 Task: Search one way flight ticket for 5 adults, 2 children, 1 infant in seat and 1 infant on lap in economy from Kenai: Kenai Municipal Airport to Laramie: Laramie Regional Airport on 5-3-2023. Choice of flights is Westjet. Number of bags: 2 checked bags. Price is upto 93000. Outbound departure time preference is 12:45.
Action: Mouse moved to (318, 421)
Screenshot: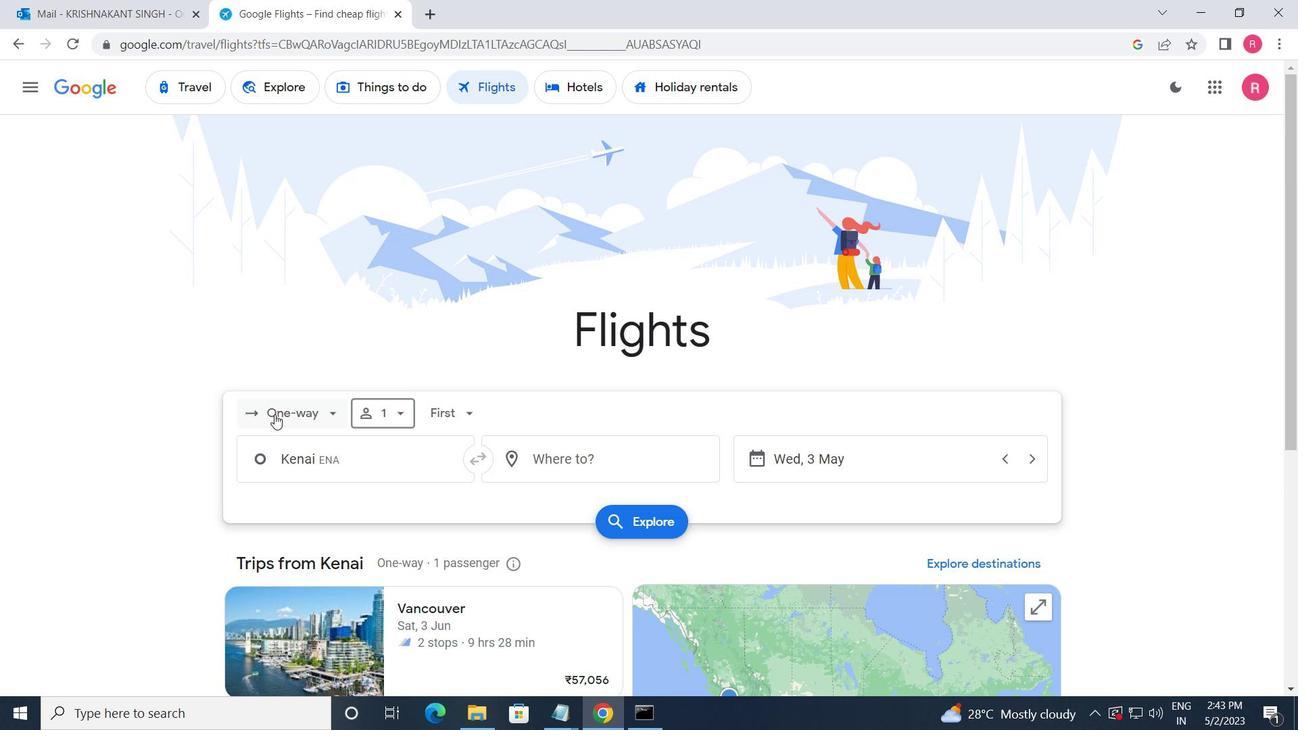 
Action: Mouse pressed left at (318, 421)
Screenshot: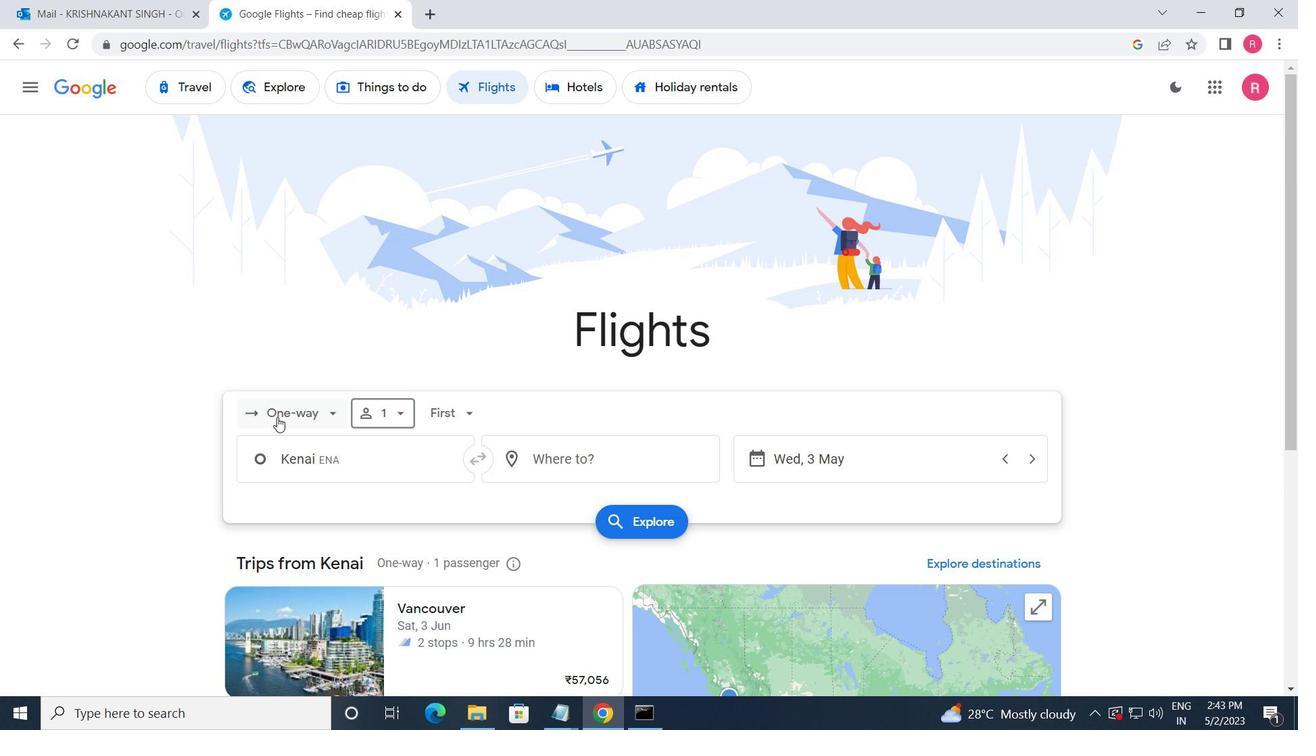 
Action: Mouse moved to (336, 510)
Screenshot: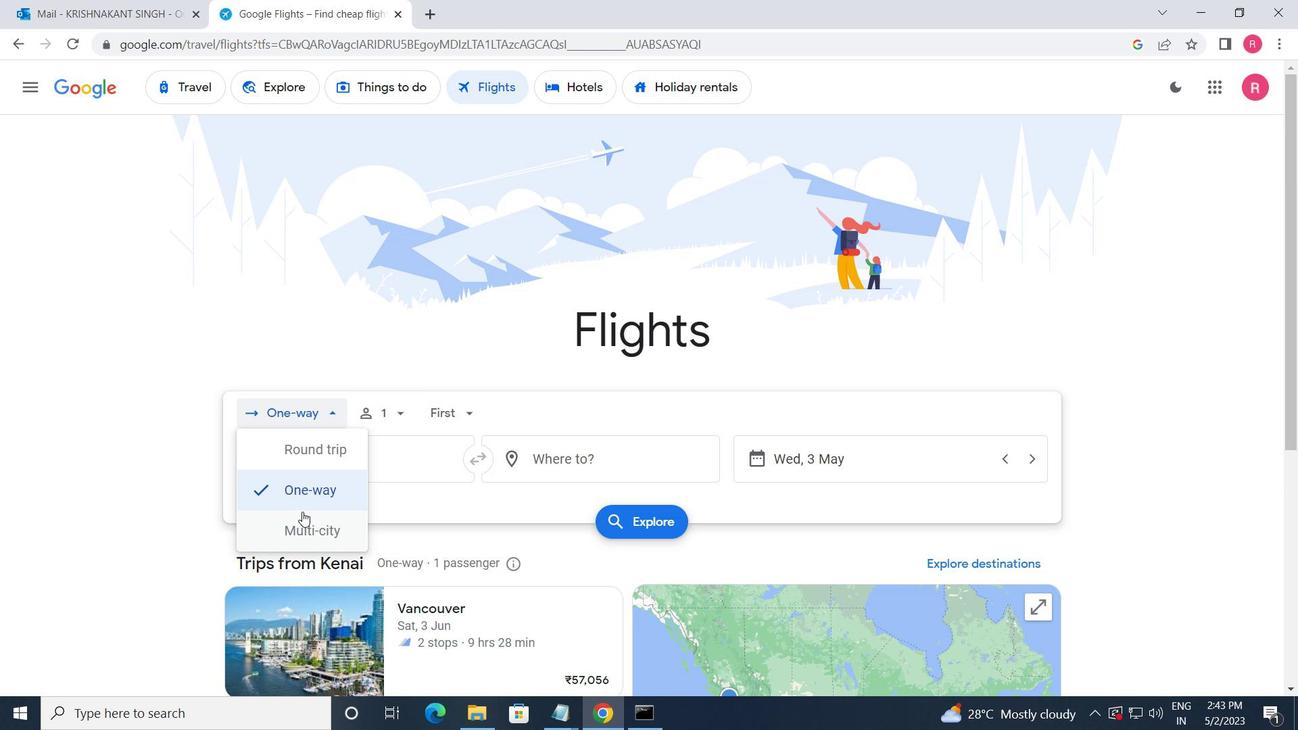 
Action: Mouse pressed left at (336, 510)
Screenshot: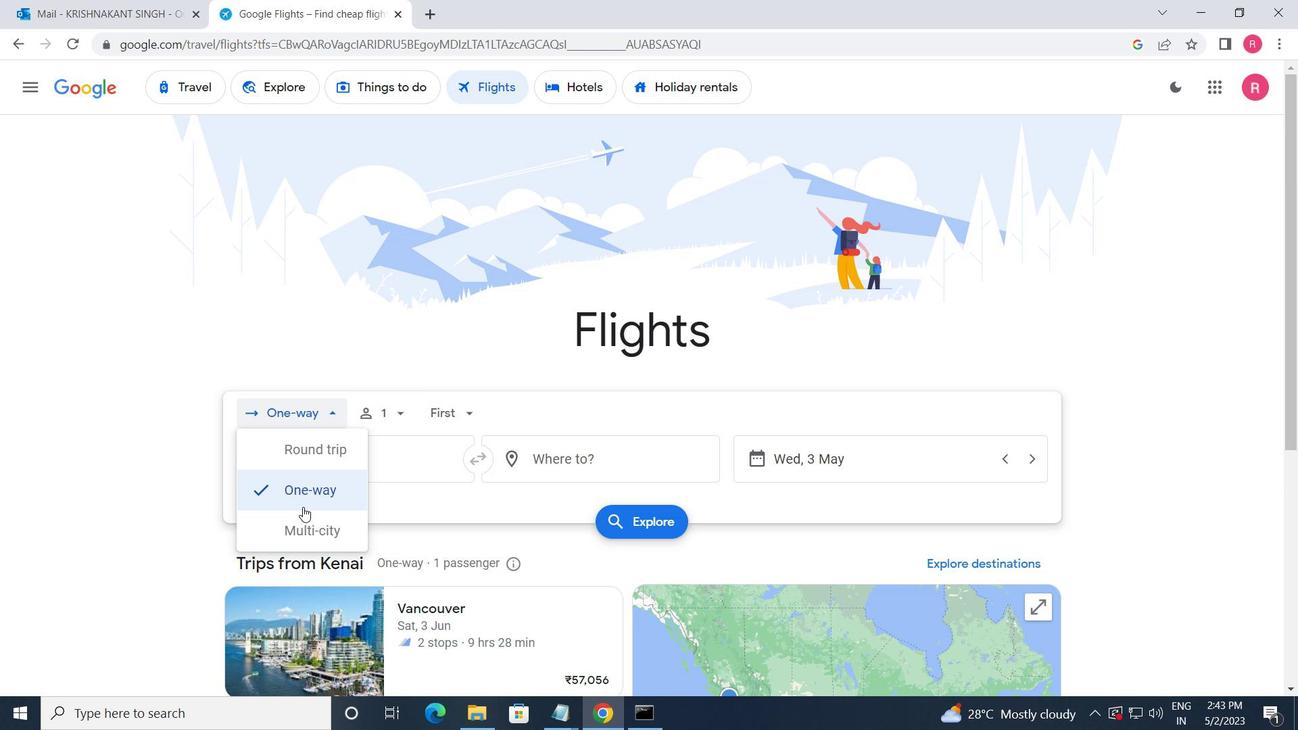 
Action: Mouse moved to (391, 426)
Screenshot: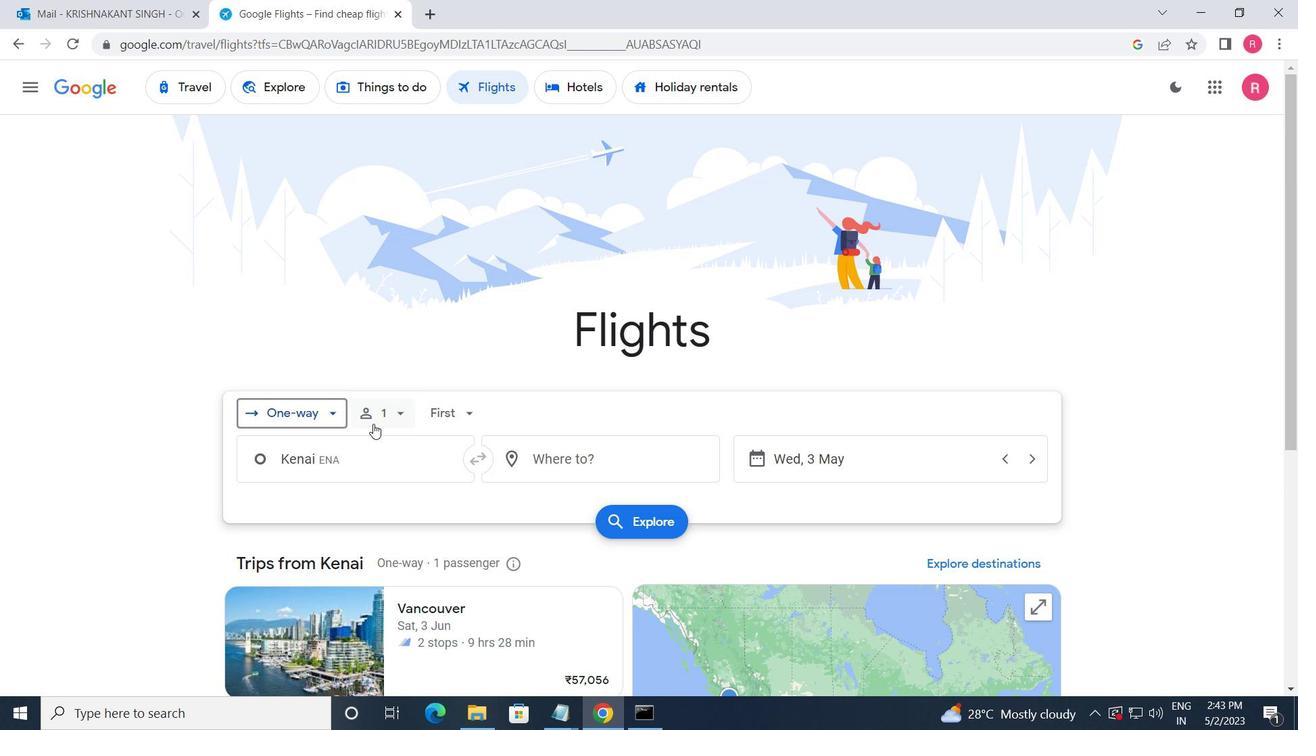 
Action: Mouse pressed left at (391, 426)
Screenshot: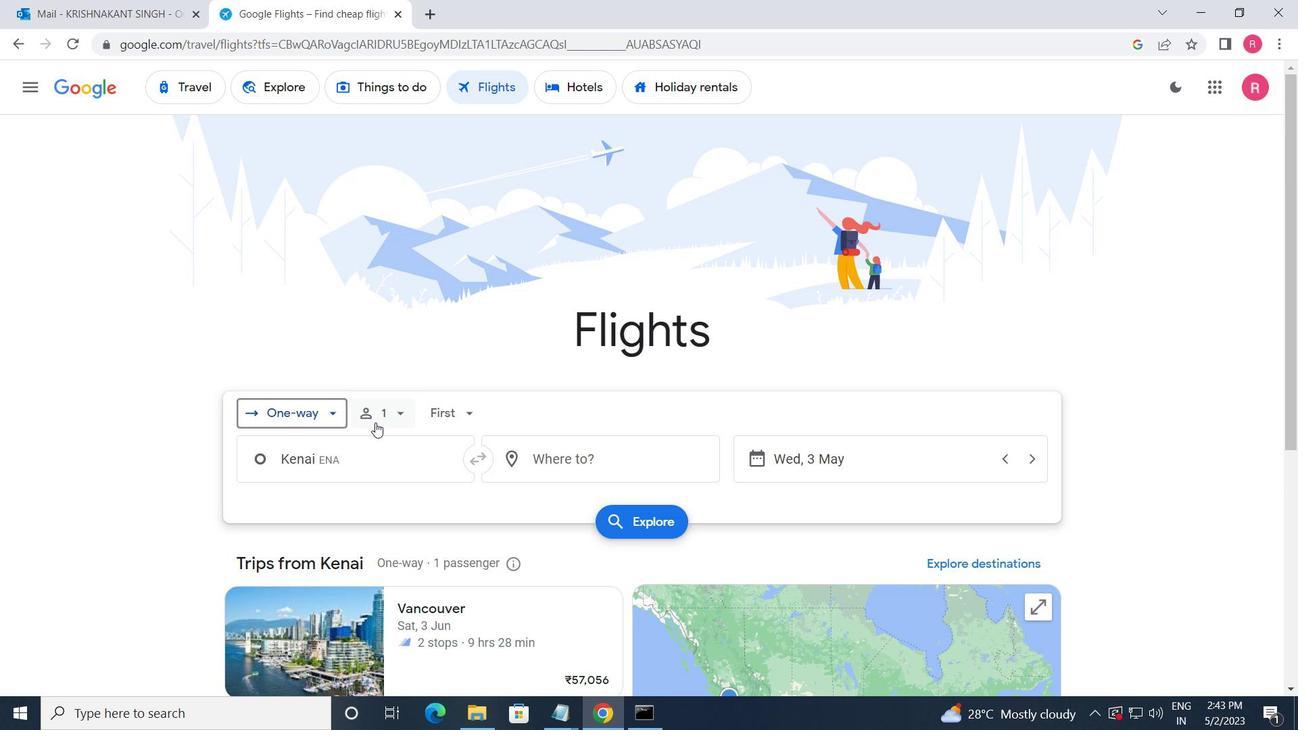 
Action: Mouse moved to (518, 460)
Screenshot: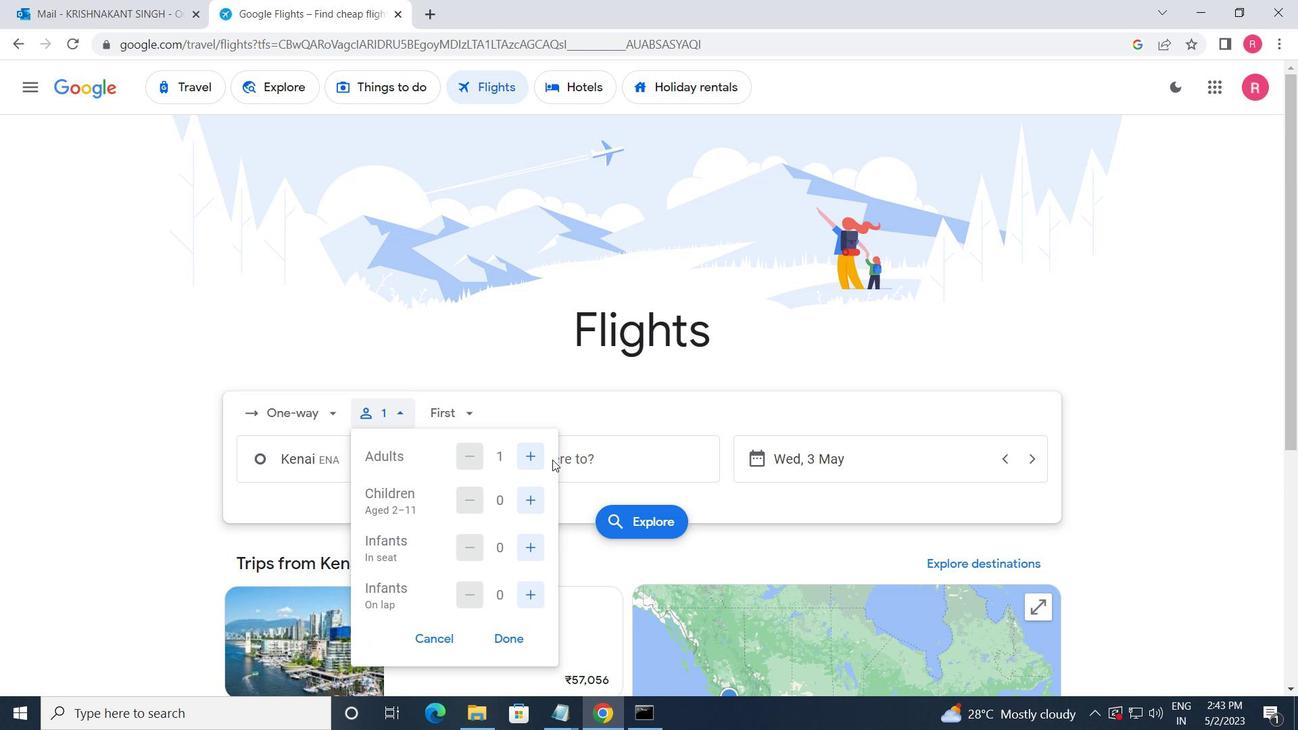 
Action: Mouse pressed left at (518, 460)
Screenshot: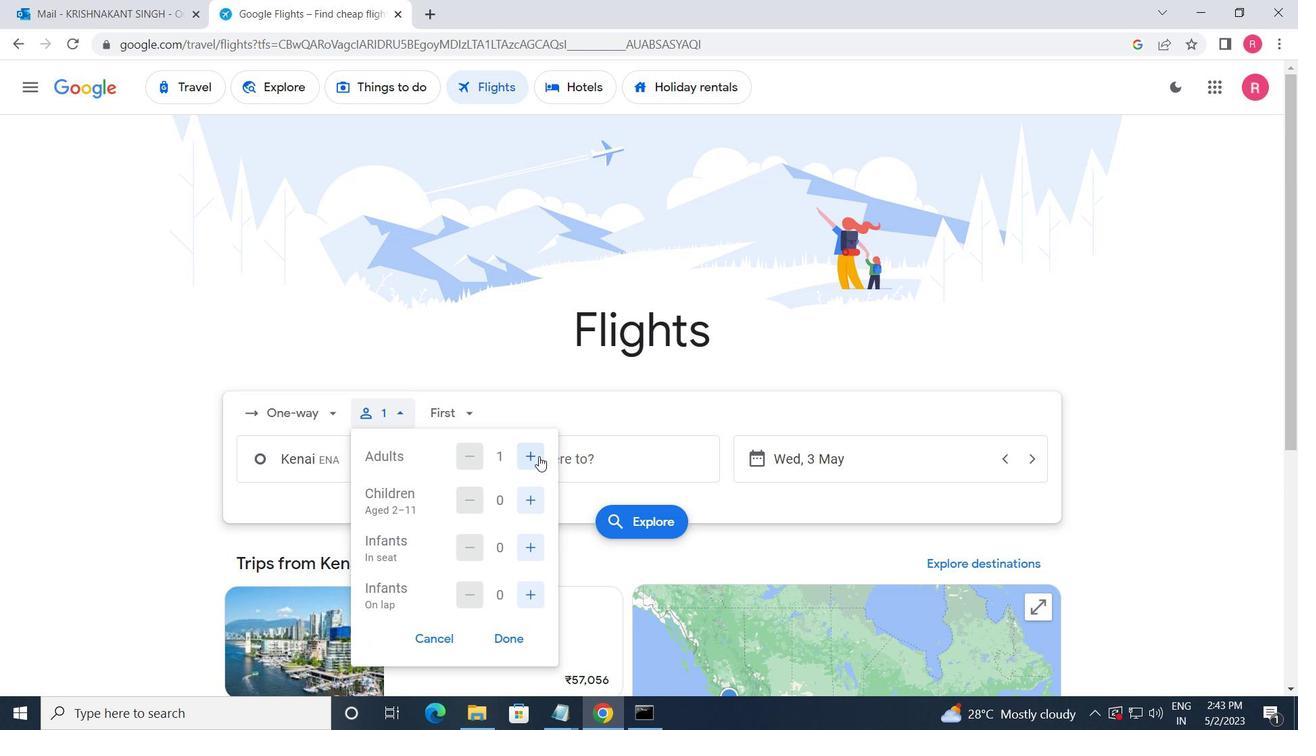 
Action: Mouse pressed left at (518, 460)
Screenshot: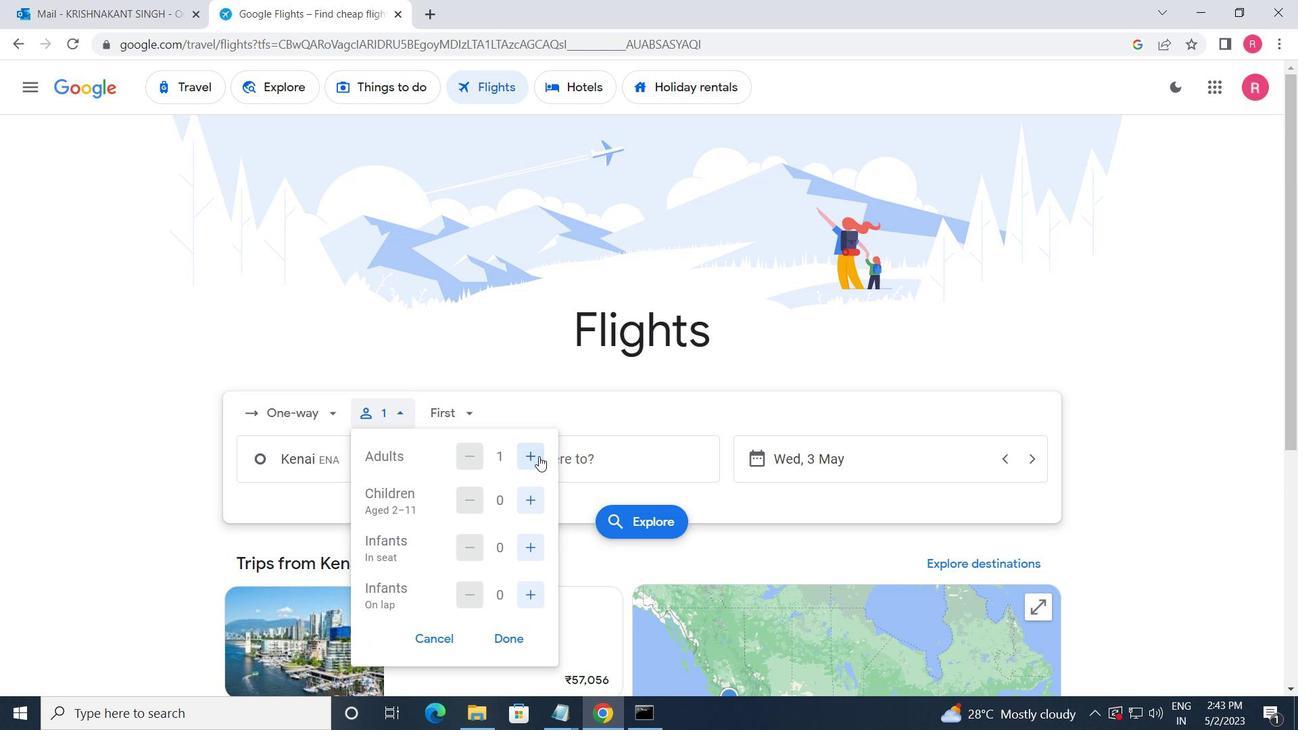 
Action: Mouse moved to (516, 460)
Screenshot: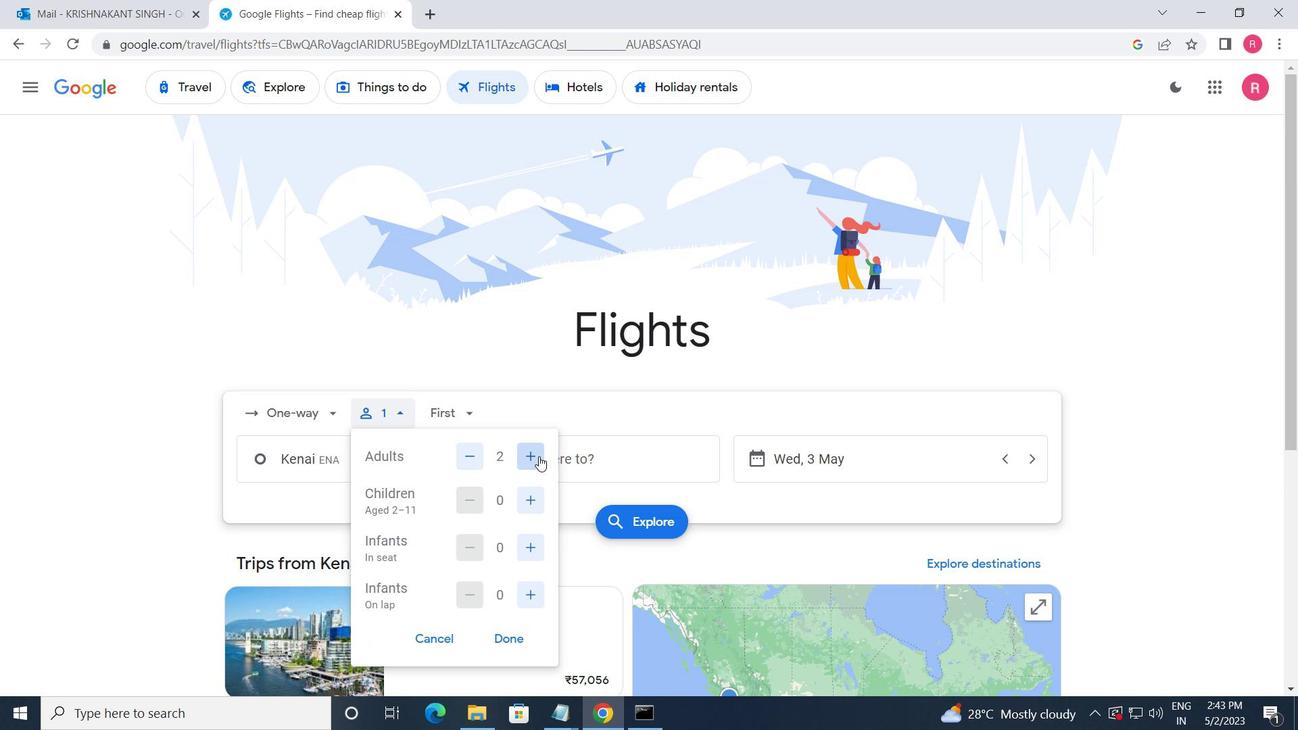 
Action: Mouse pressed left at (516, 460)
Screenshot: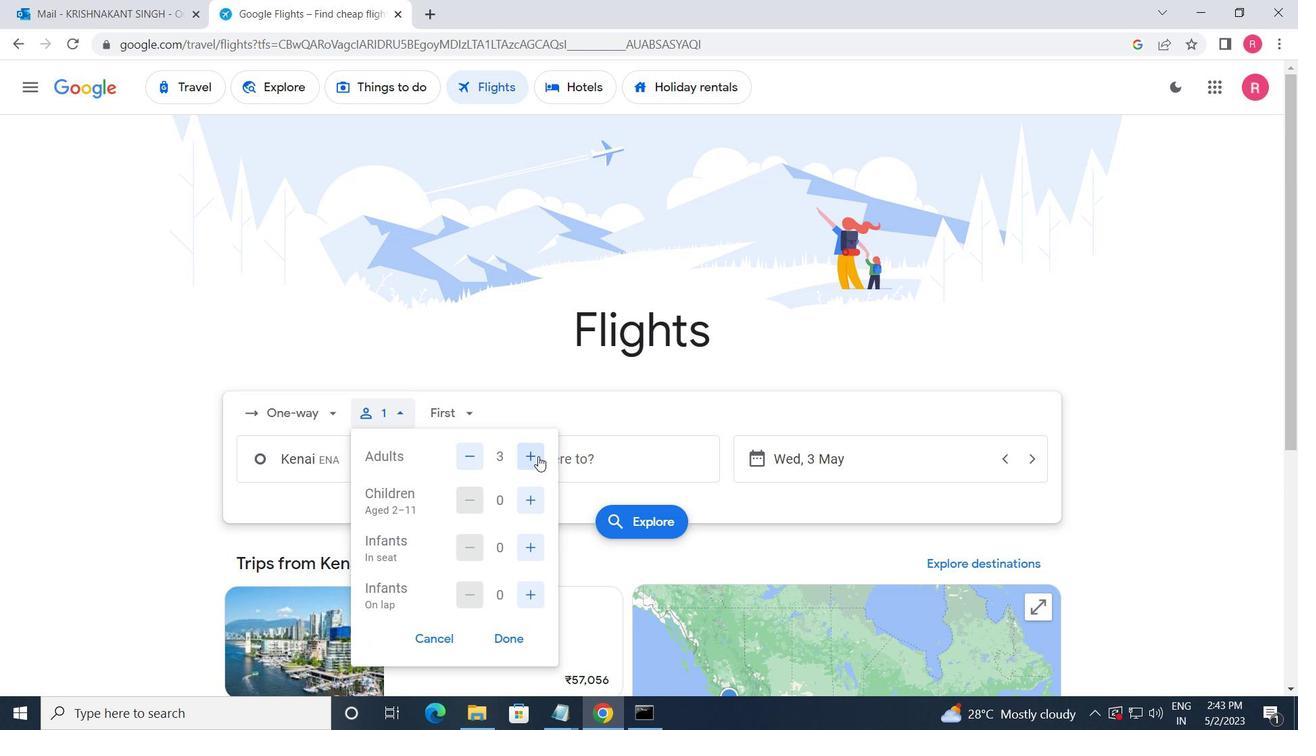 
Action: Mouse moved to (511, 470)
Screenshot: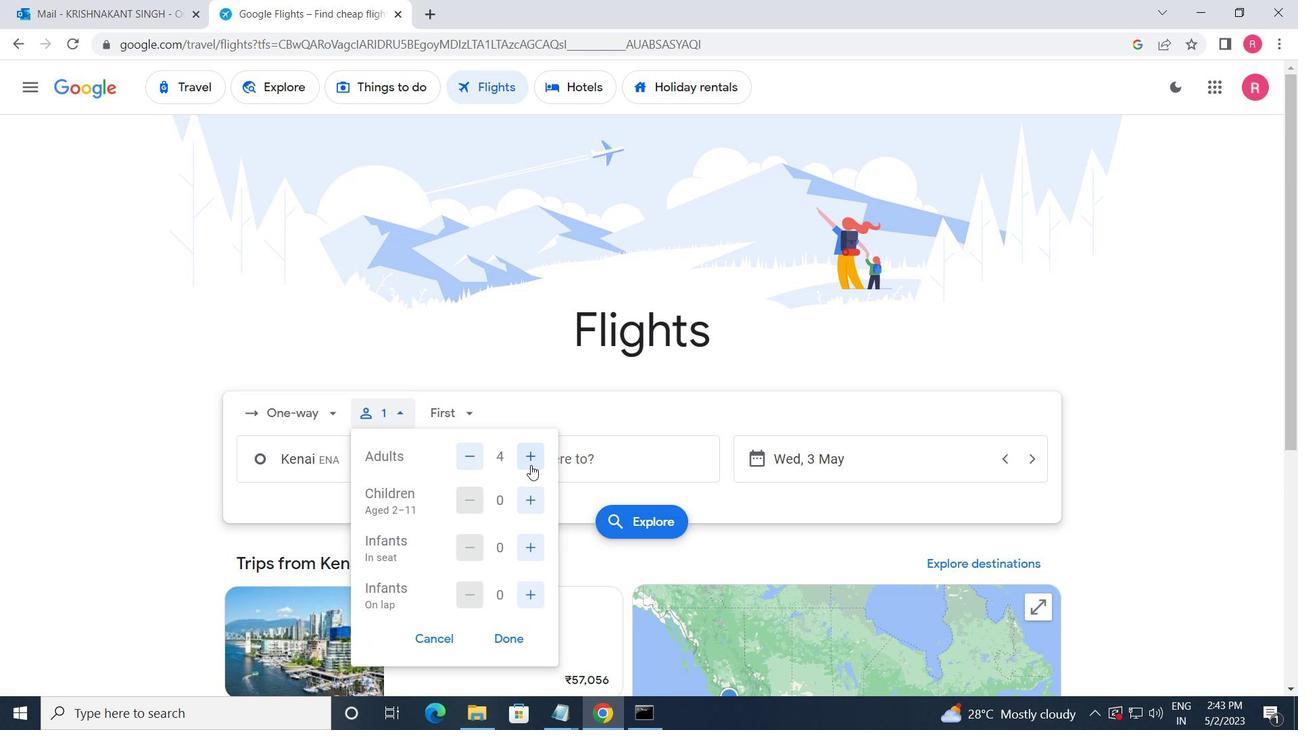 
Action: Mouse pressed left at (511, 470)
Screenshot: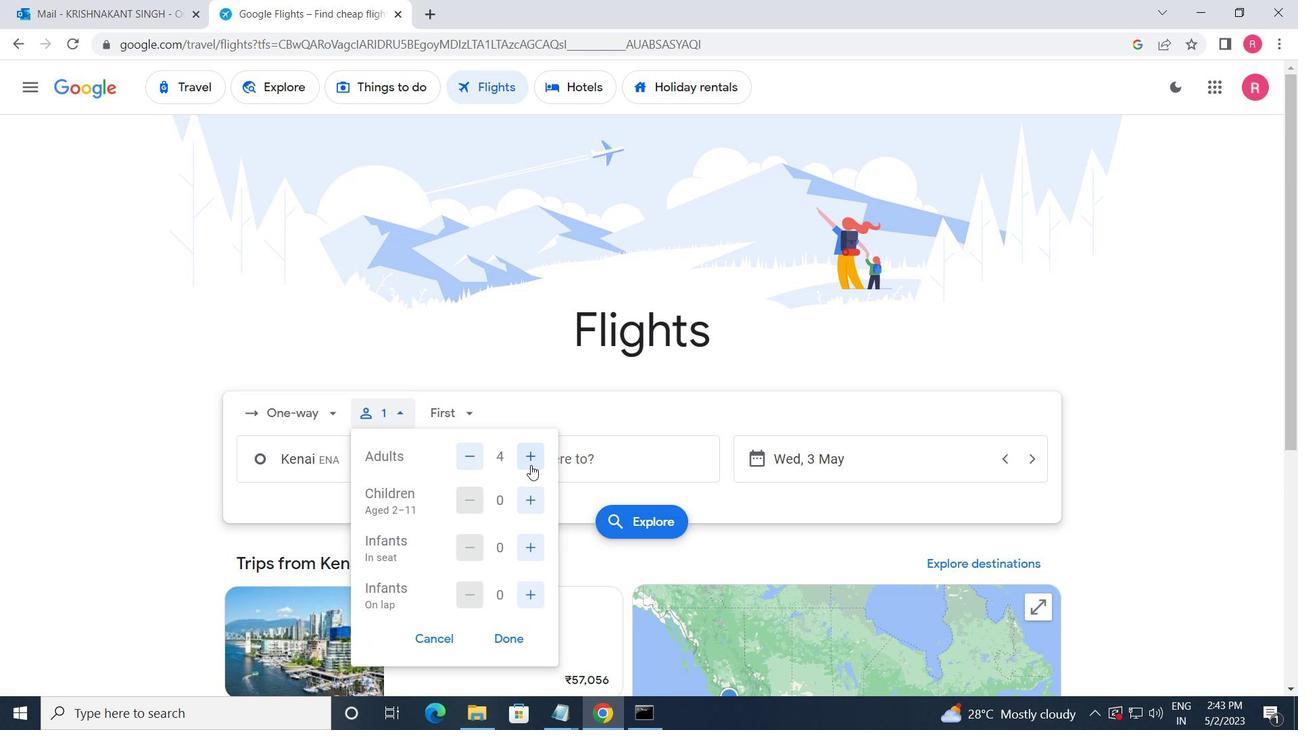 
Action: Mouse moved to (516, 512)
Screenshot: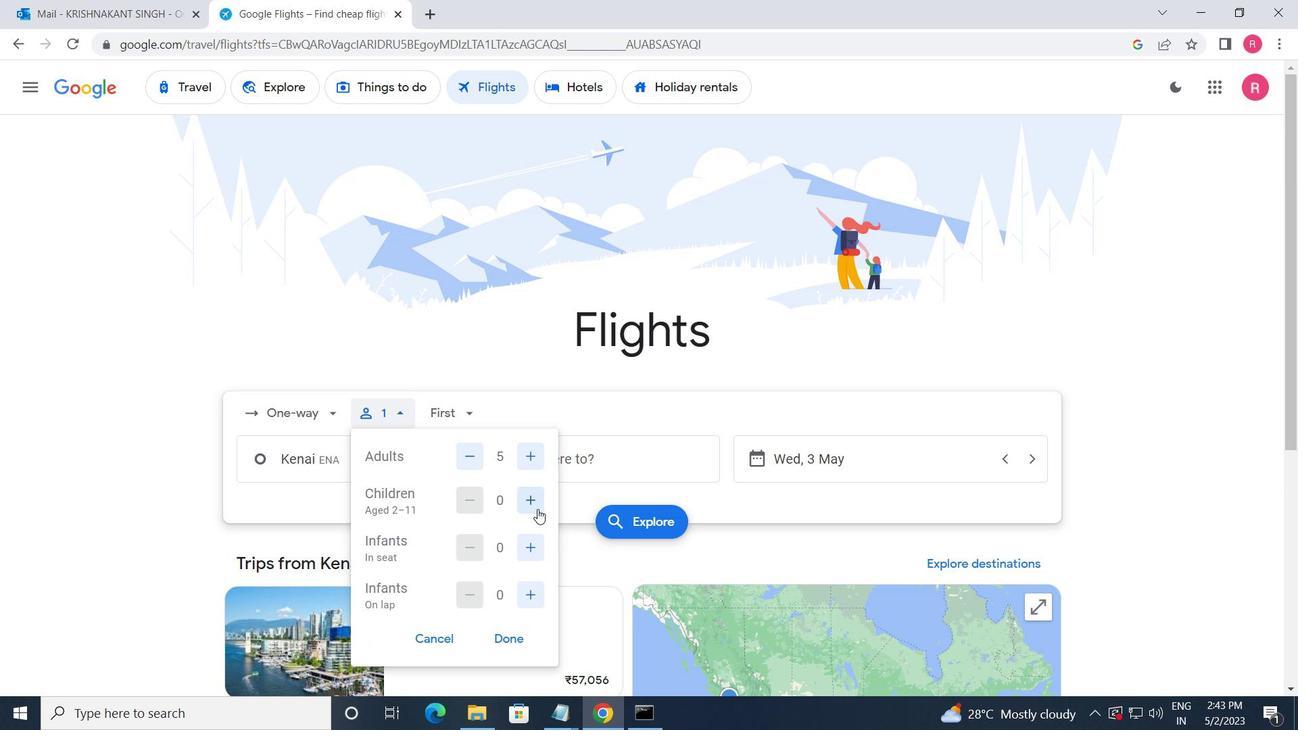 
Action: Mouse pressed left at (516, 512)
Screenshot: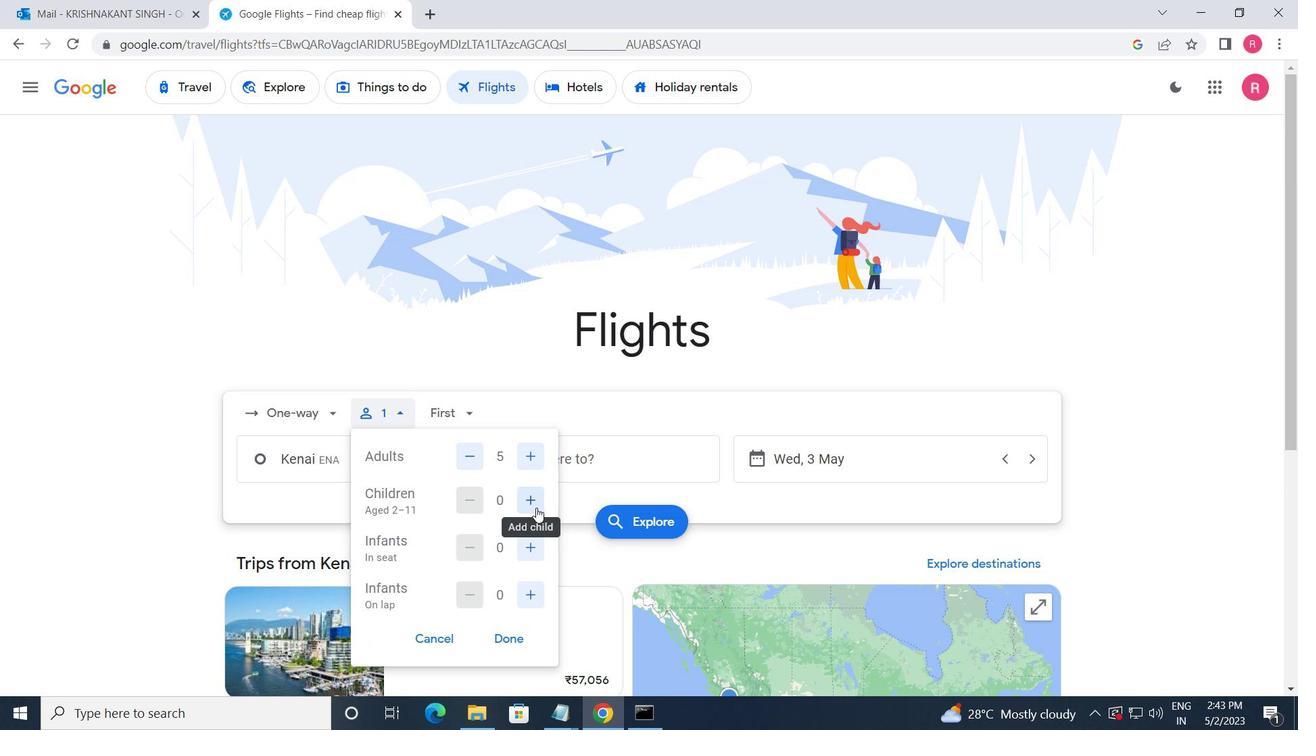 
Action: Mouse pressed left at (516, 512)
Screenshot: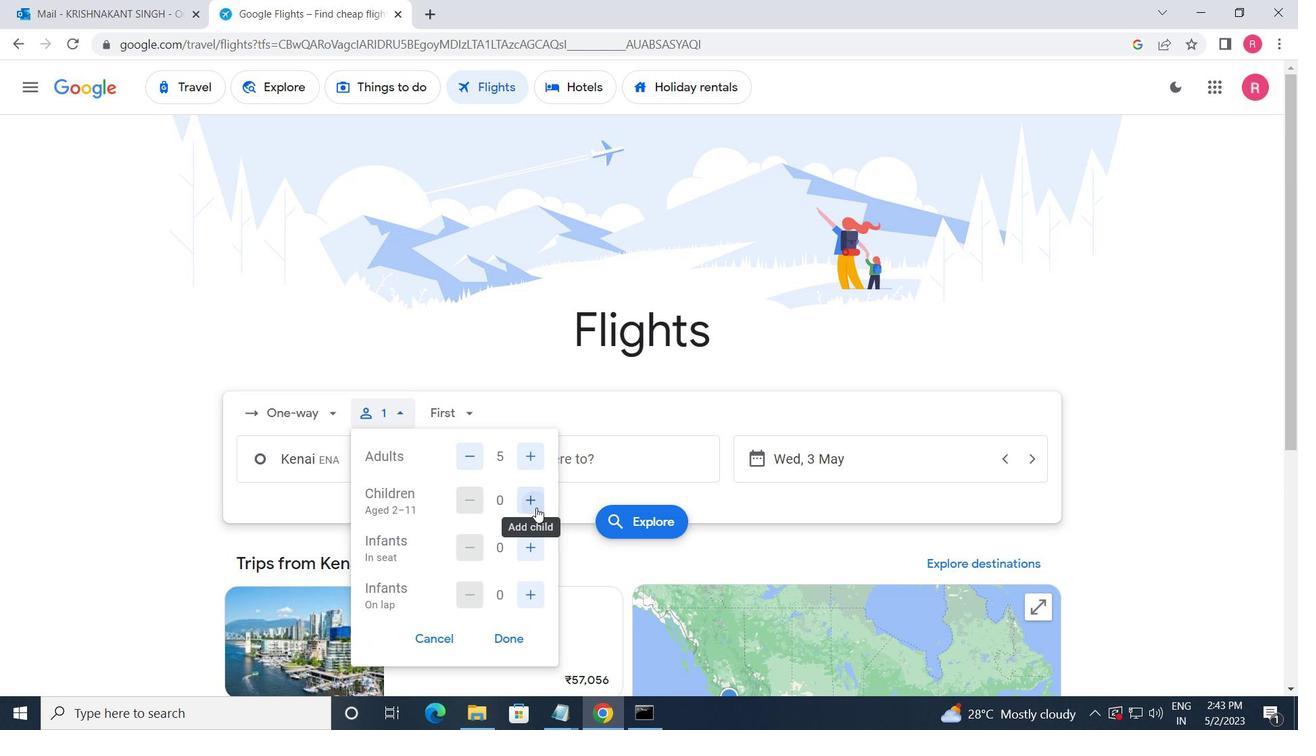 
Action: Mouse moved to (509, 558)
Screenshot: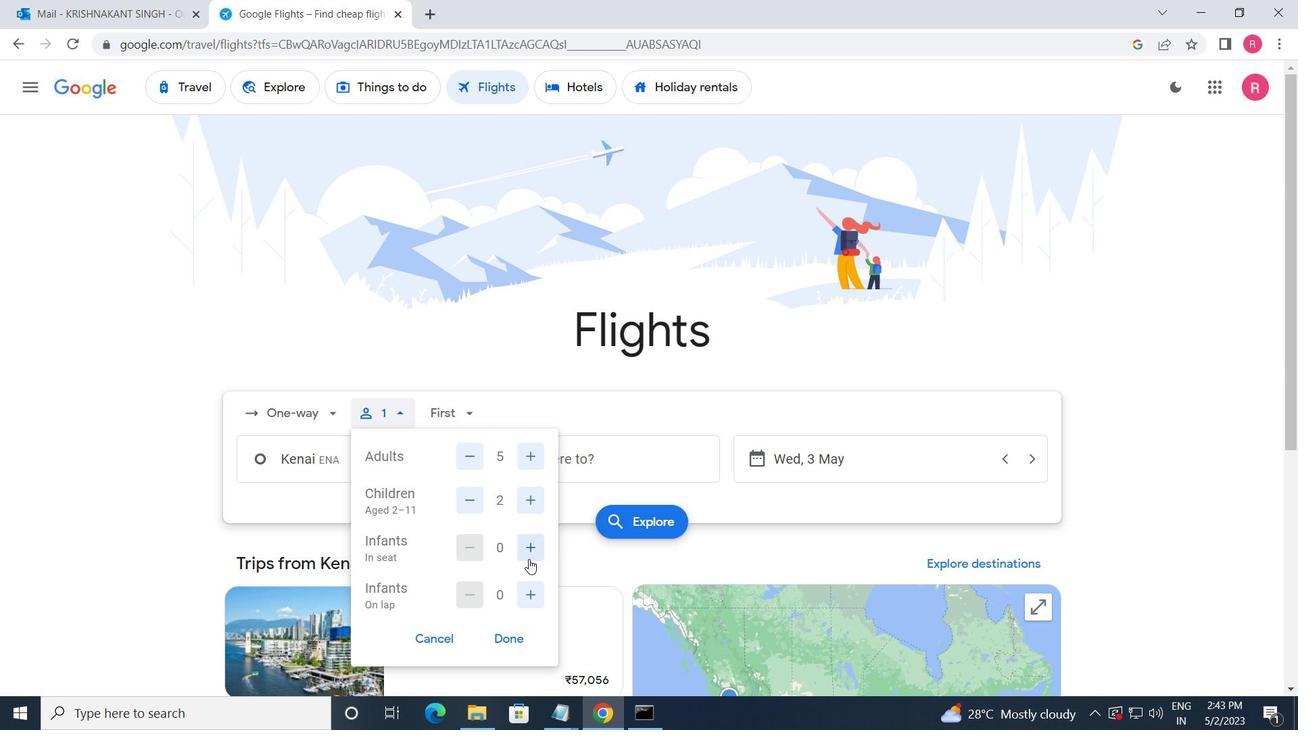 
Action: Mouse pressed left at (509, 558)
Screenshot: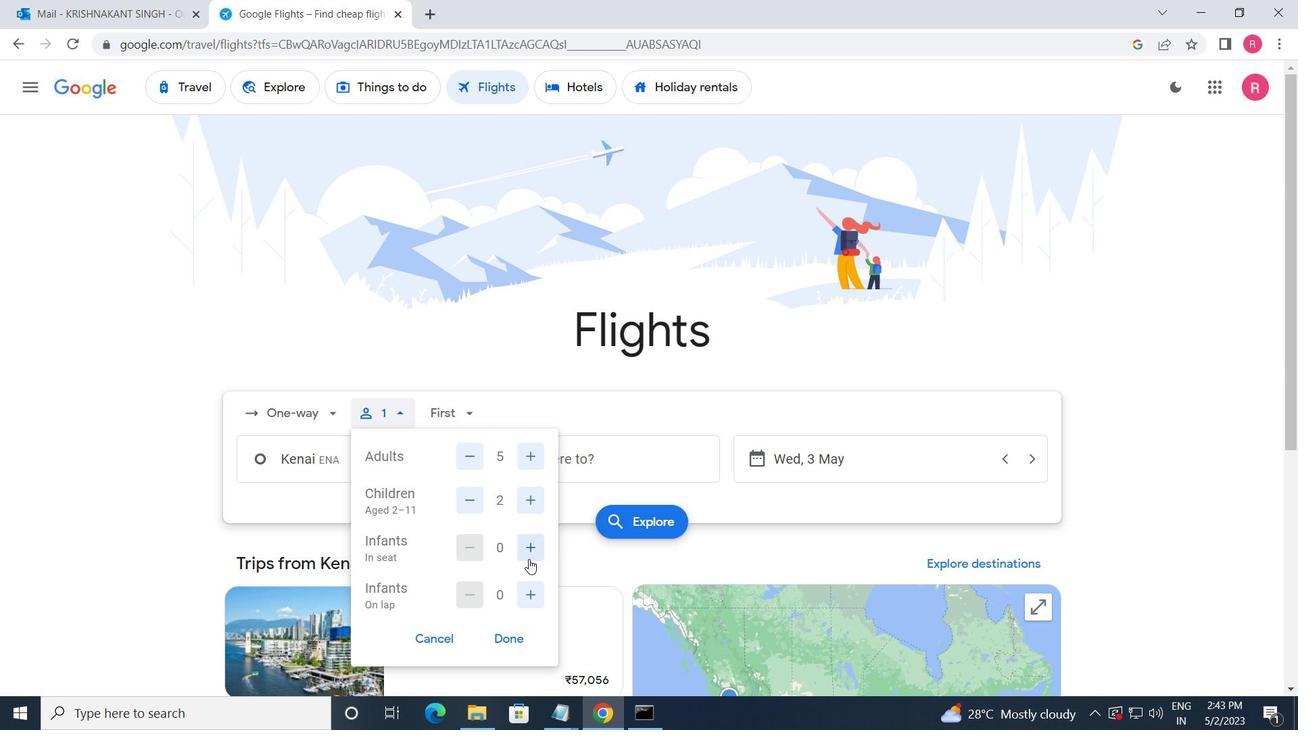 
Action: Mouse moved to (513, 605)
Screenshot: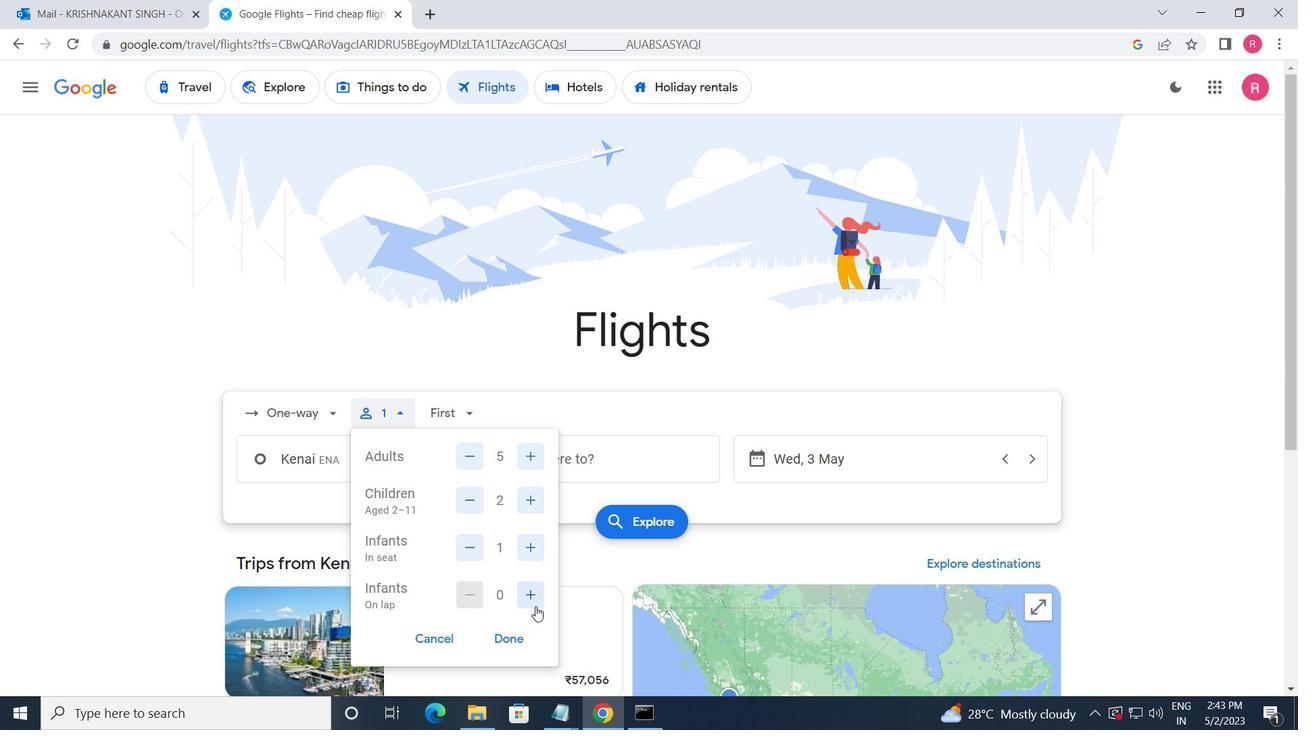
Action: Mouse pressed left at (513, 605)
Screenshot: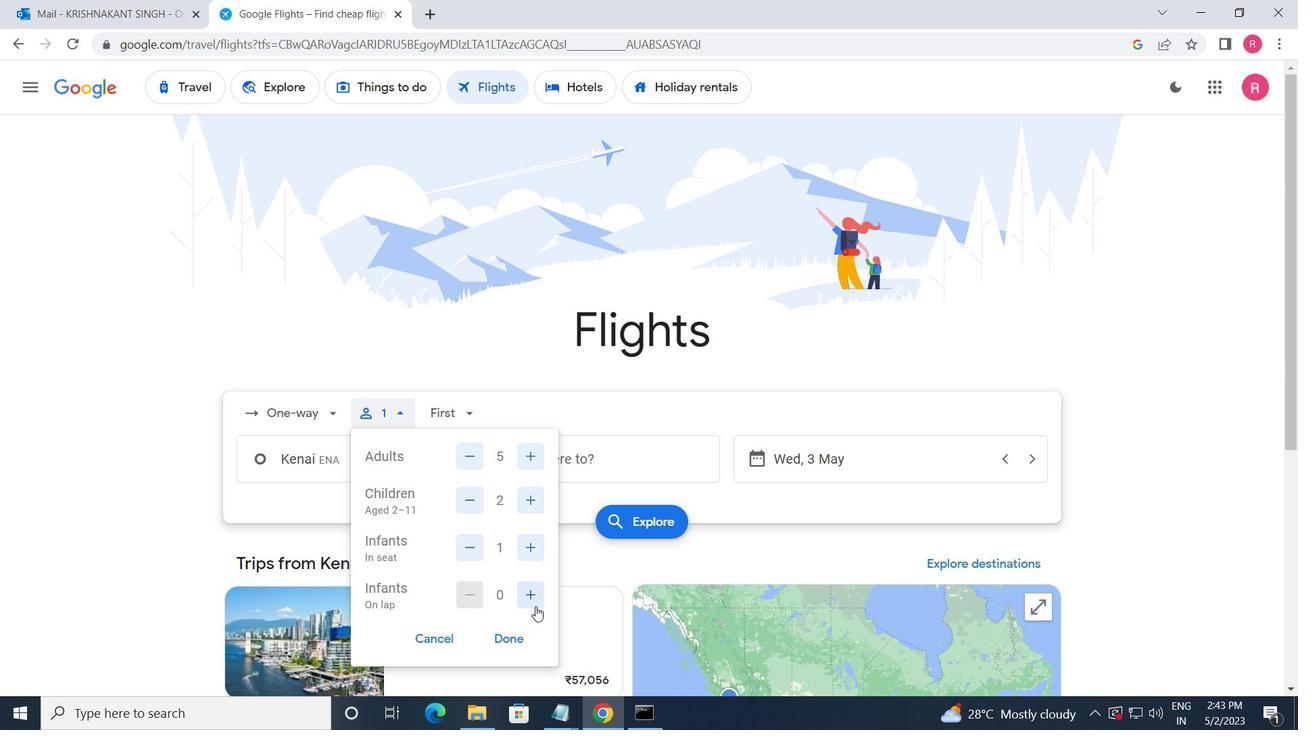 
Action: Mouse moved to (501, 648)
Screenshot: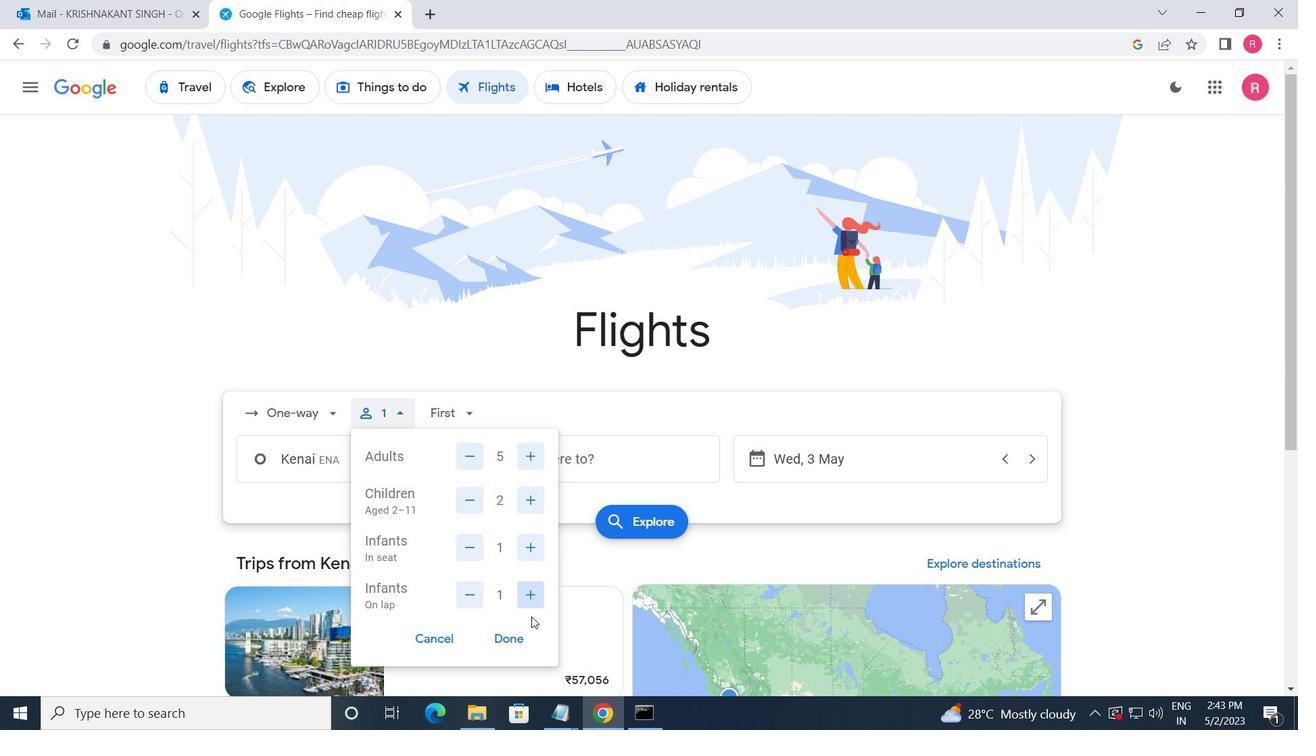
Action: Mouse pressed left at (501, 648)
Screenshot: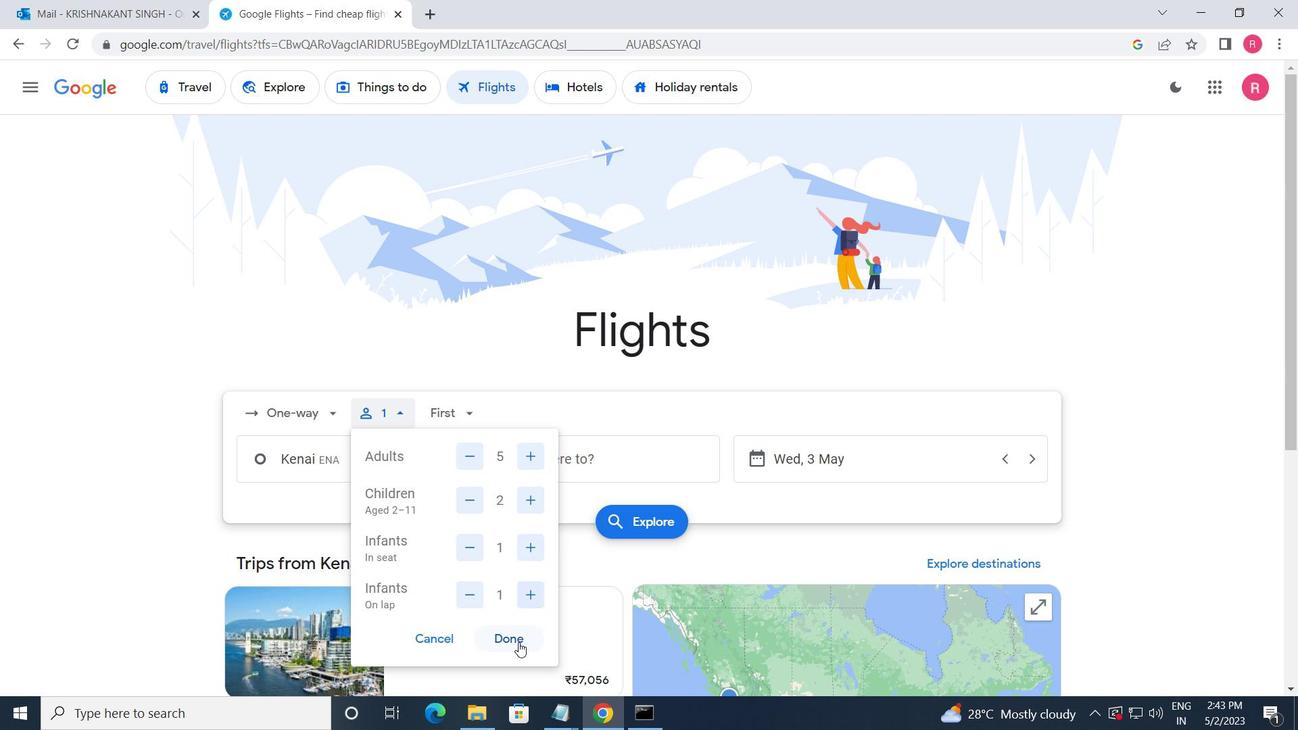 
Action: Mouse moved to (451, 430)
Screenshot: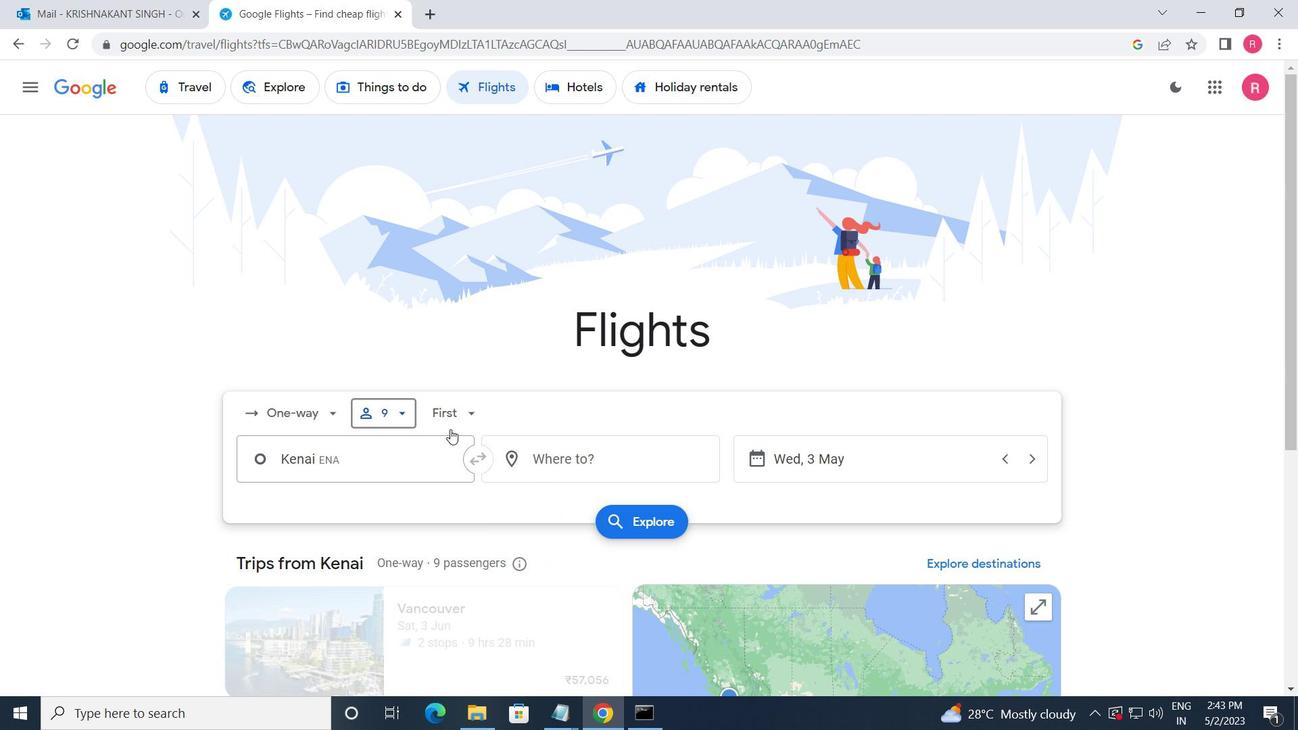 
Action: Mouse pressed left at (451, 430)
Screenshot: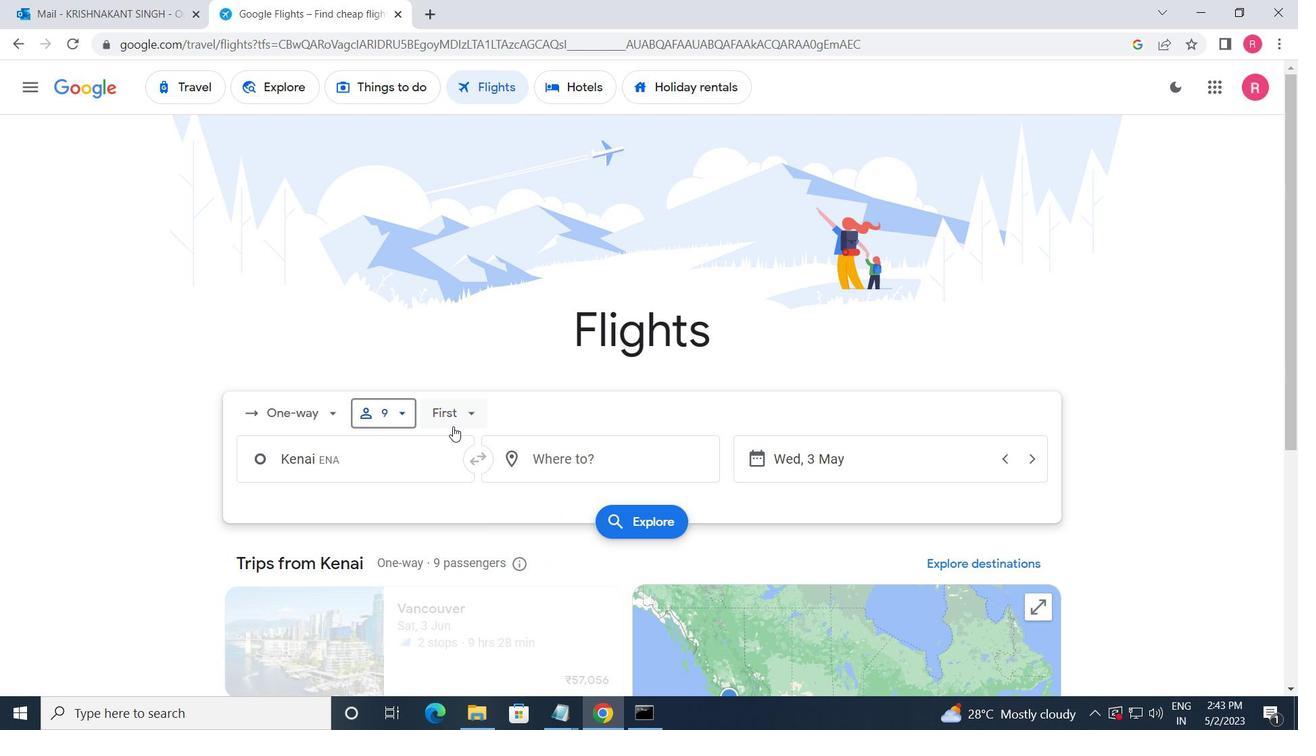 
Action: Mouse moved to (473, 467)
Screenshot: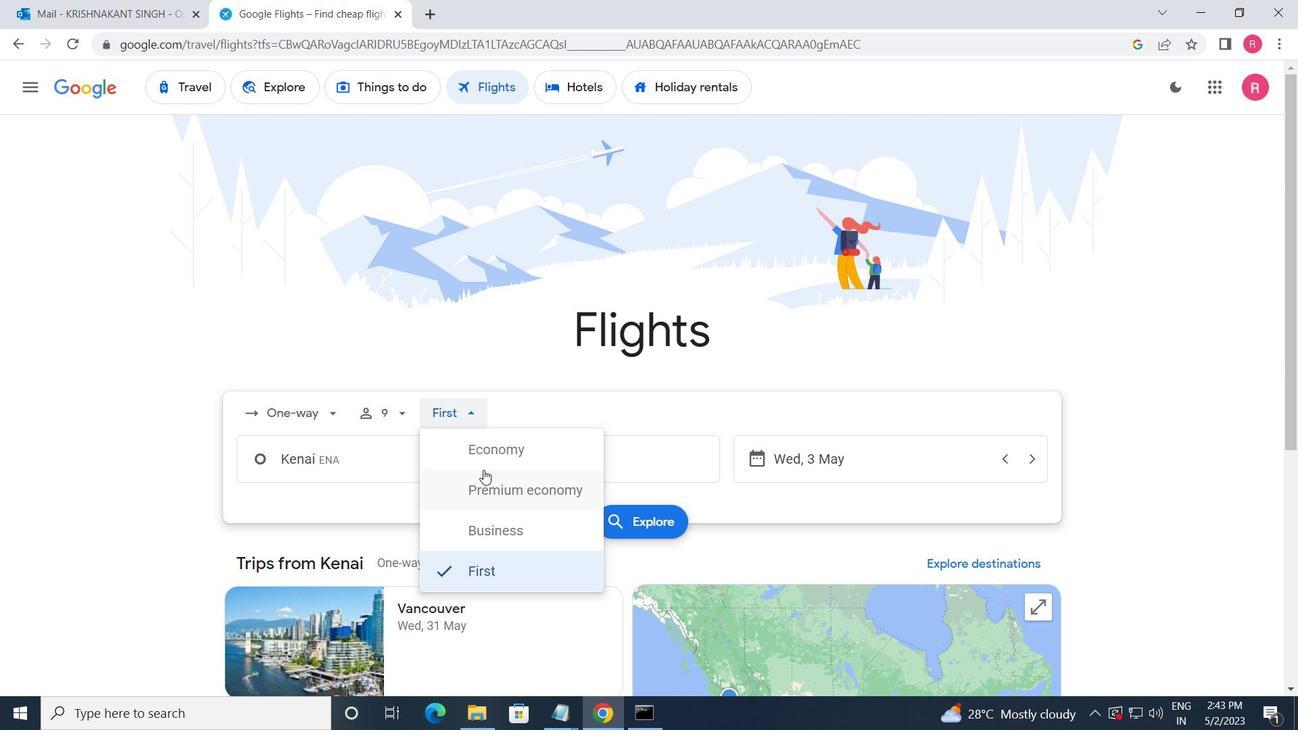 
Action: Mouse pressed left at (473, 467)
Screenshot: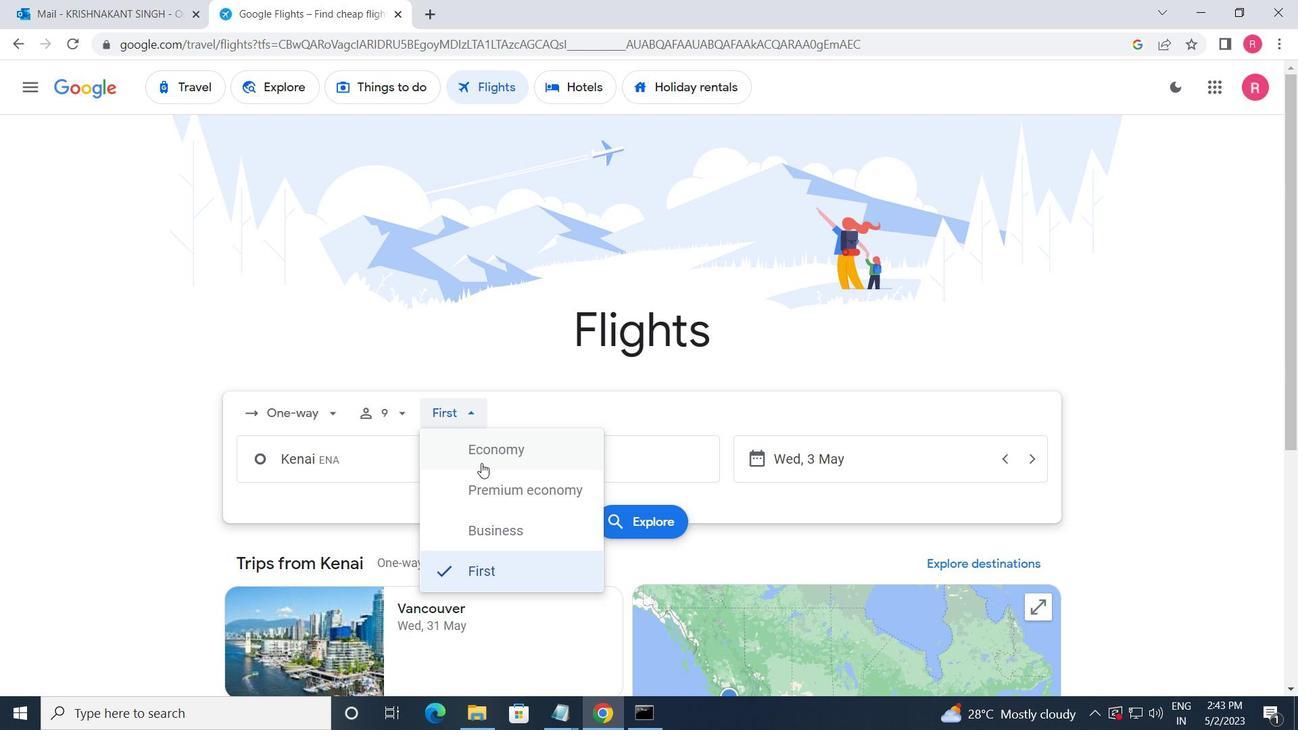 
Action: Mouse moved to (411, 457)
Screenshot: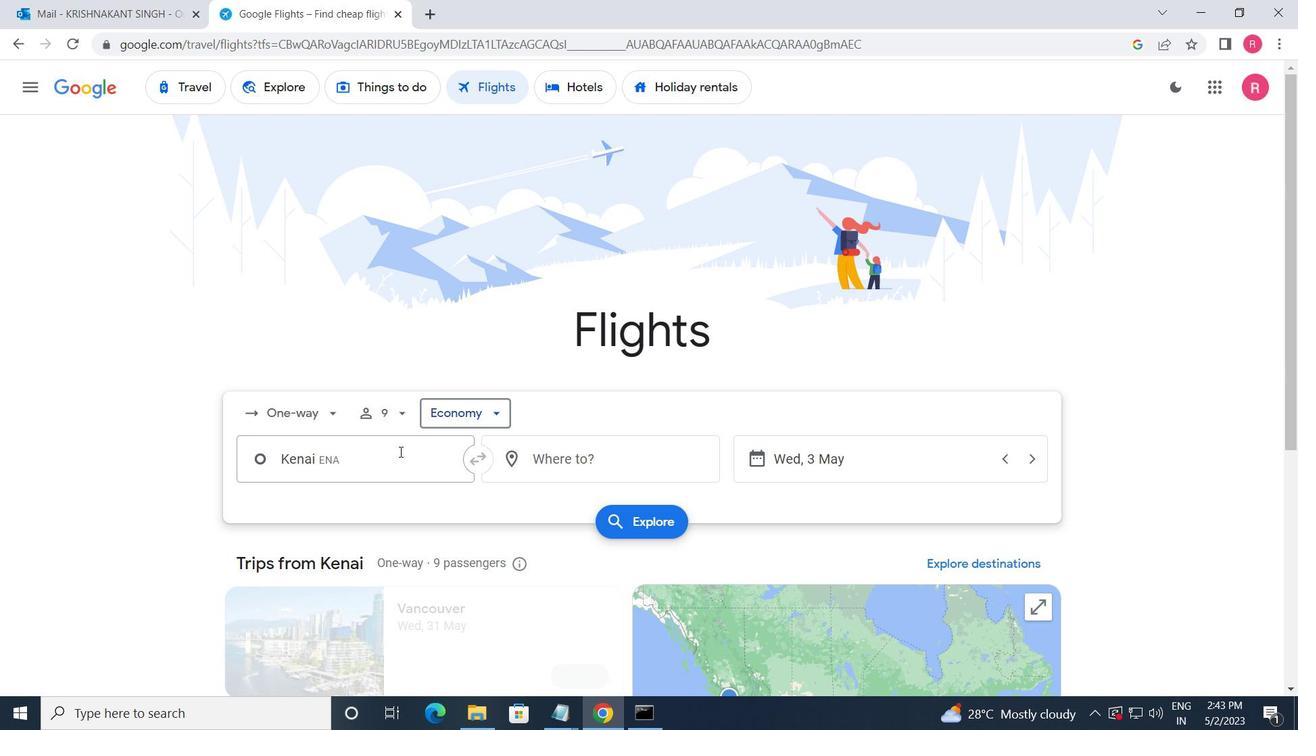 
Action: Mouse pressed left at (411, 457)
Screenshot: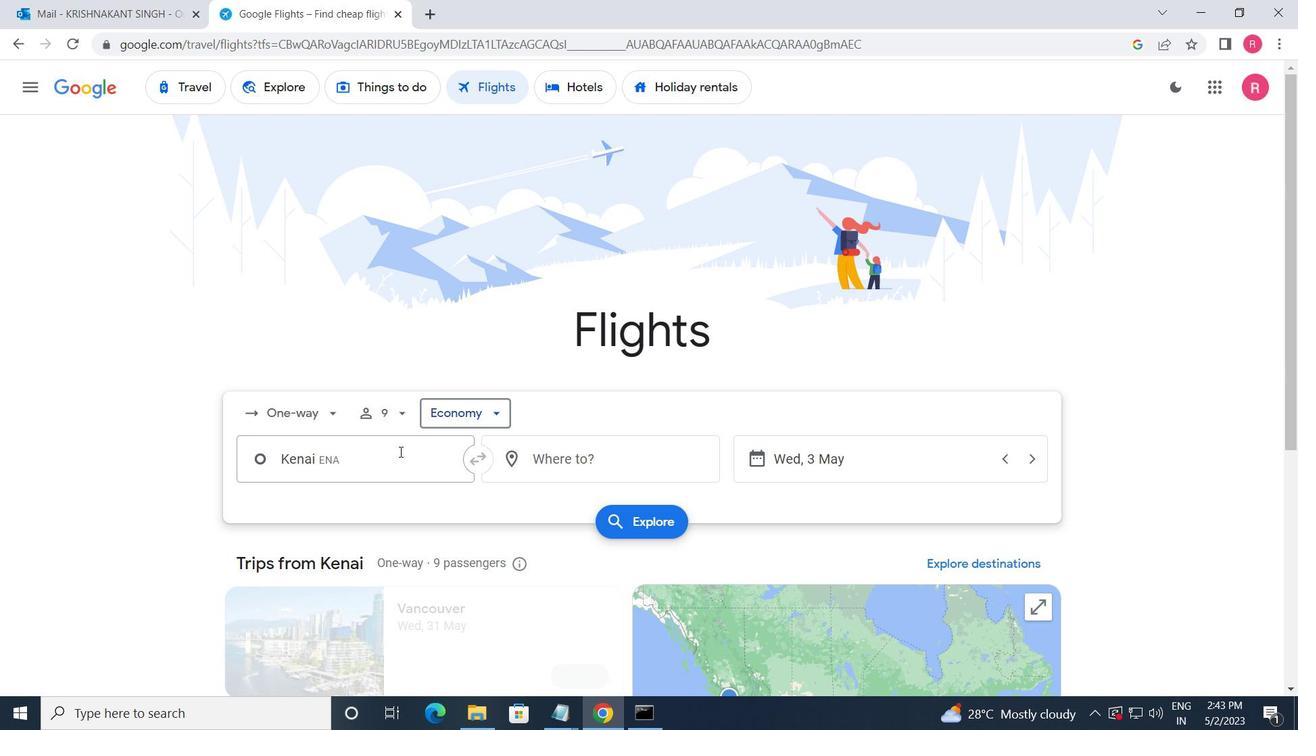 
Action: Mouse moved to (368, 469)
Screenshot: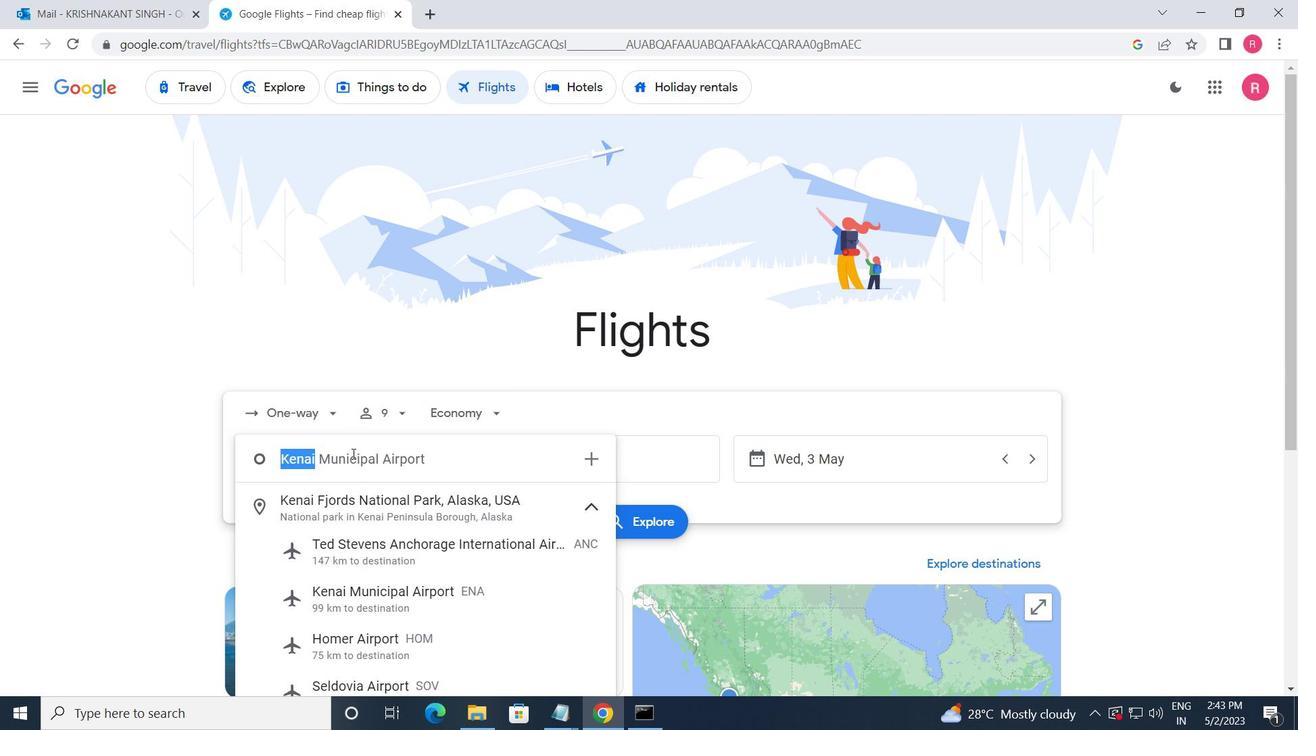 
Action: Mouse pressed left at (368, 469)
Screenshot: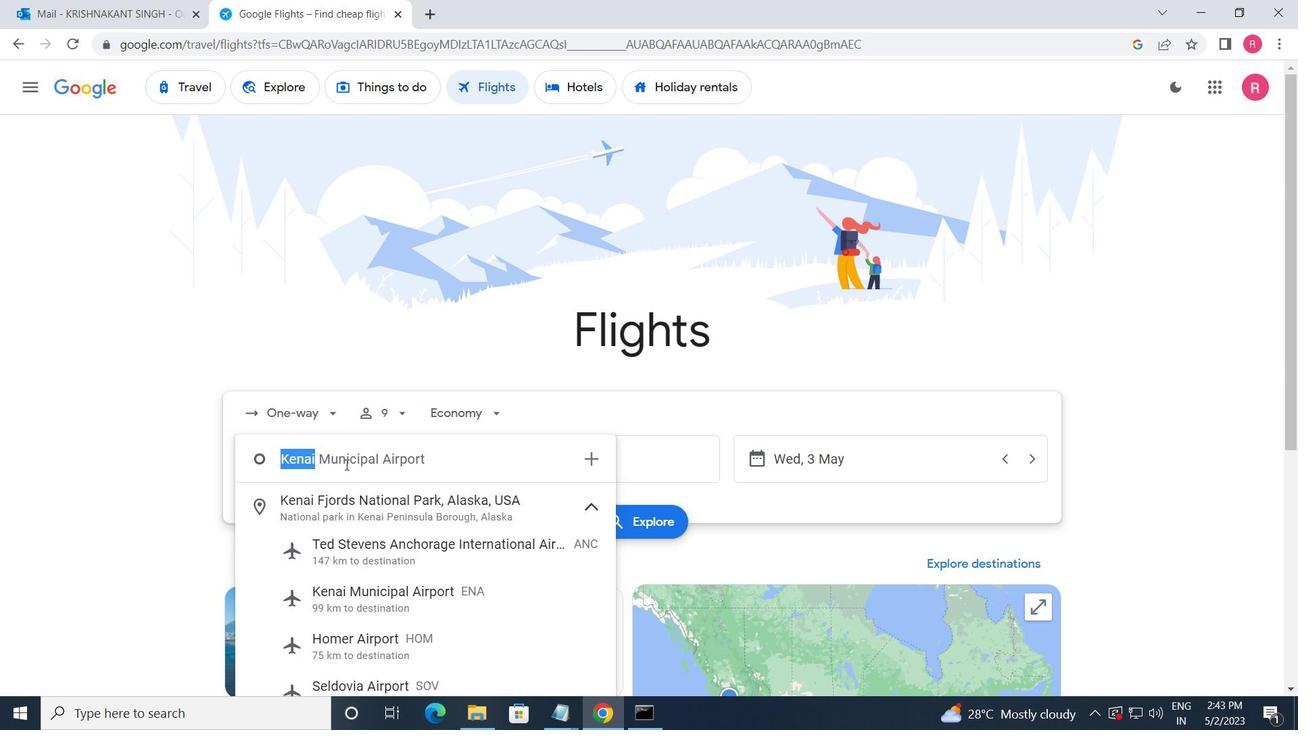 
Action: Mouse moved to (330, 416)
Screenshot: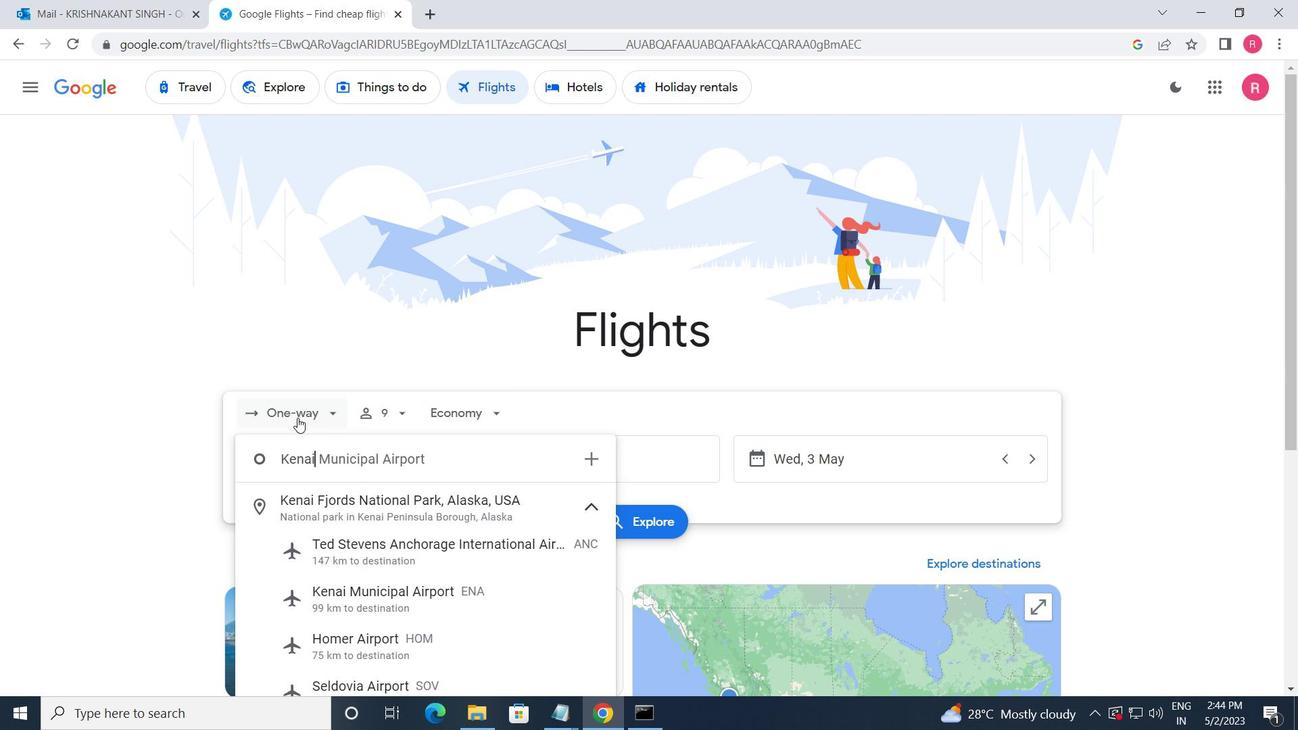 
Action: Key pressed <Key.space><Key.shift_r>M
Screenshot: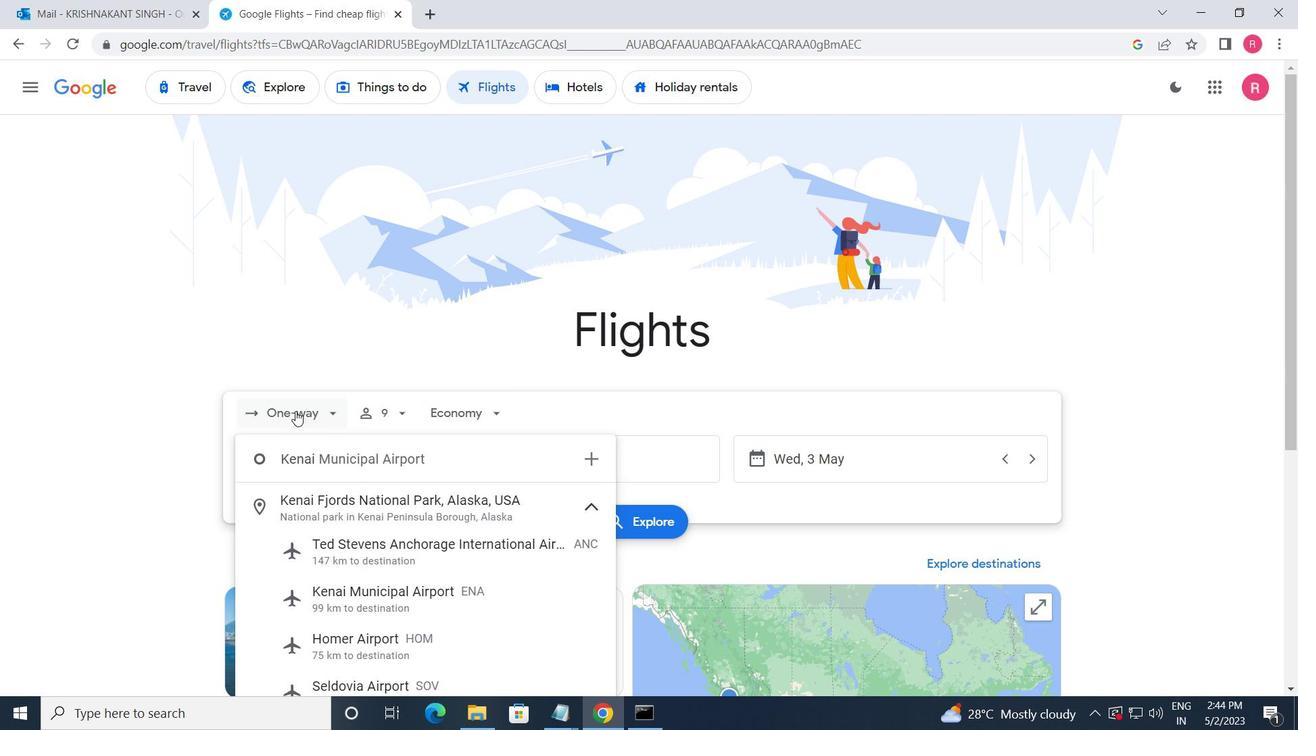 
Action: Mouse moved to (432, 503)
Screenshot: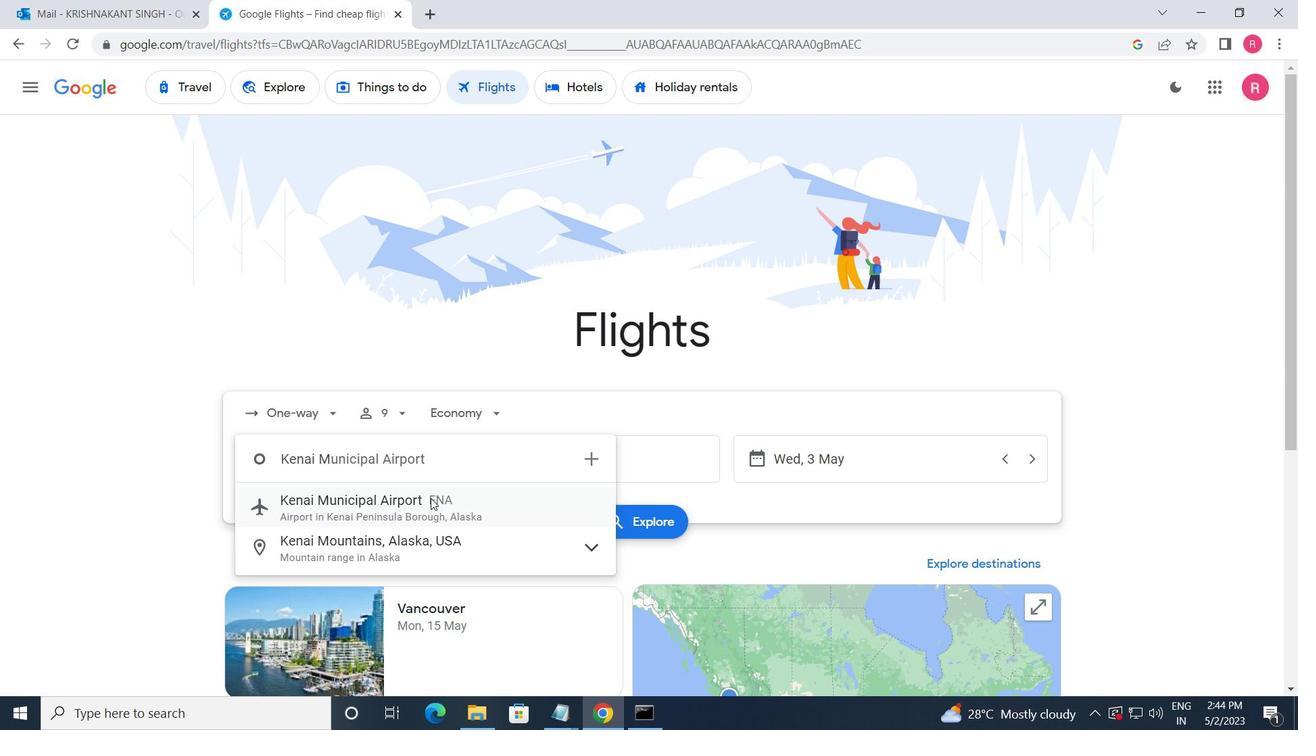 
Action: Mouse pressed left at (432, 503)
Screenshot: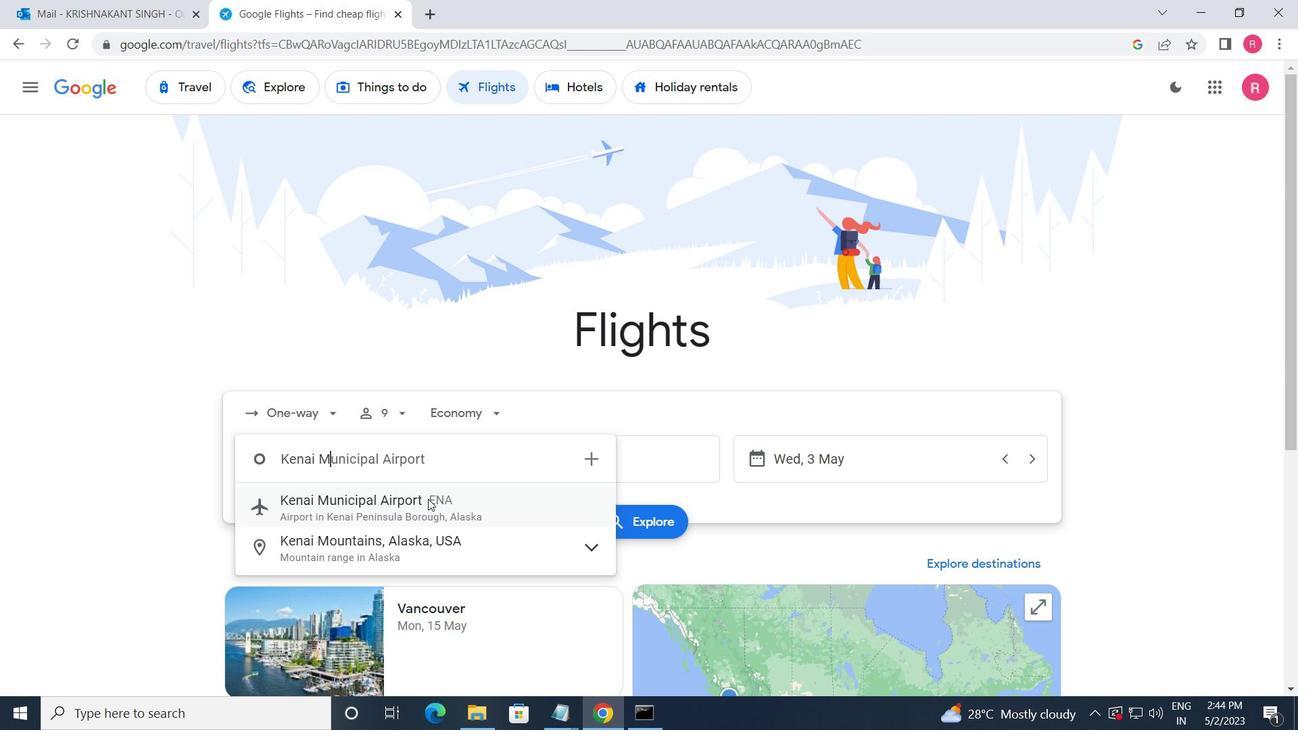 
Action: Mouse moved to (554, 481)
Screenshot: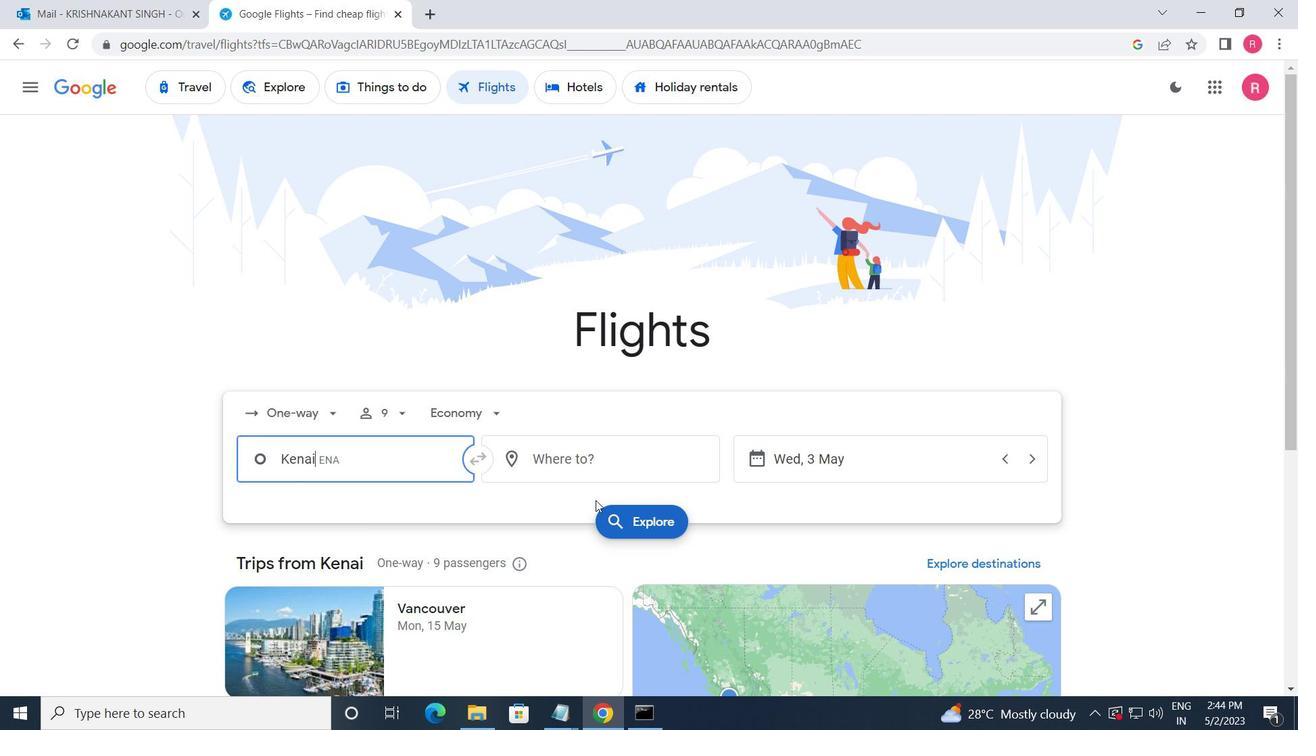 
Action: Mouse pressed left at (554, 481)
Screenshot: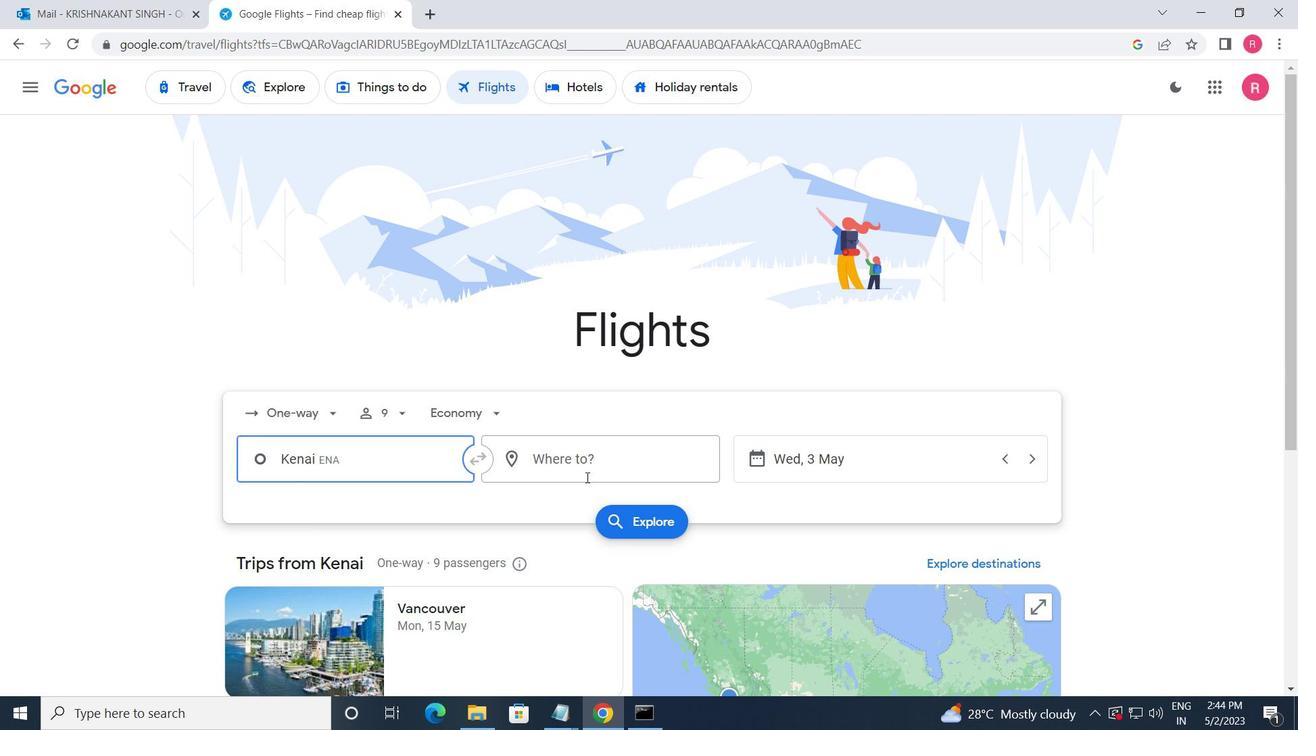 
Action: Mouse moved to (542, 637)
Screenshot: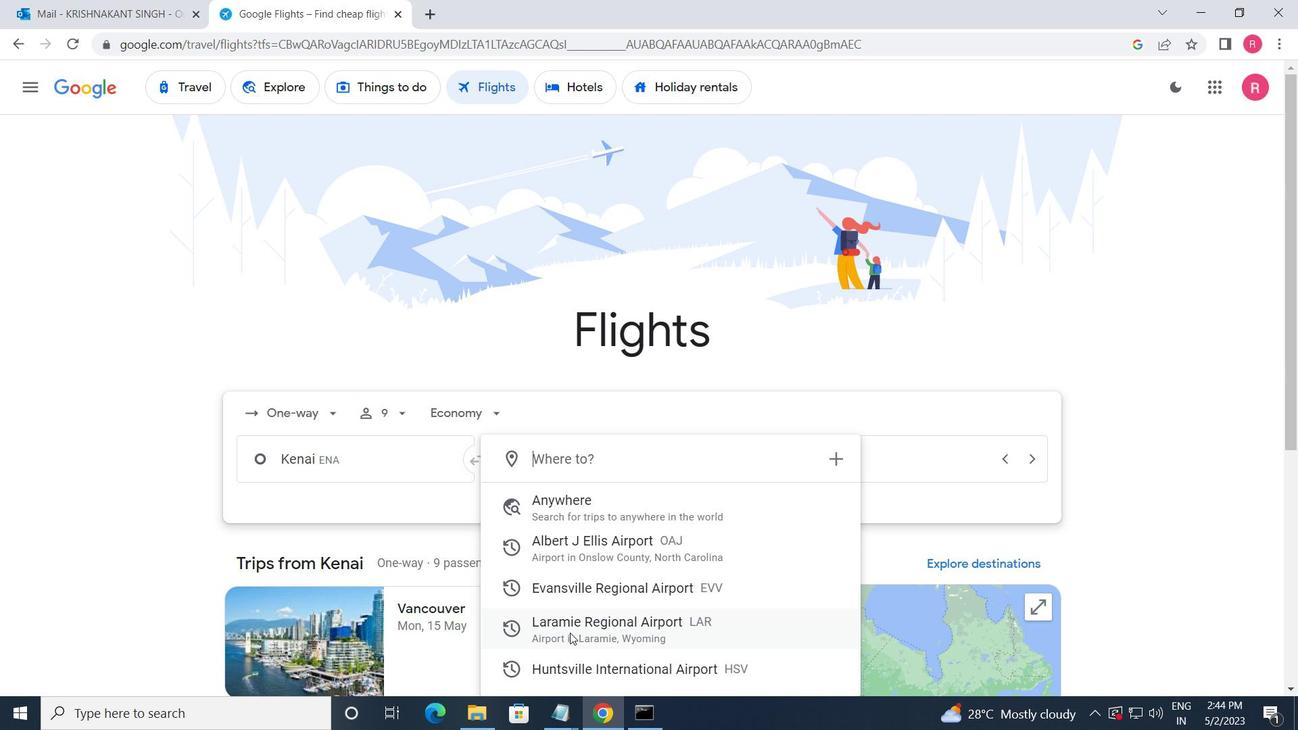 
Action: Mouse pressed left at (542, 637)
Screenshot: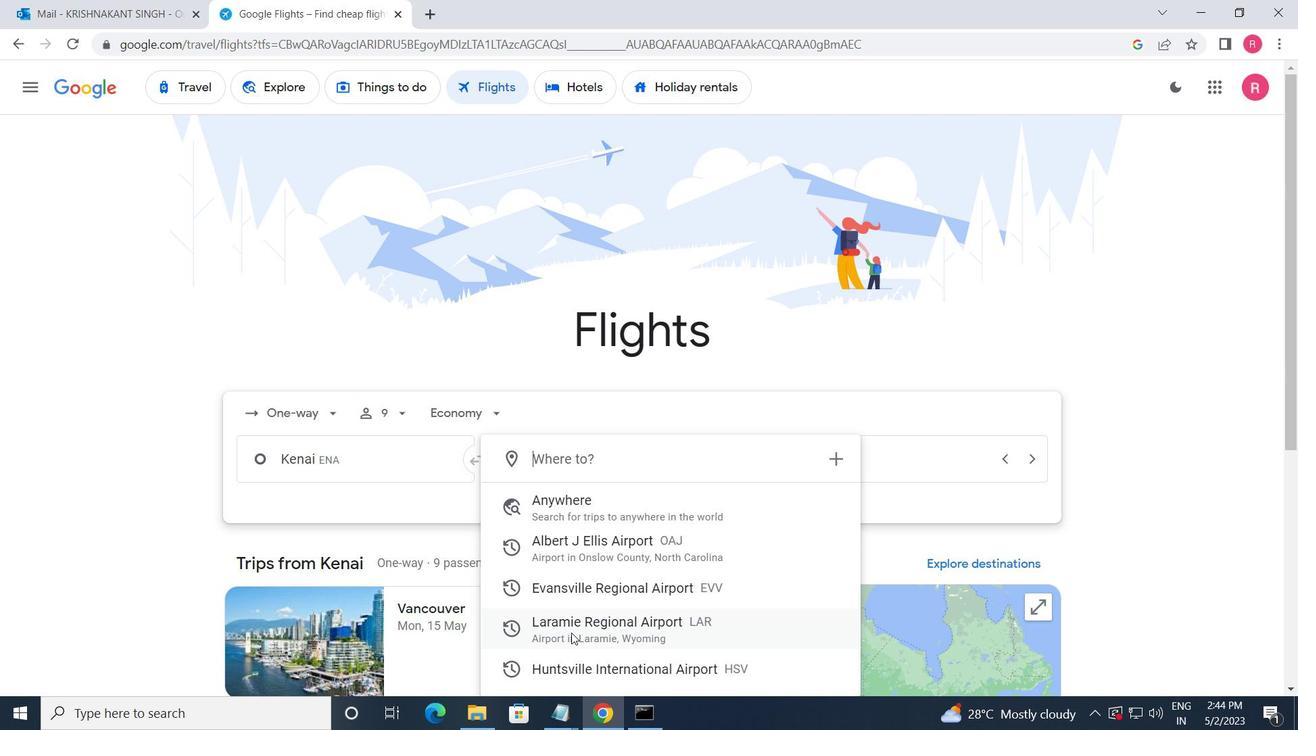 
Action: Mouse moved to (743, 472)
Screenshot: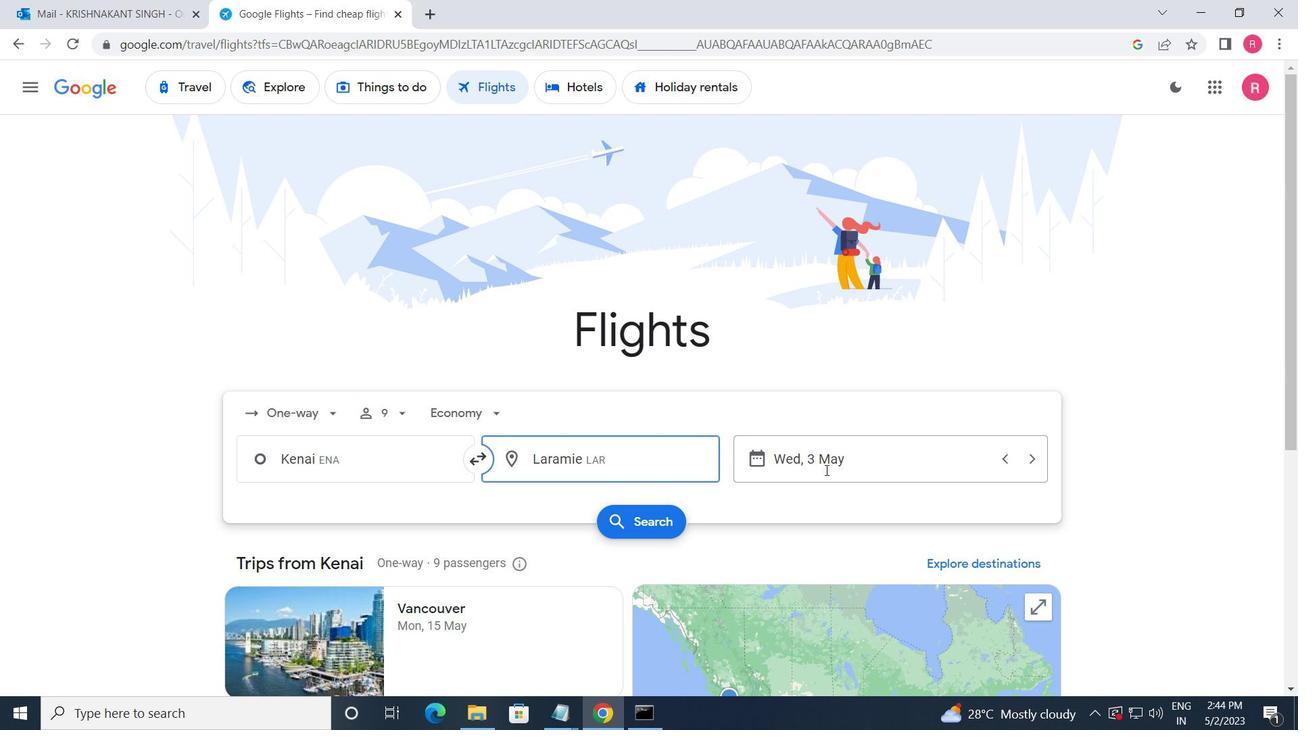 
Action: Mouse pressed left at (743, 472)
Screenshot: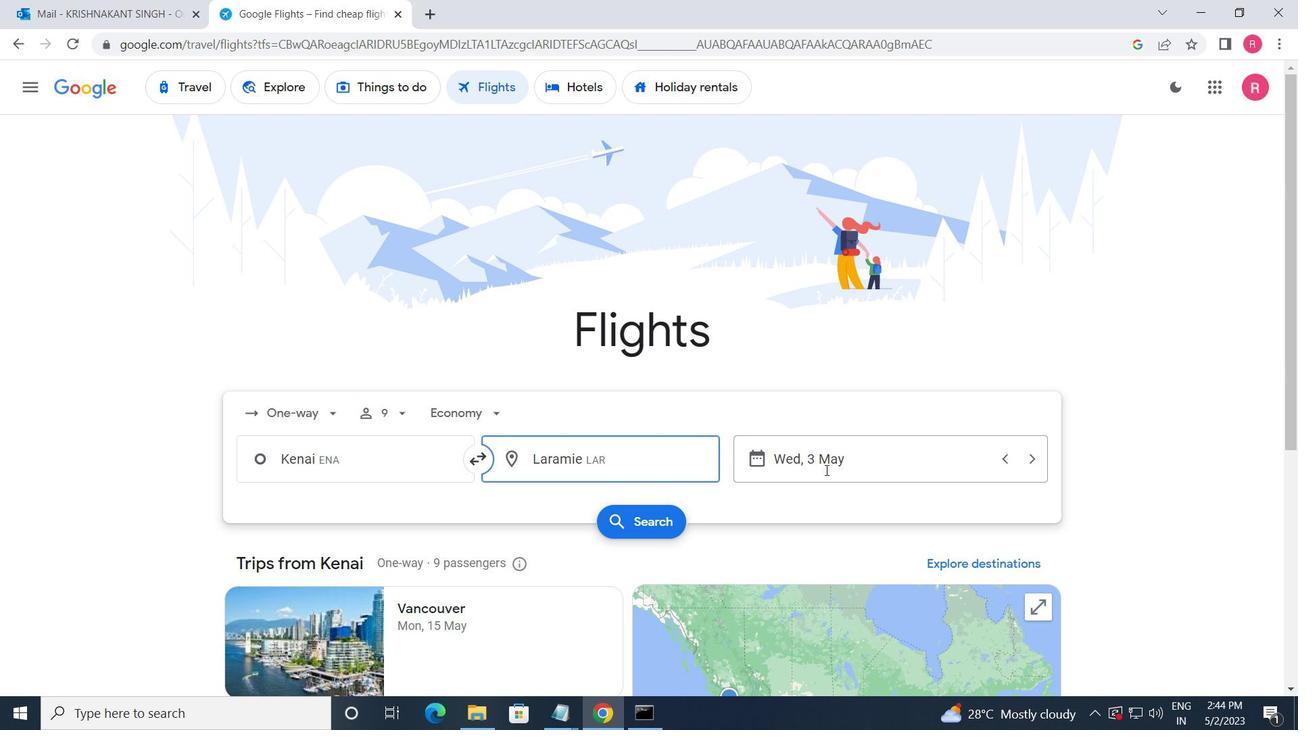 
Action: Mouse moved to (538, 392)
Screenshot: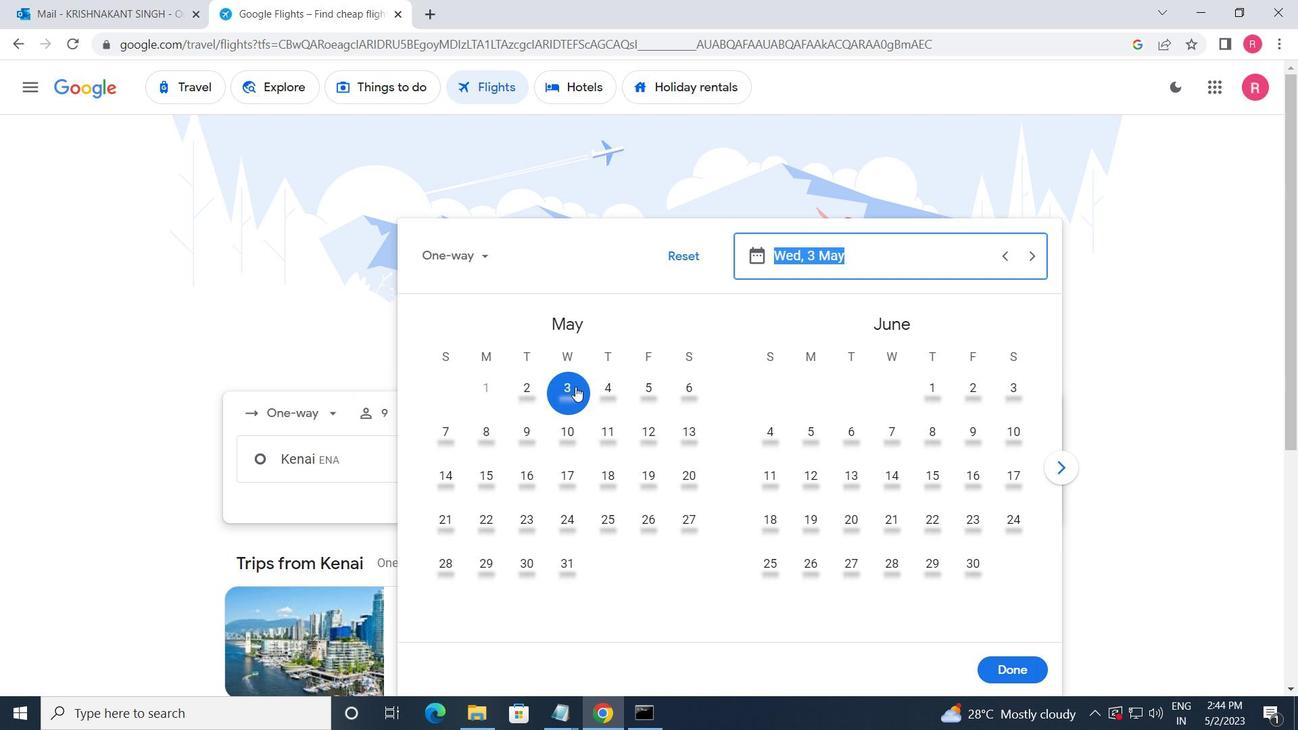 
Action: Mouse pressed left at (538, 392)
Screenshot: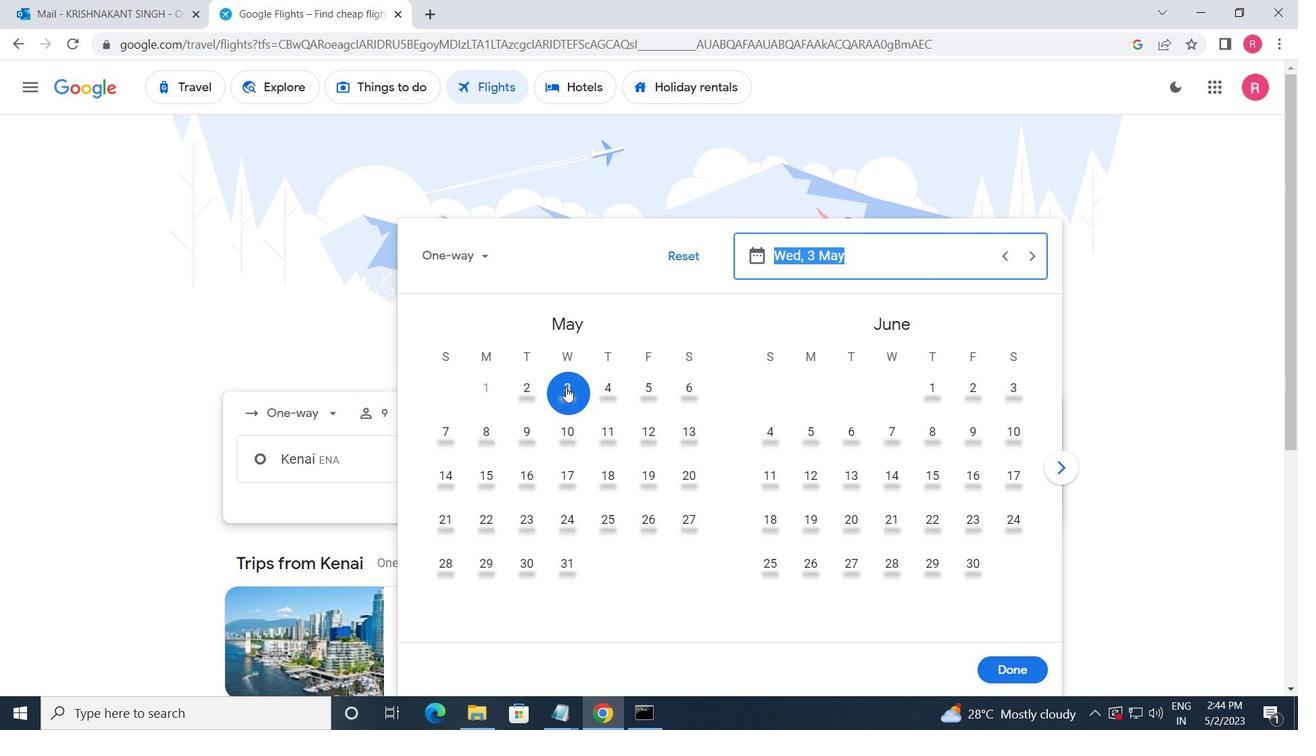 
Action: Mouse moved to (874, 673)
Screenshot: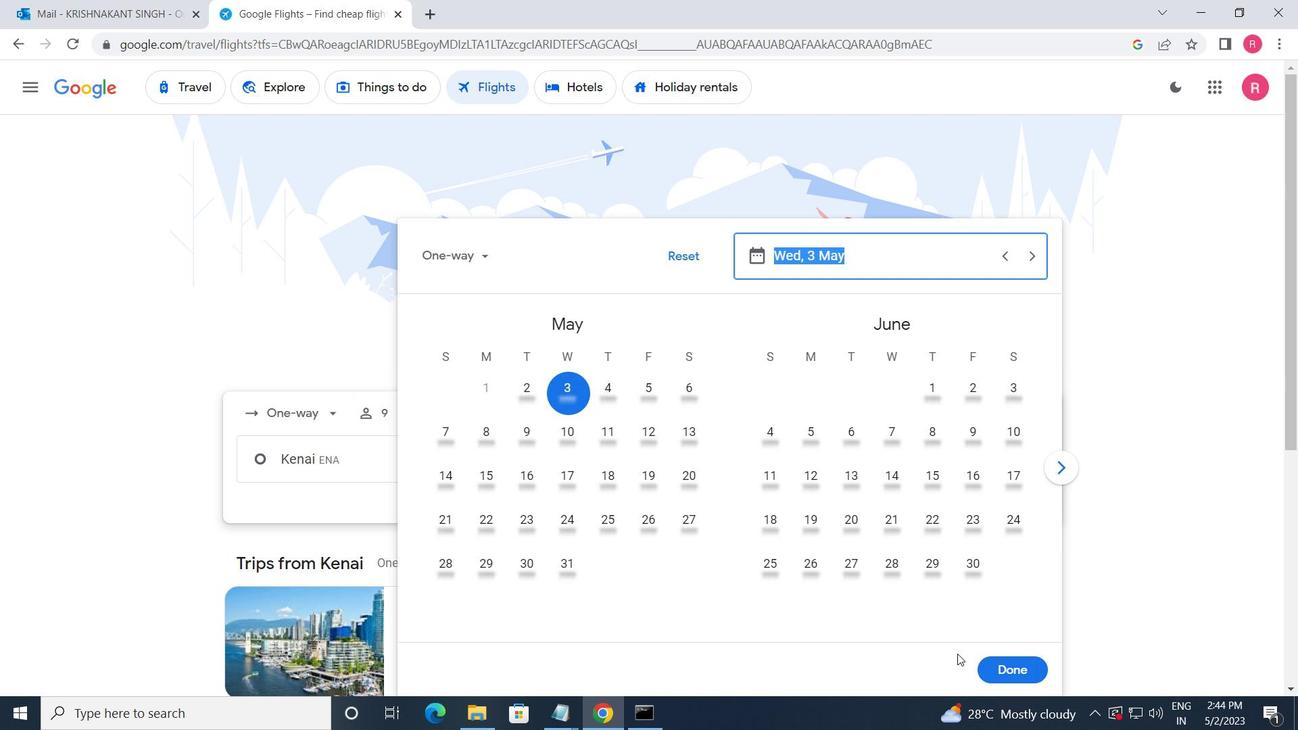 
Action: Mouse pressed left at (874, 673)
Screenshot: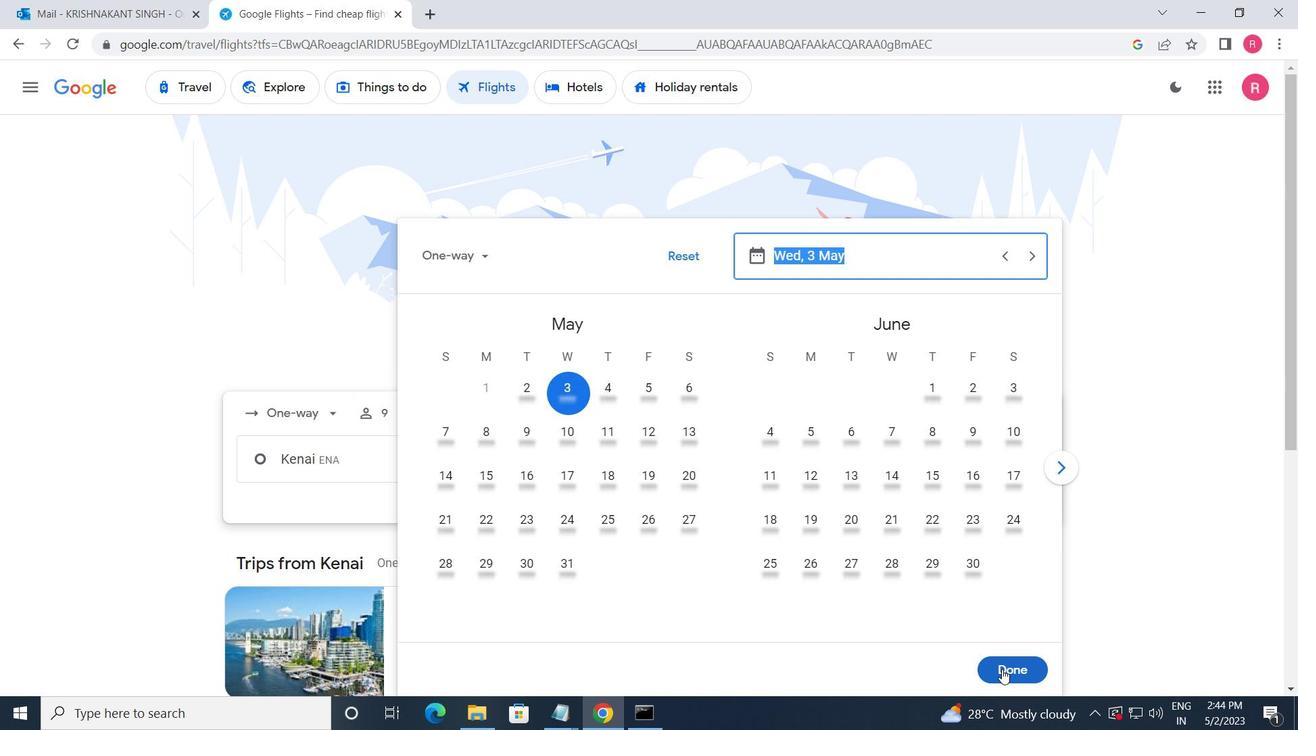
Action: Mouse moved to (615, 514)
Screenshot: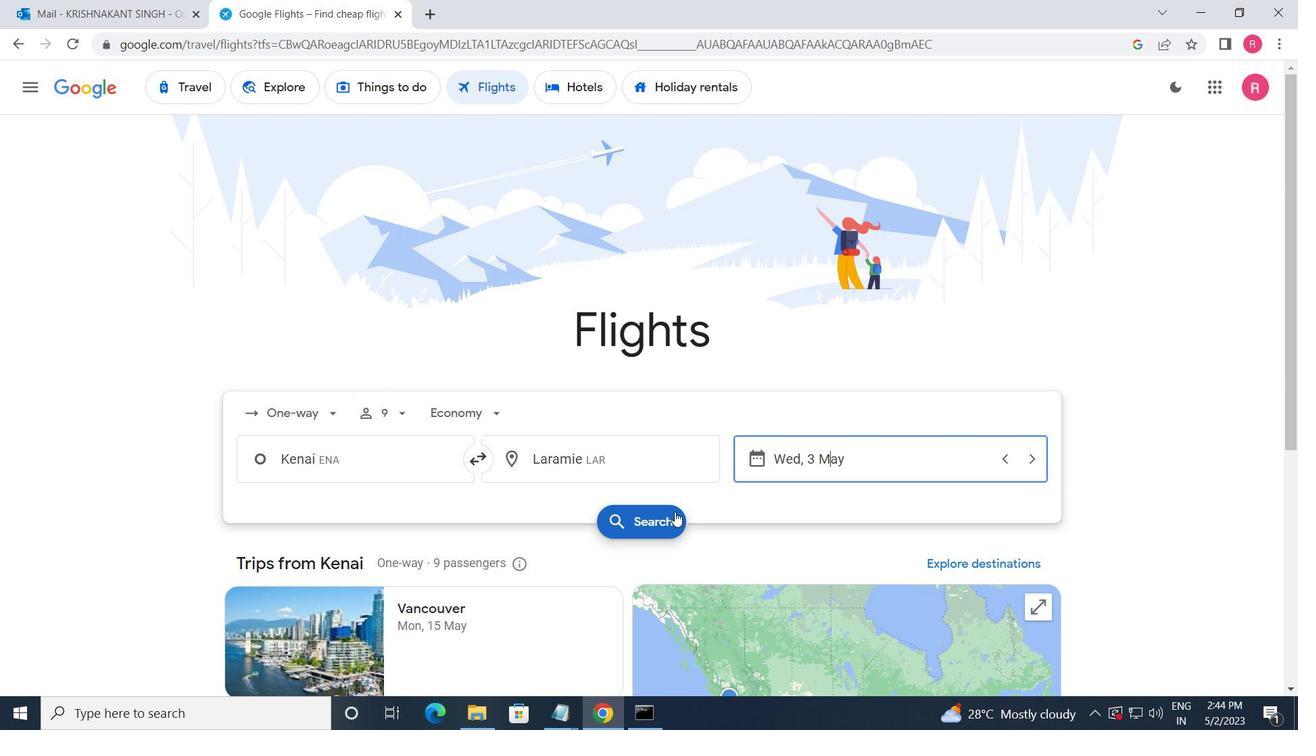
Action: Mouse pressed left at (615, 514)
Screenshot: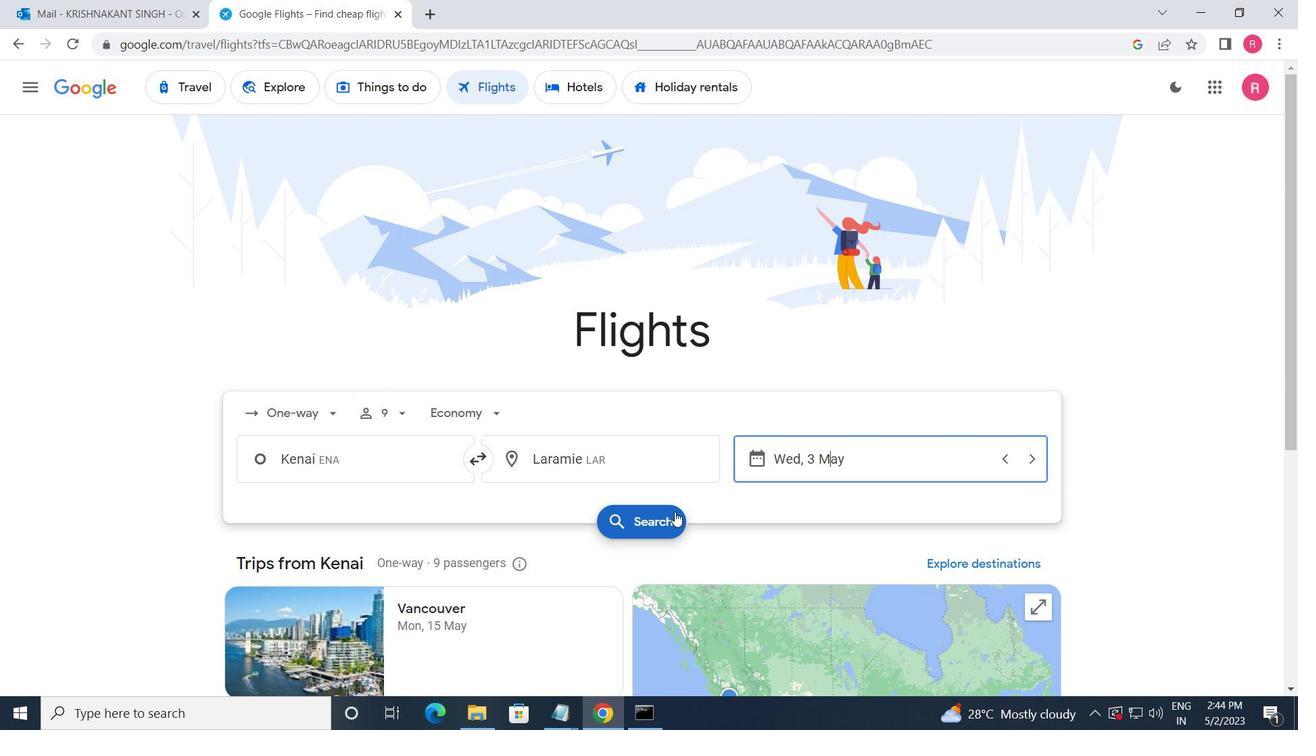 
Action: Mouse moved to (311, 242)
Screenshot: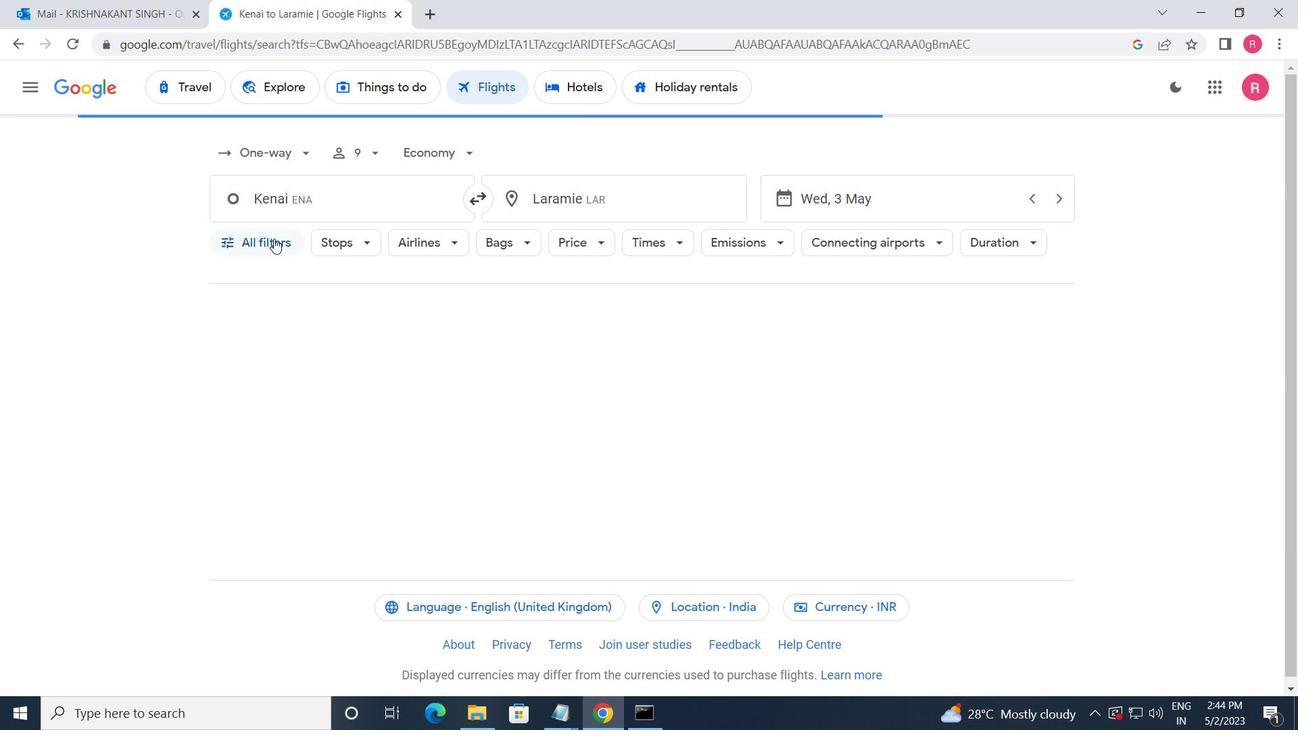 
Action: Mouse pressed left at (311, 242)
Screenshot: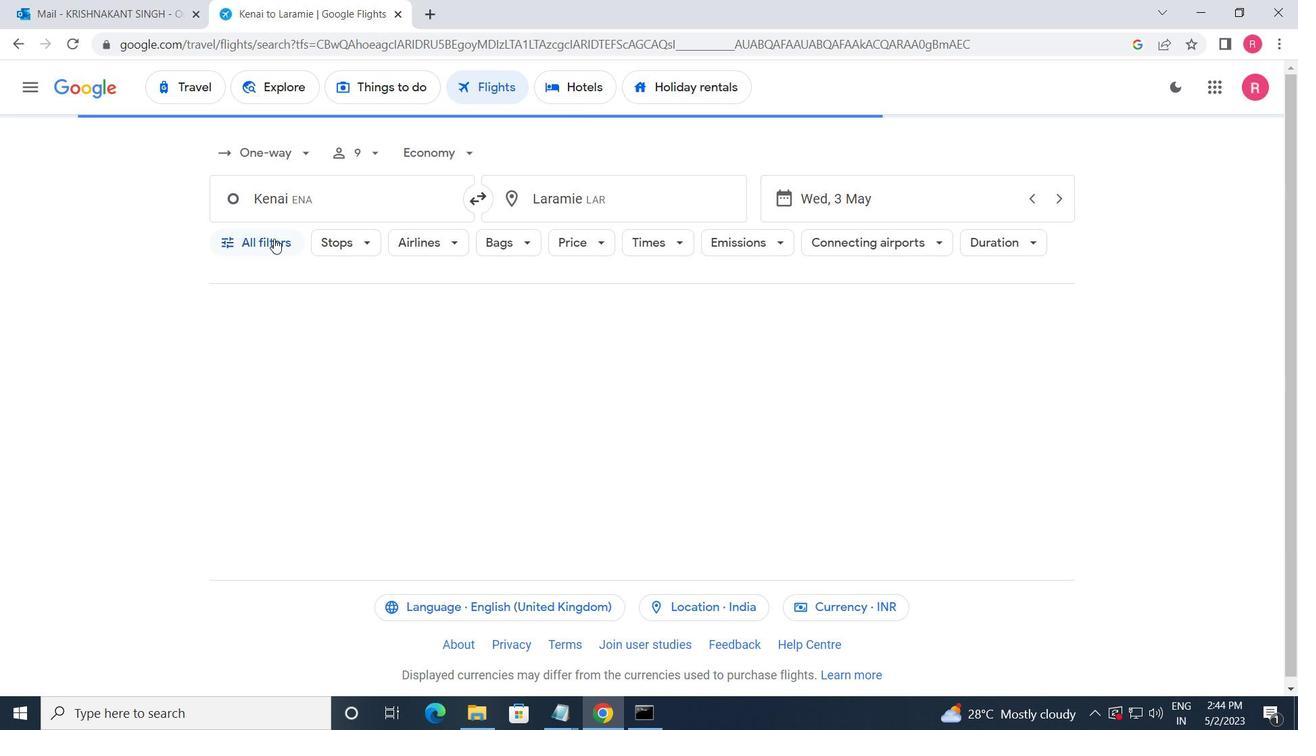 
Action: Mouse moved to (387, 443)
Screenshot: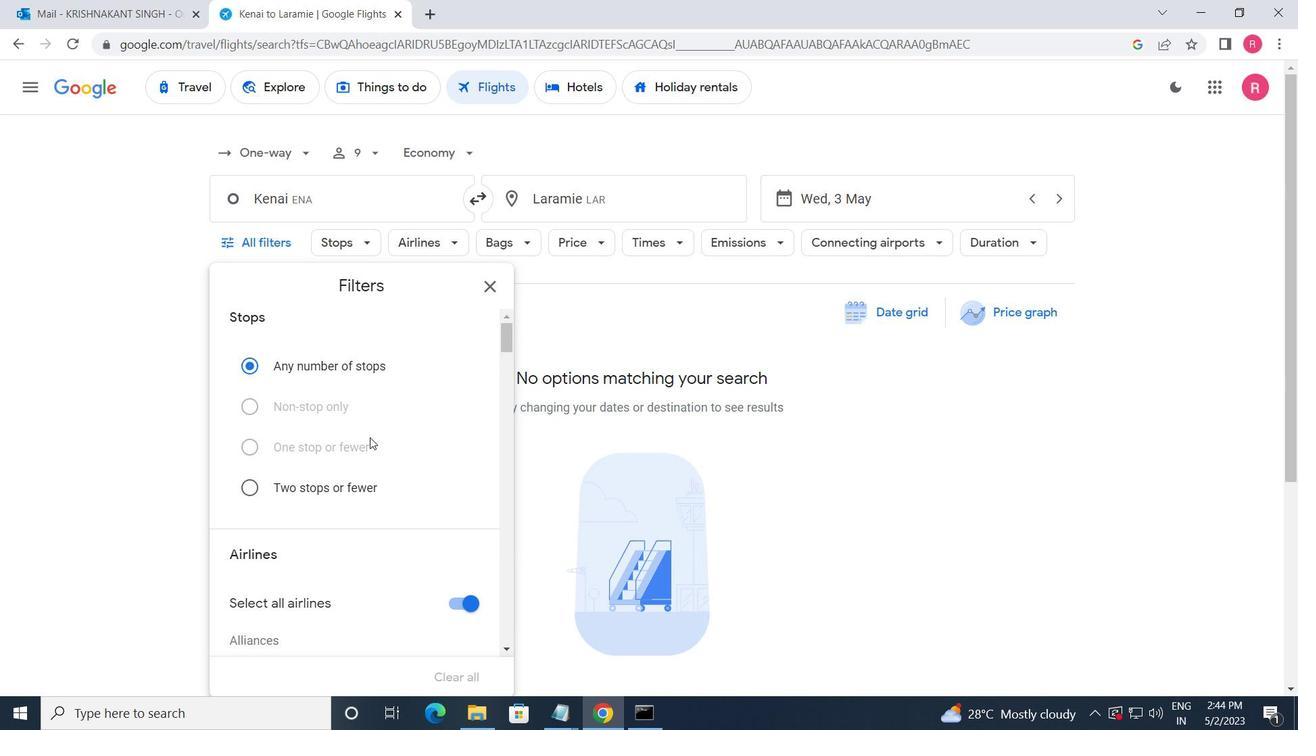
Action: Mouse scrolled (387, 443) with delta (0, 0)
Screenshot: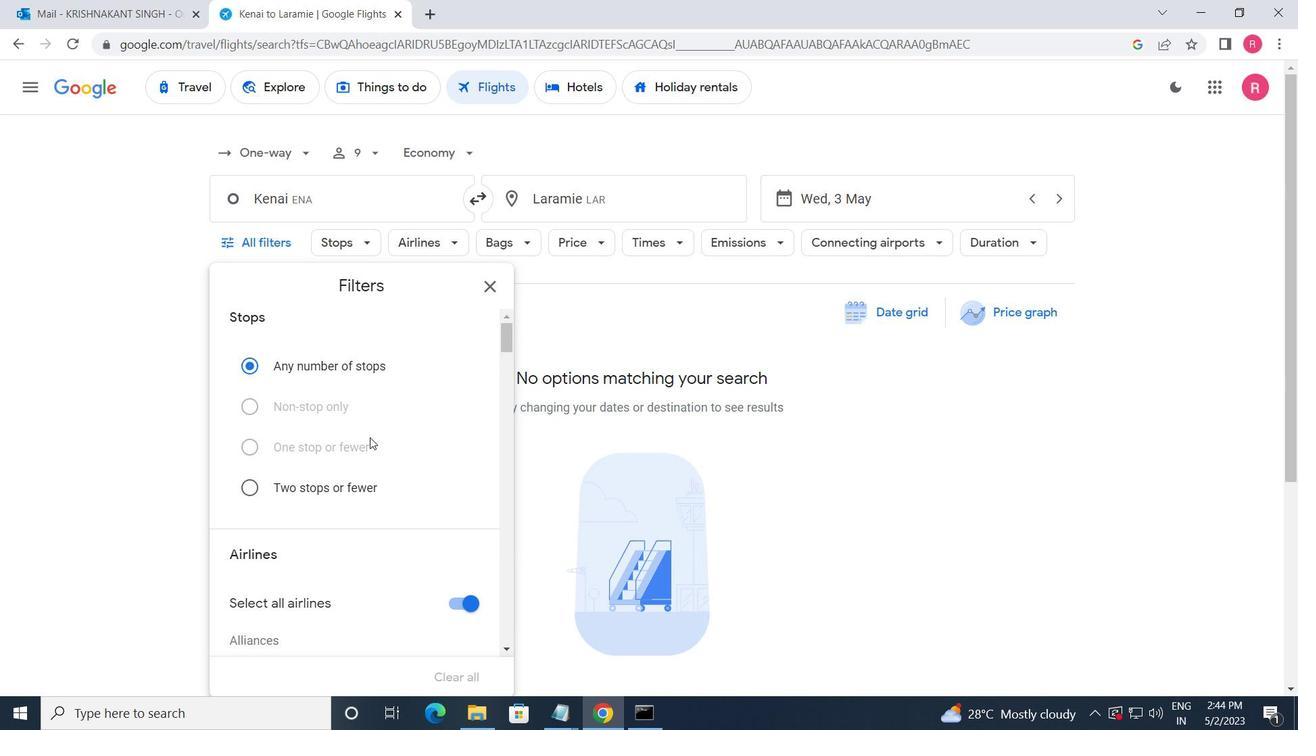 
Action: Mouse moved to (387, 445)
Screenshot: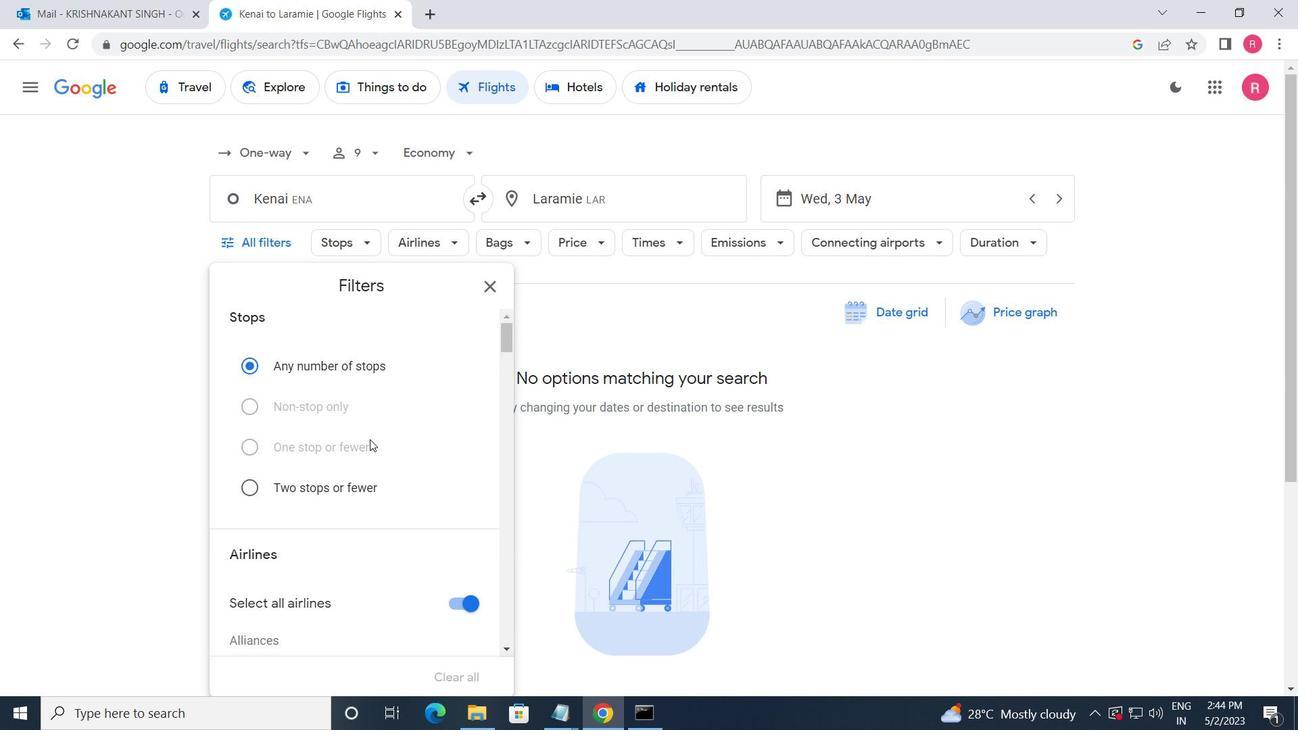 
Action: Mouse scrolled (387, 444) with delta (0, 0)
Screenshot: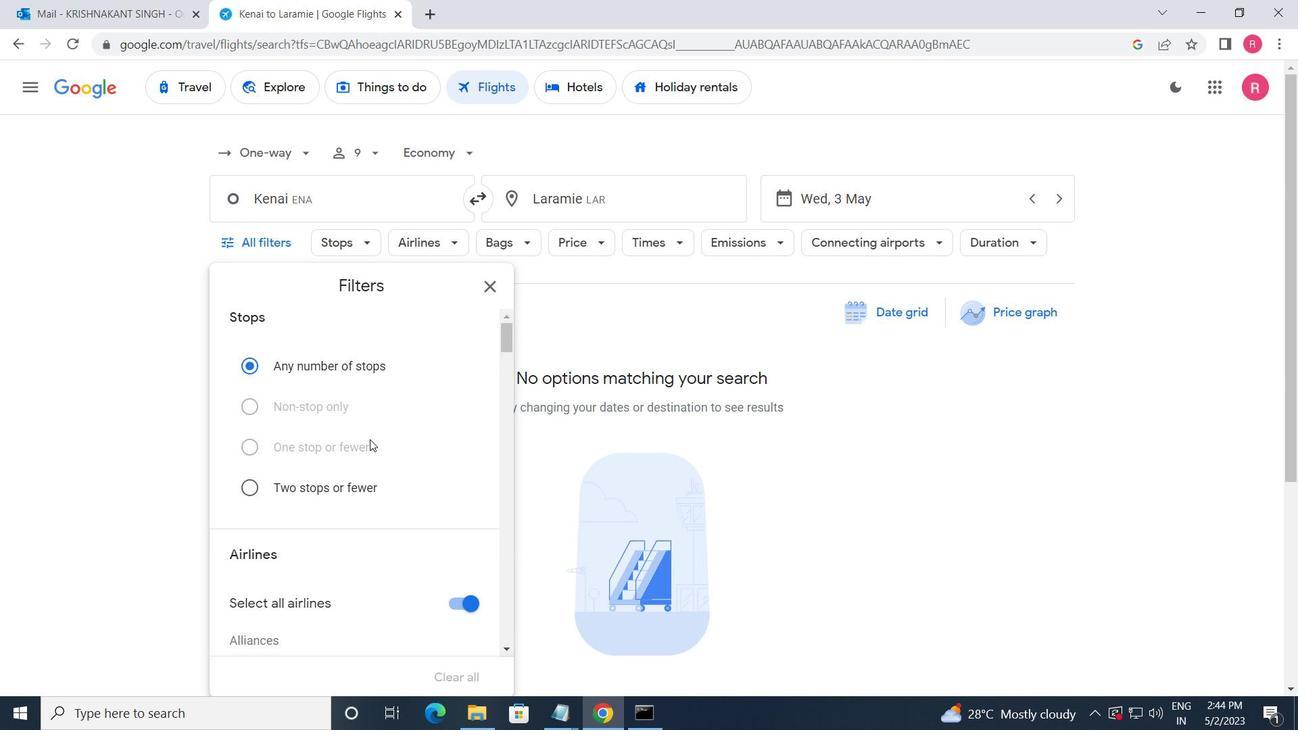 
Action: Mouse moved to (388, 445)
Screenshot: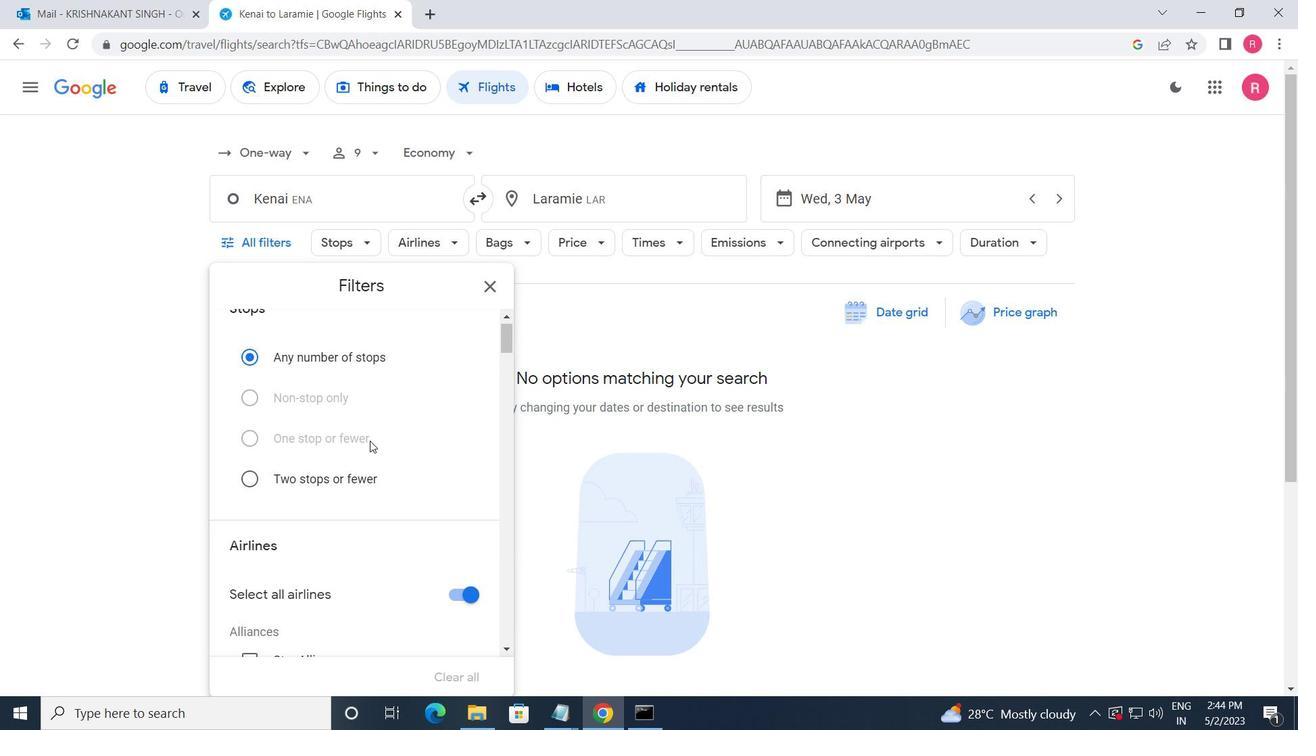 
Action: Mouse scrolled (388, 444) with delta (0, 0)
Screenshot: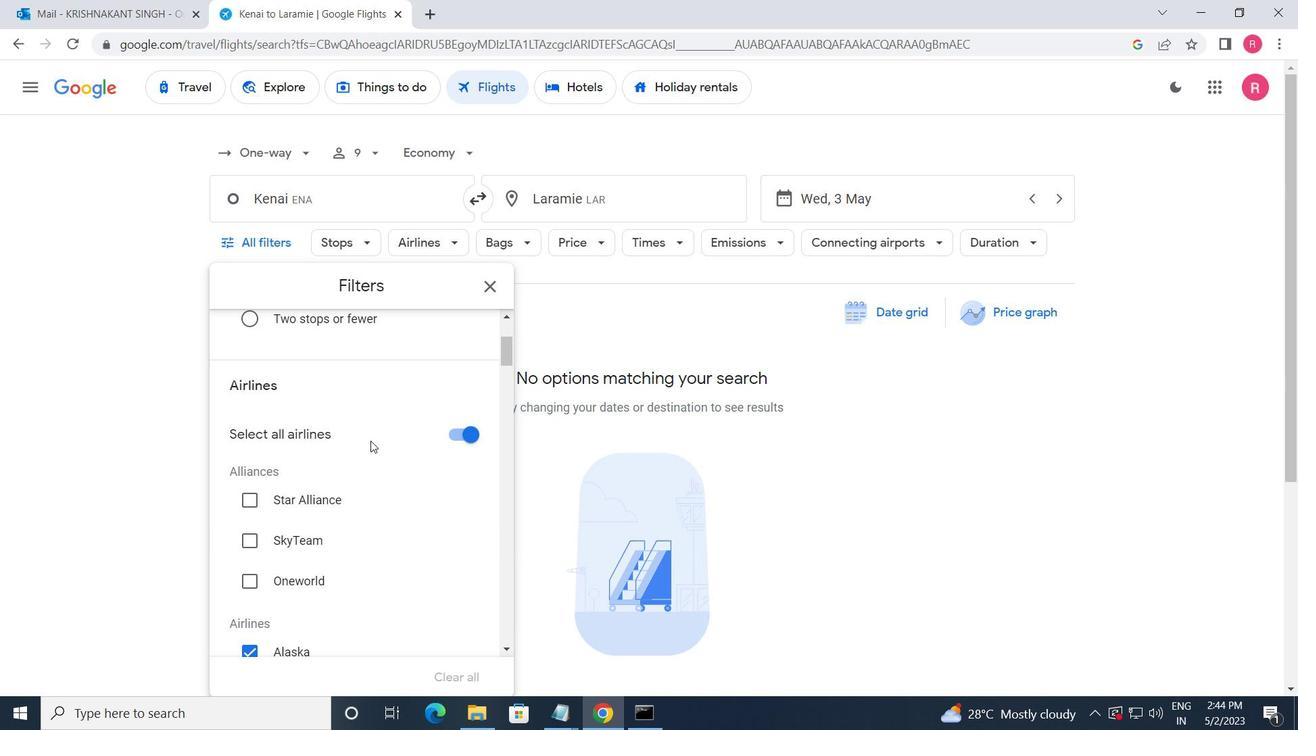 
Action: Mouse moved to (389, 447)
Screenshot: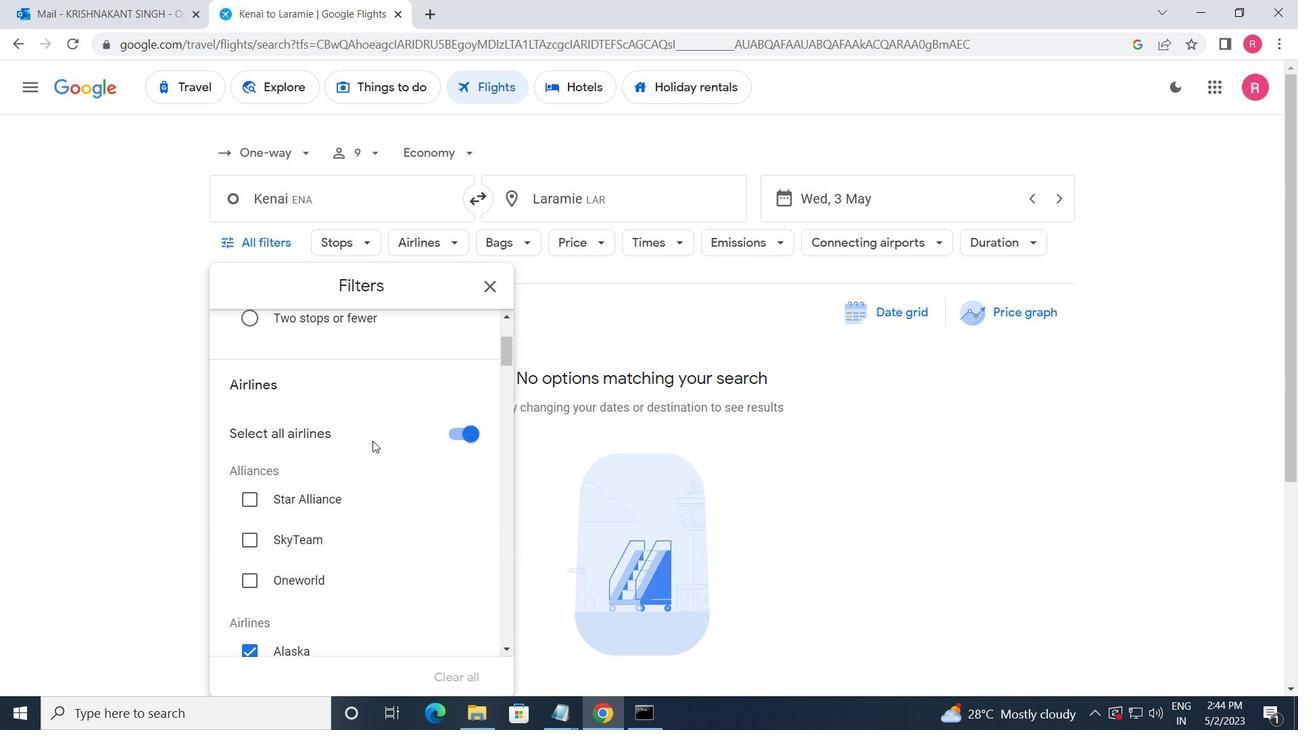 
Action: Mouse scrolled (389, 447) with delta (0, 0)
Screenshot: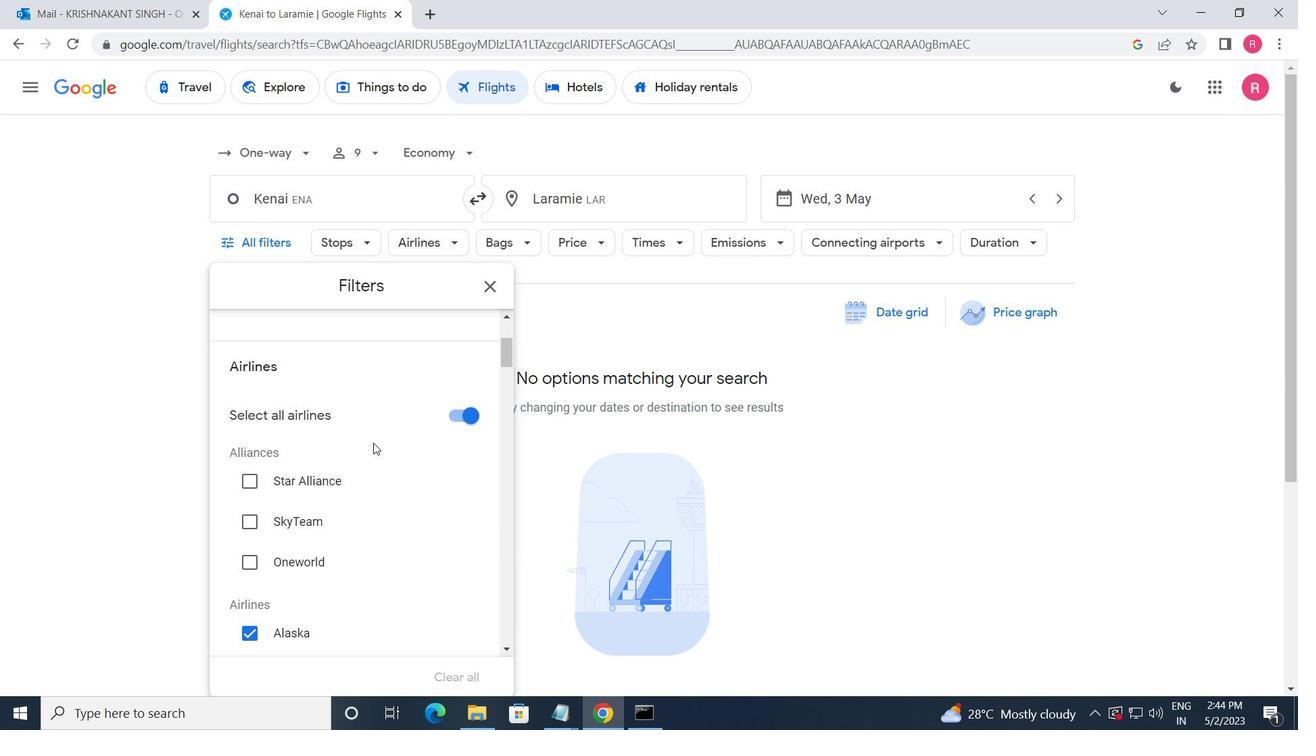 
Action: Mouse moved to (390, 447)
Screenshot: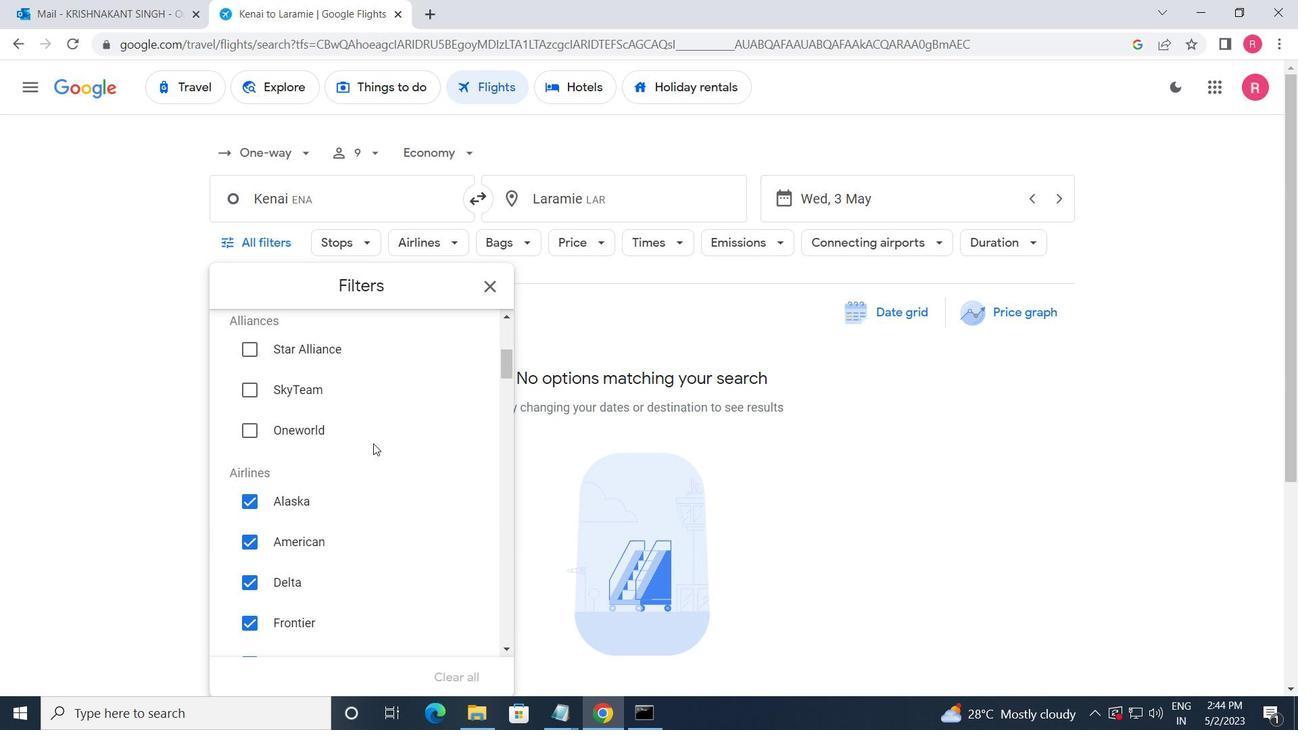 
Action: Mouse scrolled (390, 447) with delta (0, 0)
Screenshot: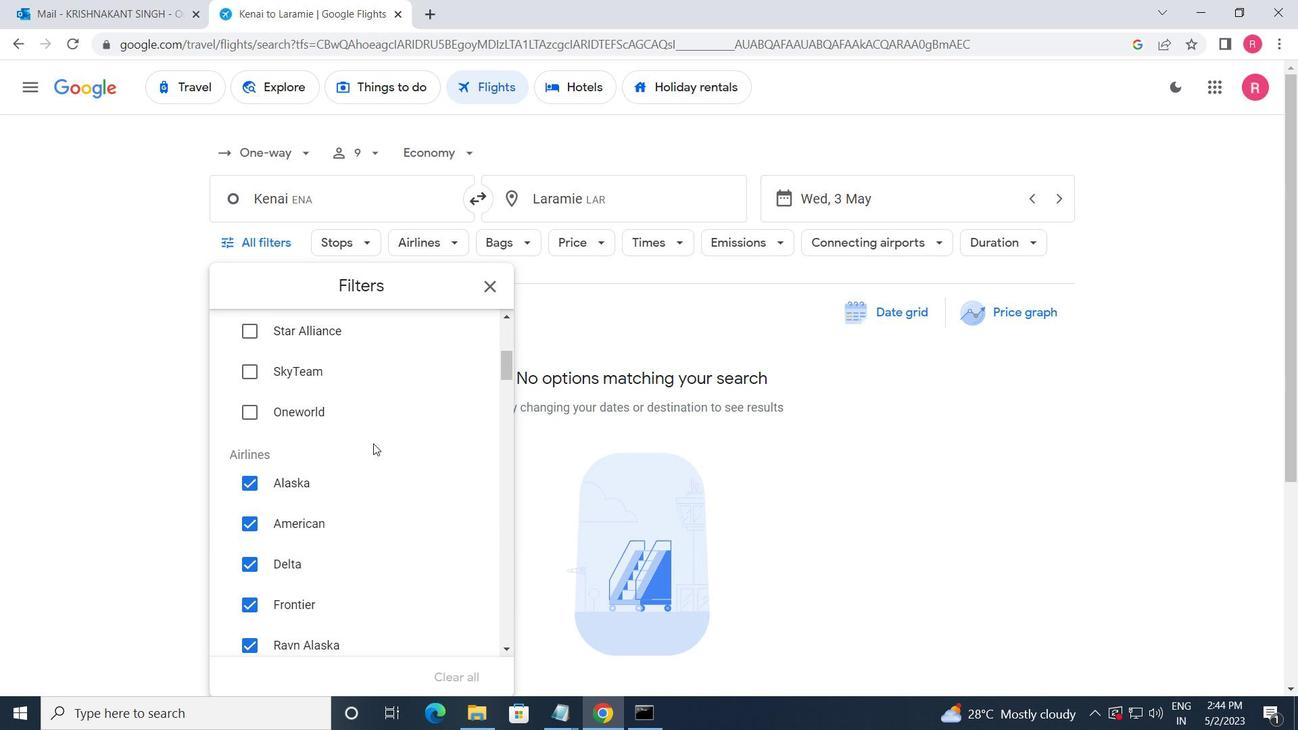 
Action: Mouse scrolled (390, 447) with delta (0, 0)
Screenshot: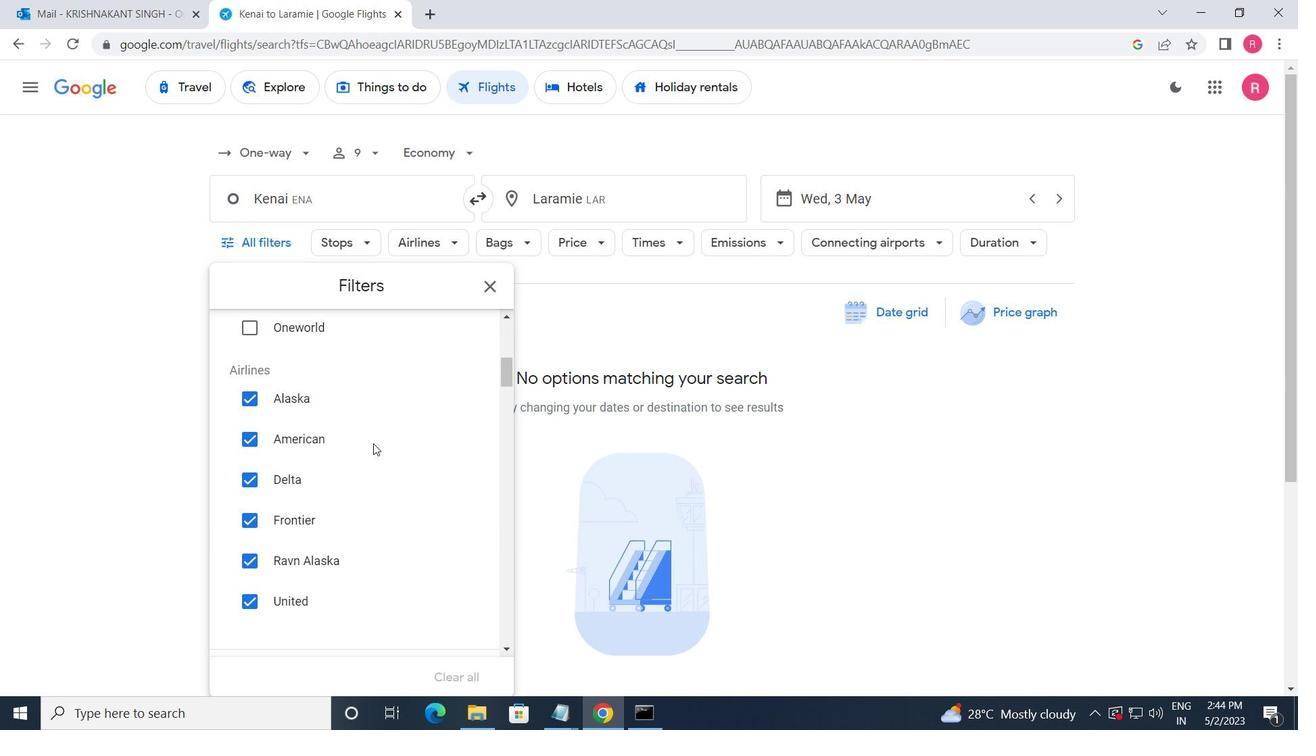 
Action: Mouse scrolled (390, 448) with delta (0, 0)
Screenshot: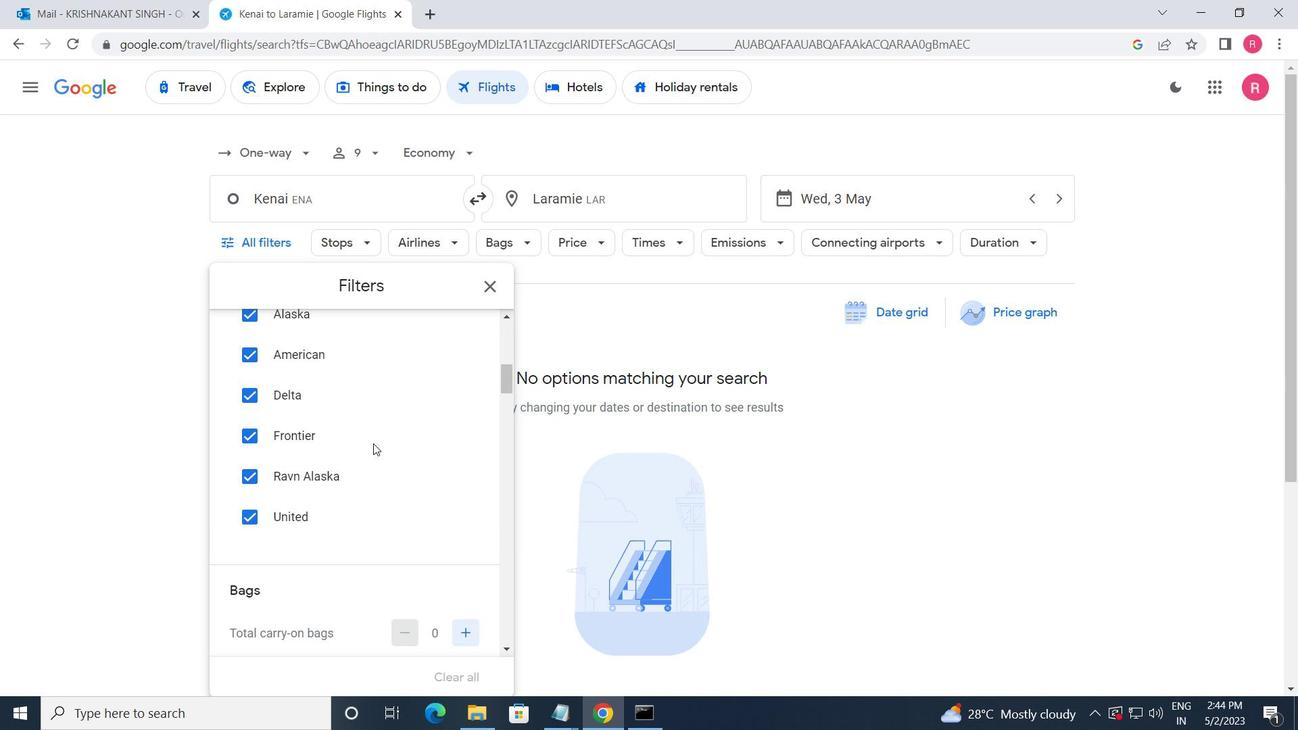 
Action: Mouse scrolled (390, 448) with delta (0, 0)
Screenshot: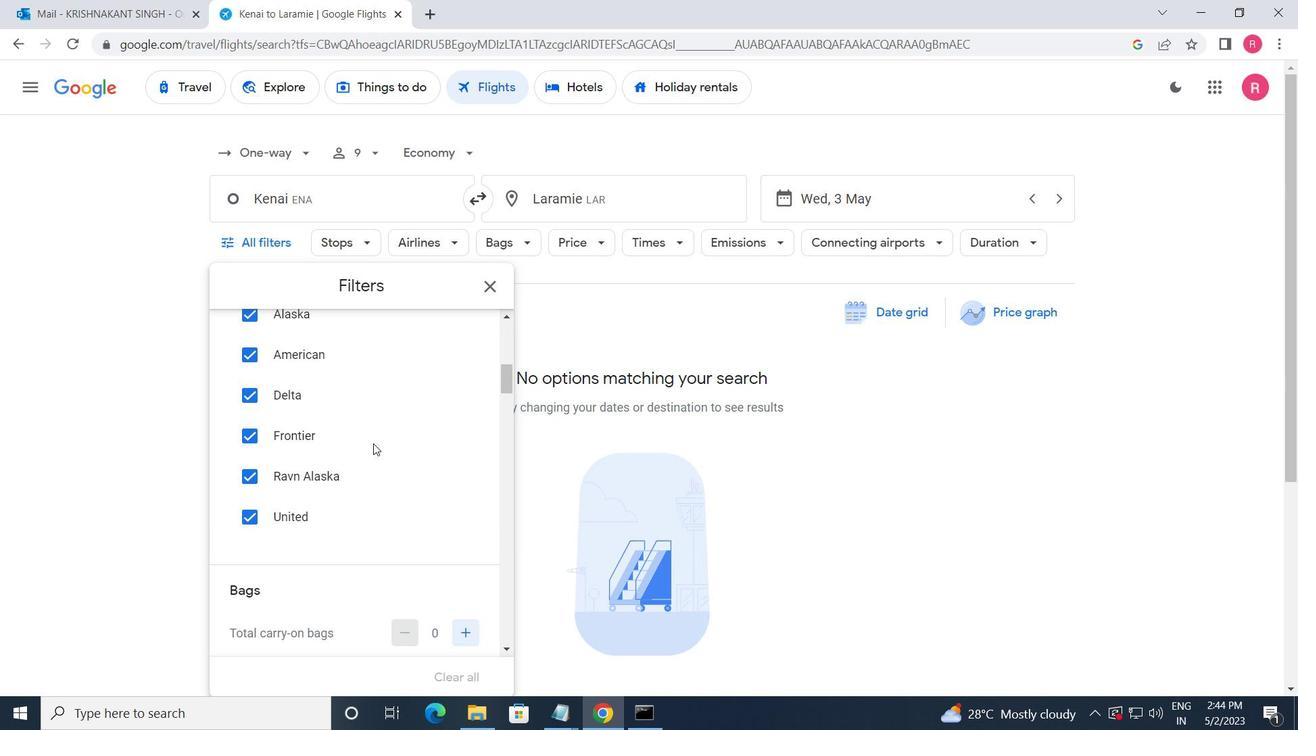 
Action: Mouse moved to (441, 410)
Screenshot: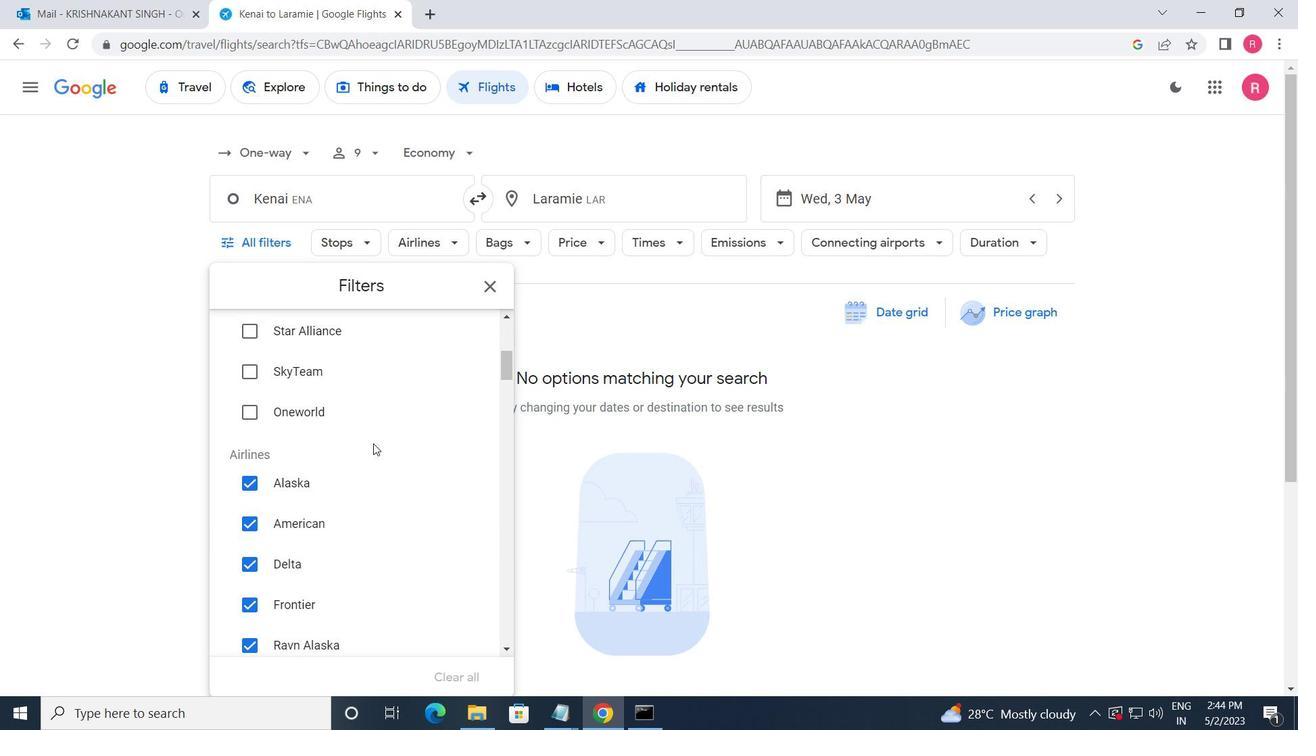 
Action: Mouse scrolled (441, 411) with delta (0, 0)
Screenshot: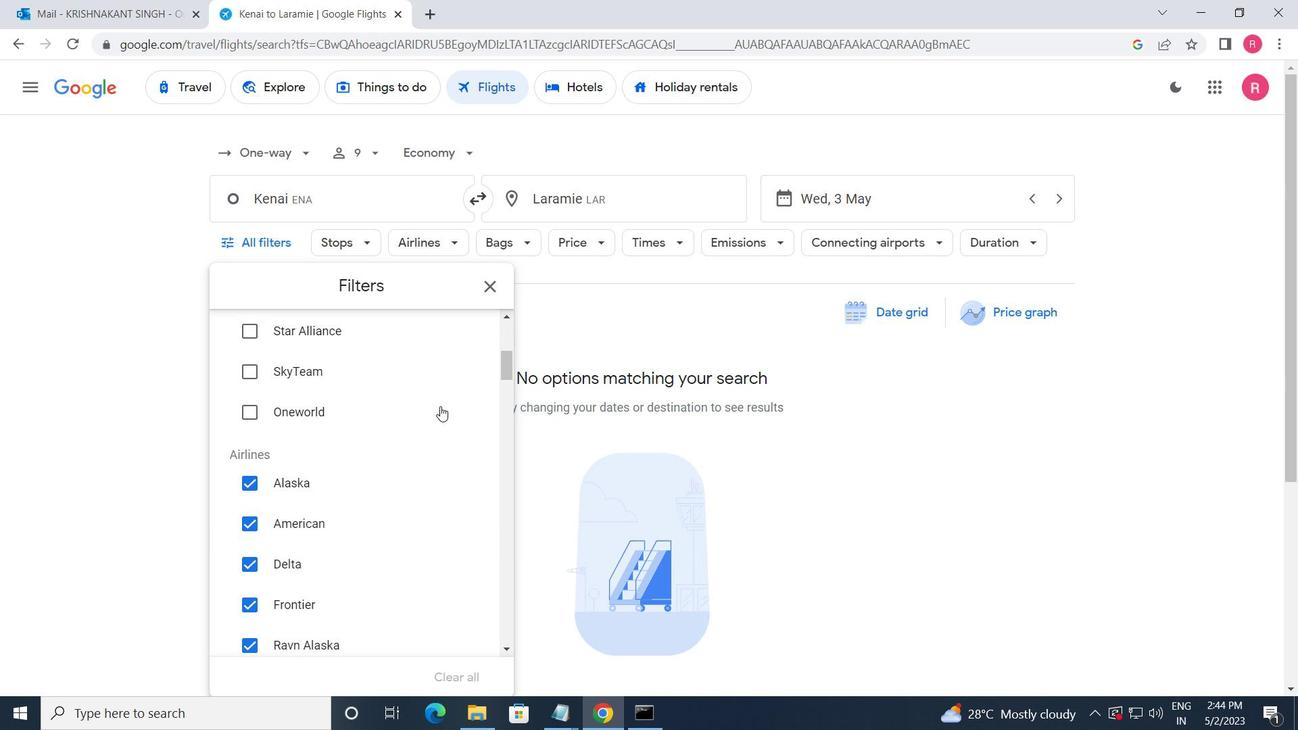 
Action: Mouse moved to (472, 357)
Screenshot: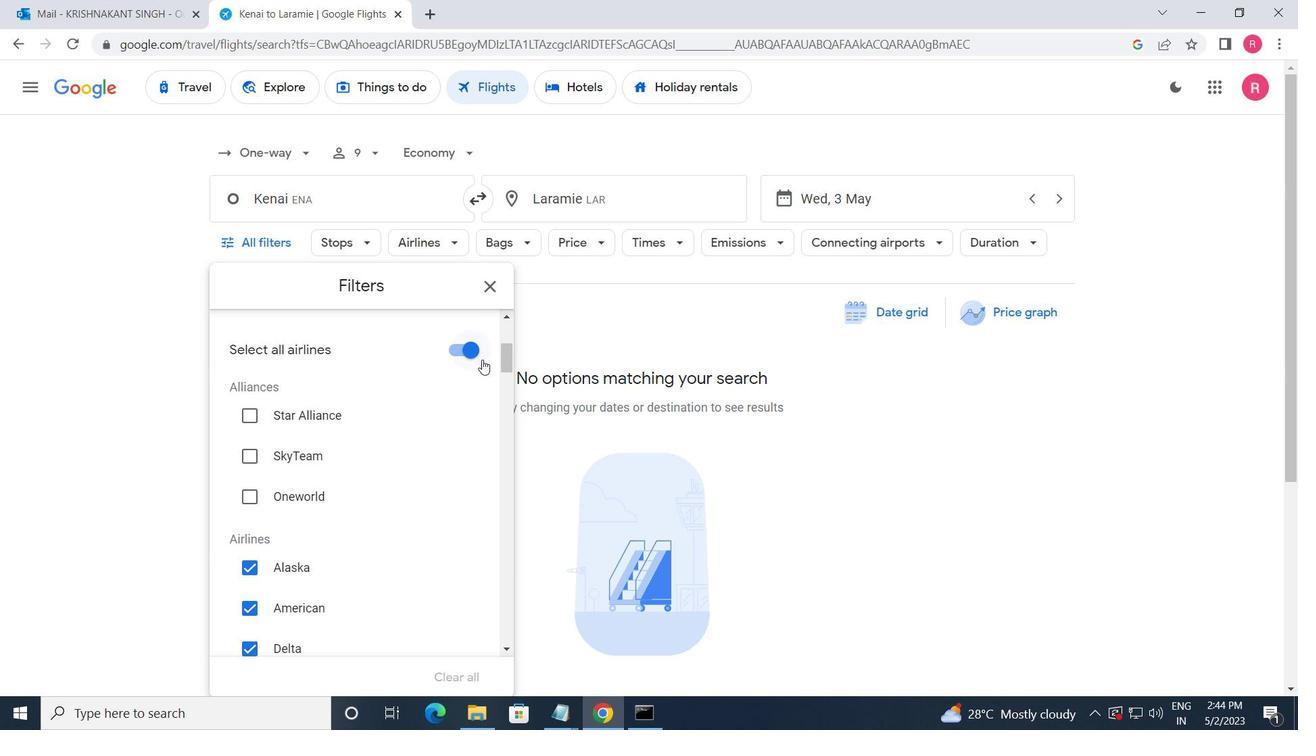 
Action: Mouse pressed left at (472, 357)
Screenshot: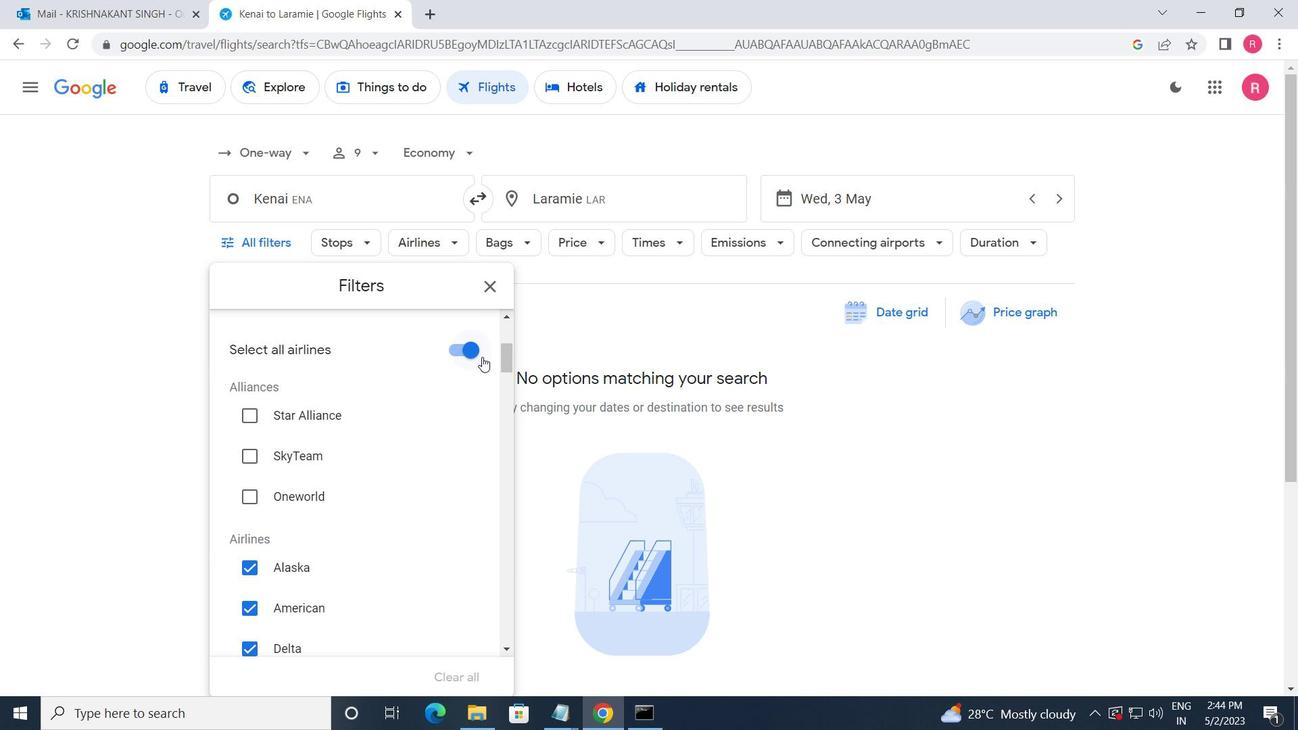 
Action: Mouse moved to (462, 438)
Screenshot: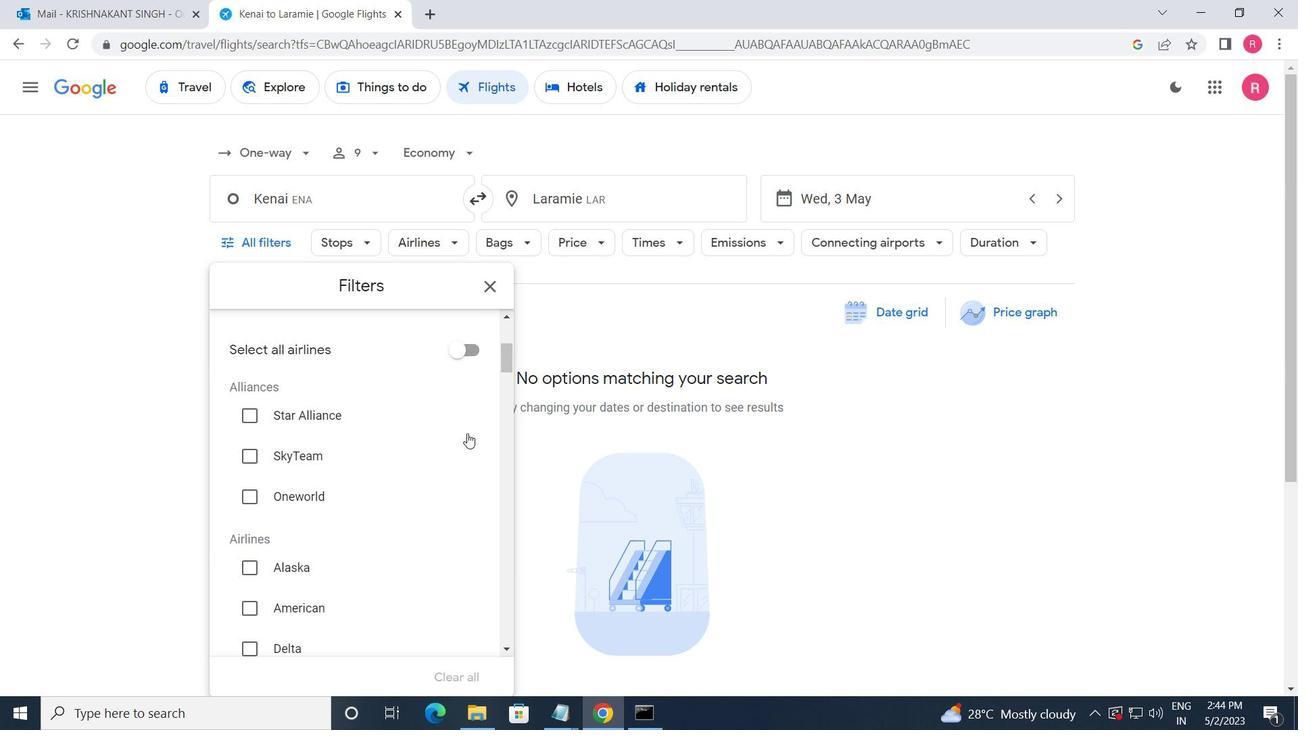 
Action: Mouse scrolled (462, 437) with delta (0, 0)
Screenshot: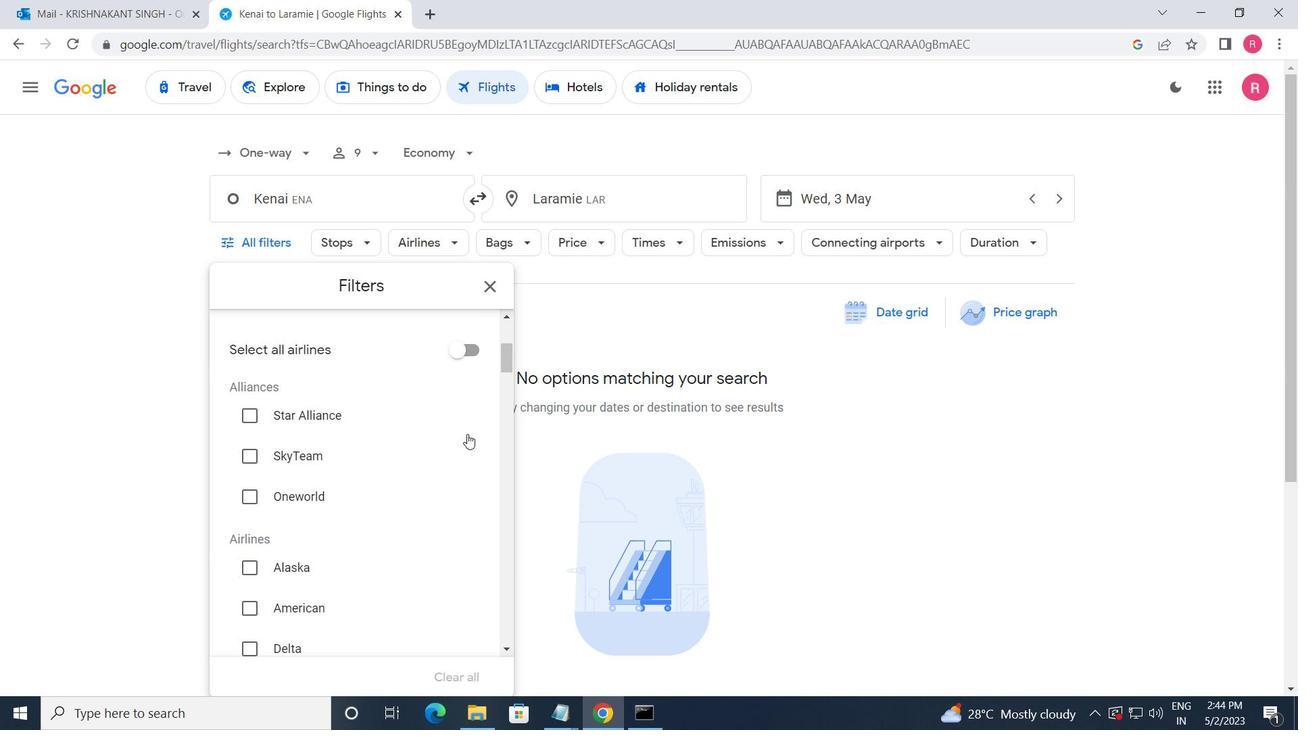
Action: Mouse scrolled (462, 437) with delta (0, 0)
Screenshot: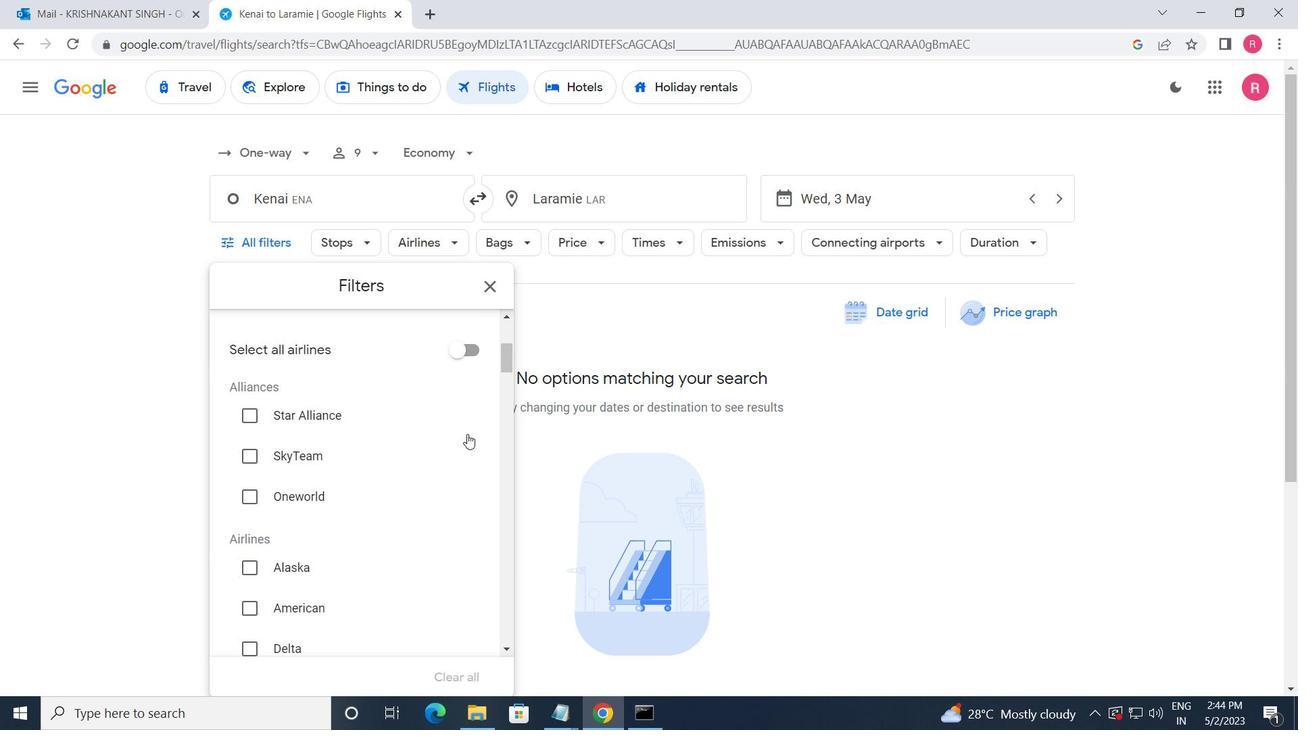 
Action: Mouse scrolled (462, 437) with delta (0, 0)
Screenshot: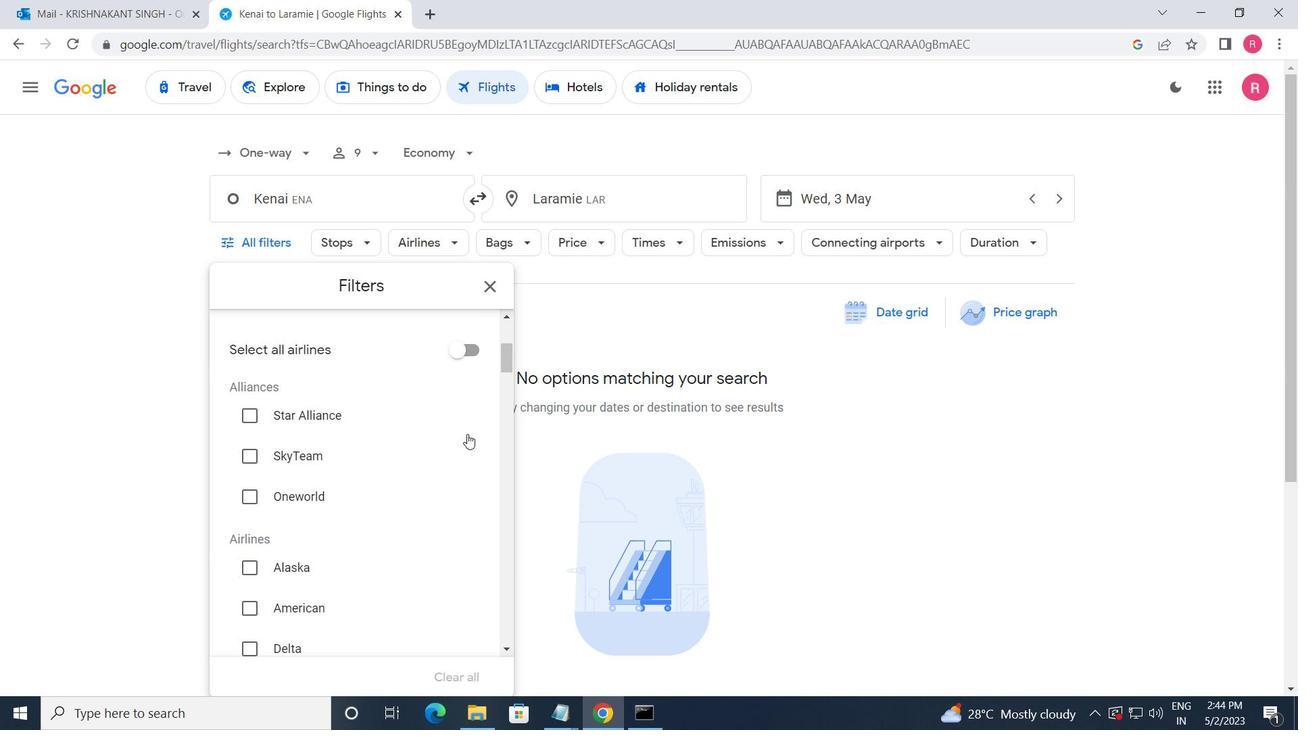 
Action: Mouse scrolled (462, 437) with delta (0, 0)
Screenshot: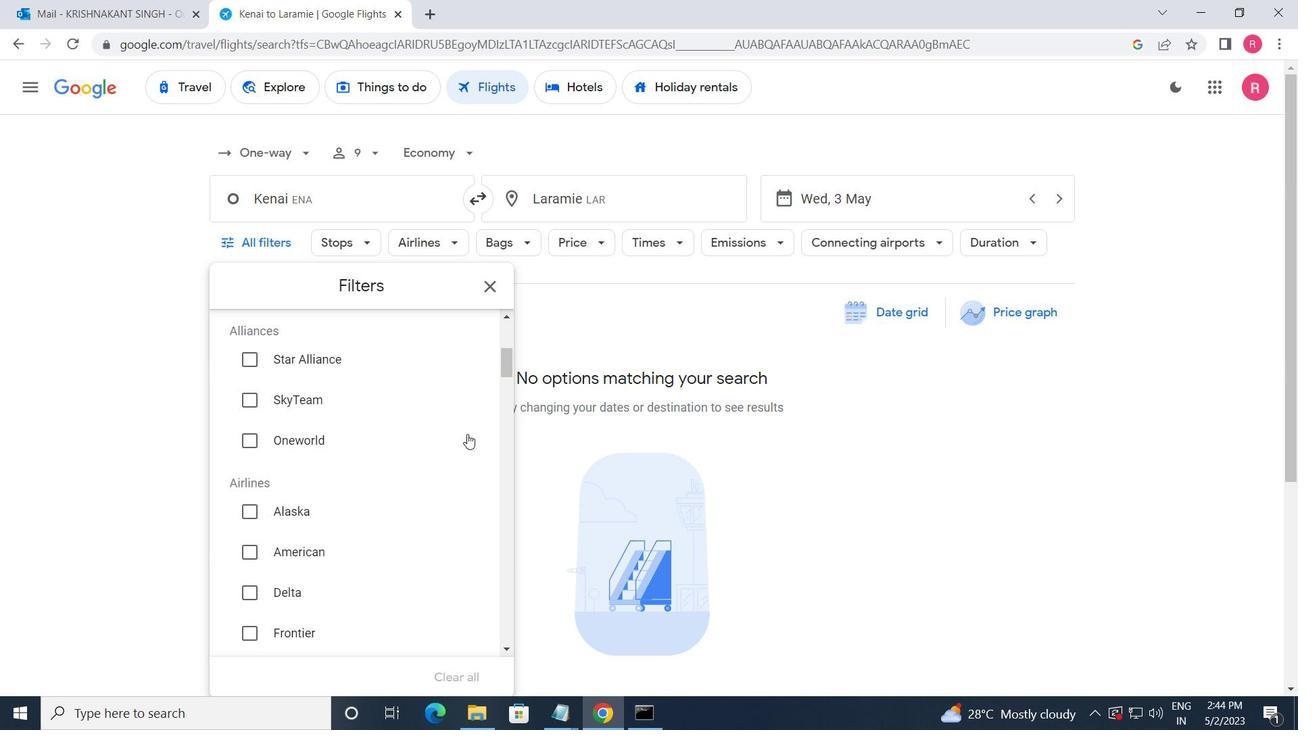 
Action: Mouse scrolled (462, 437) with delta (0, 0)
Screenshot: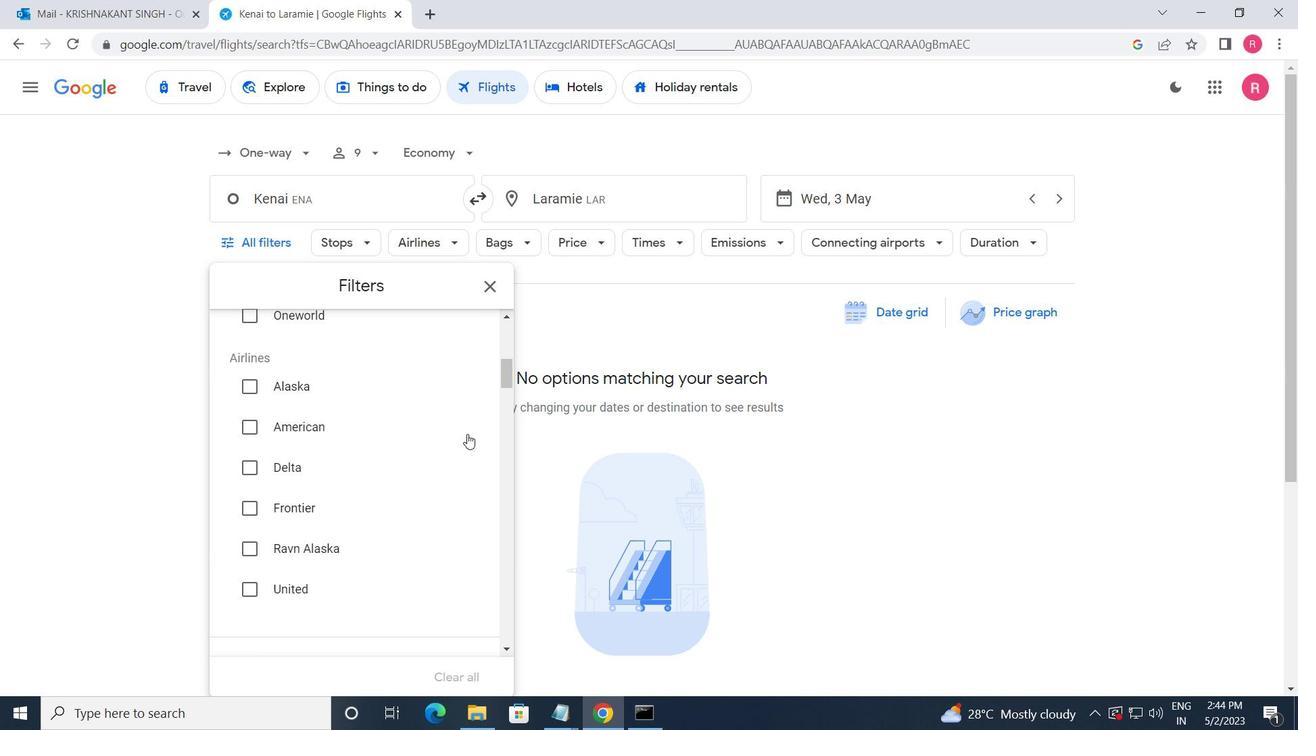 
Action: Mouse scrolled (462, 437) with delta (0, 0)
Screenshot: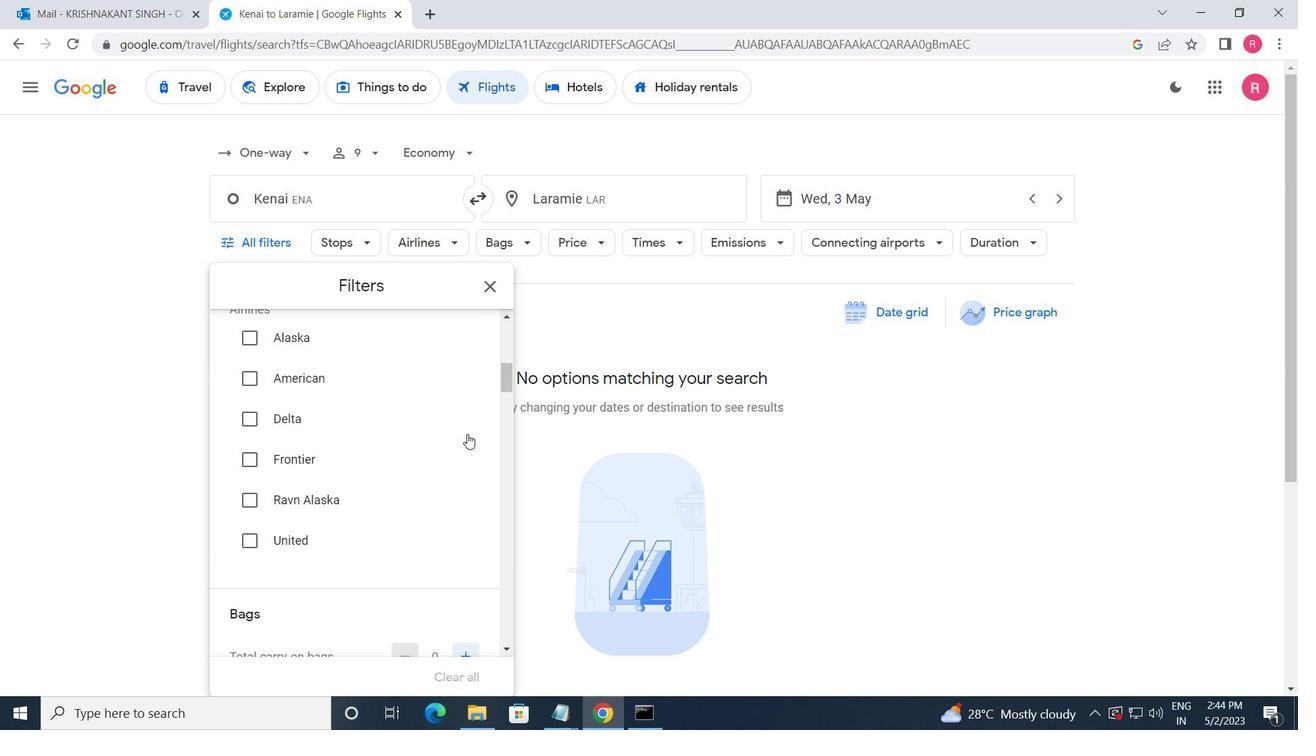 
Action: Mouse moved to (459, 433)
Screenshot: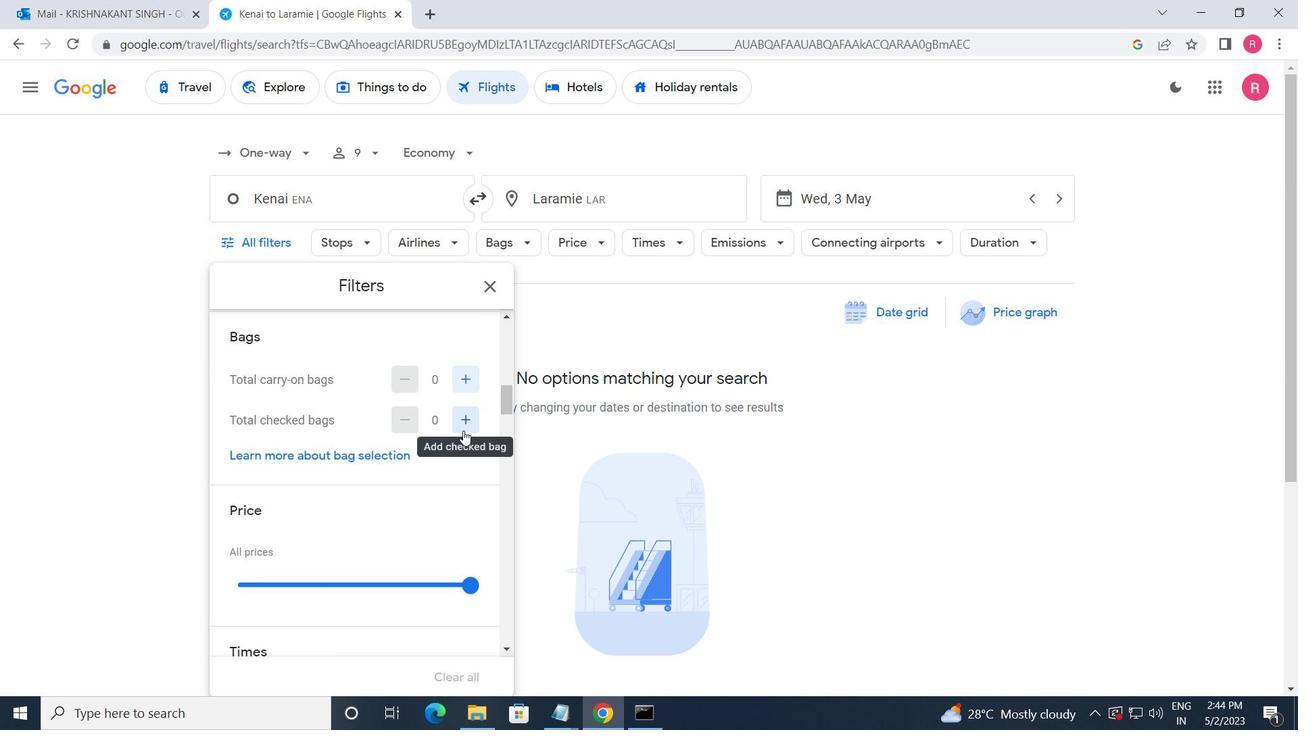 
Action: Mouse pressed left at (459, 433)
Screenshot: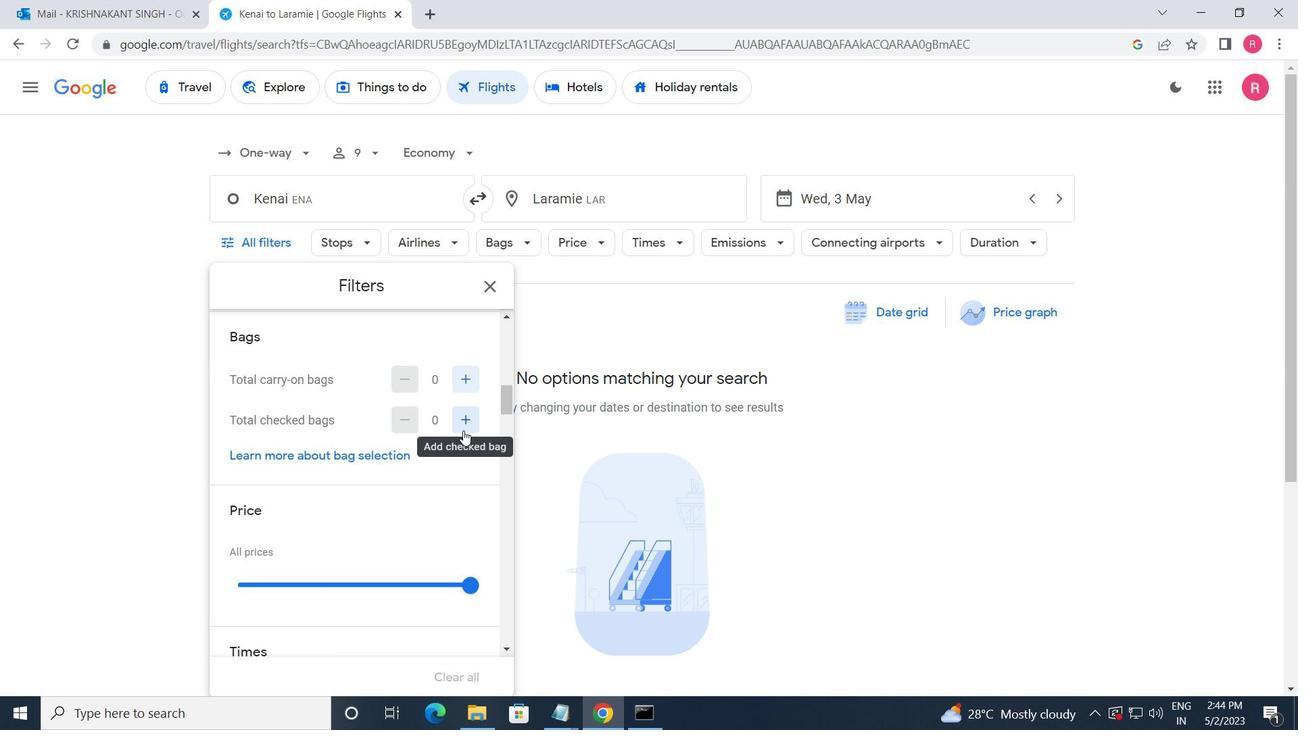
Action: Mouse pressed left at (459, 433)
Screenshot: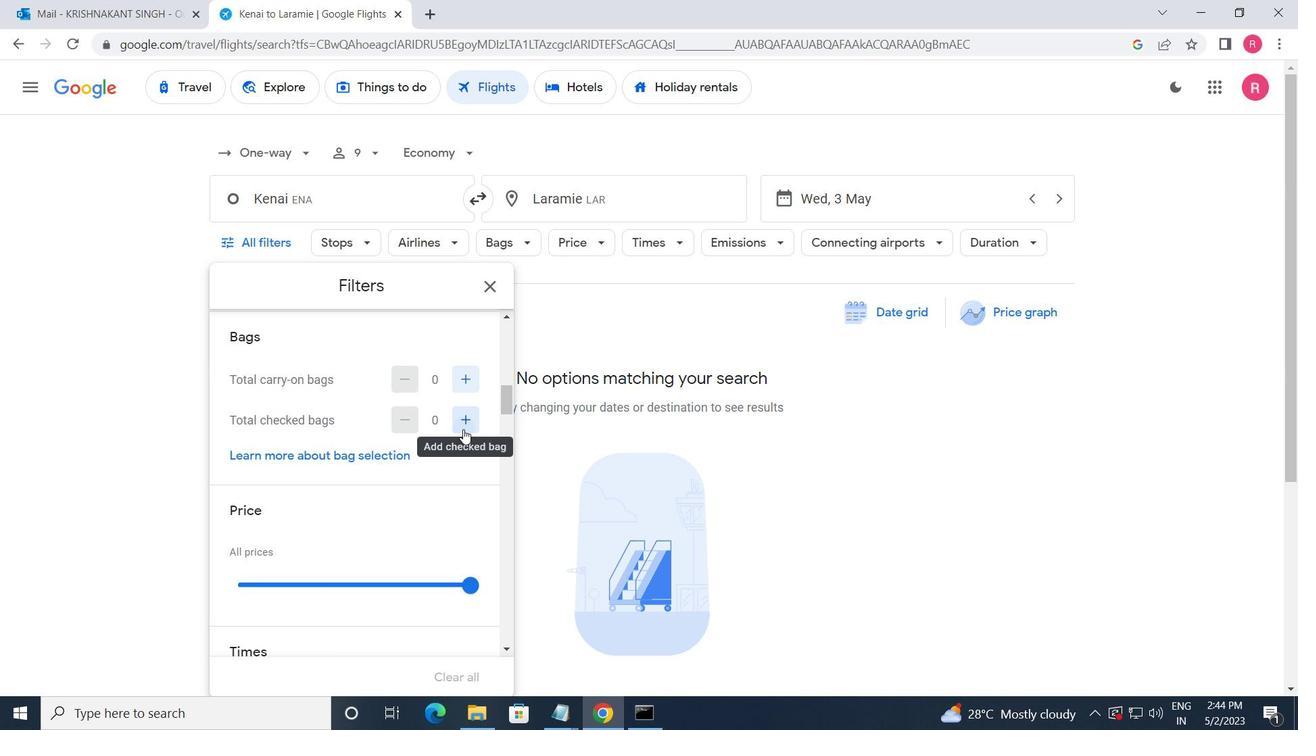 
Action: Mouse moved to (459, 434)
Screenshot: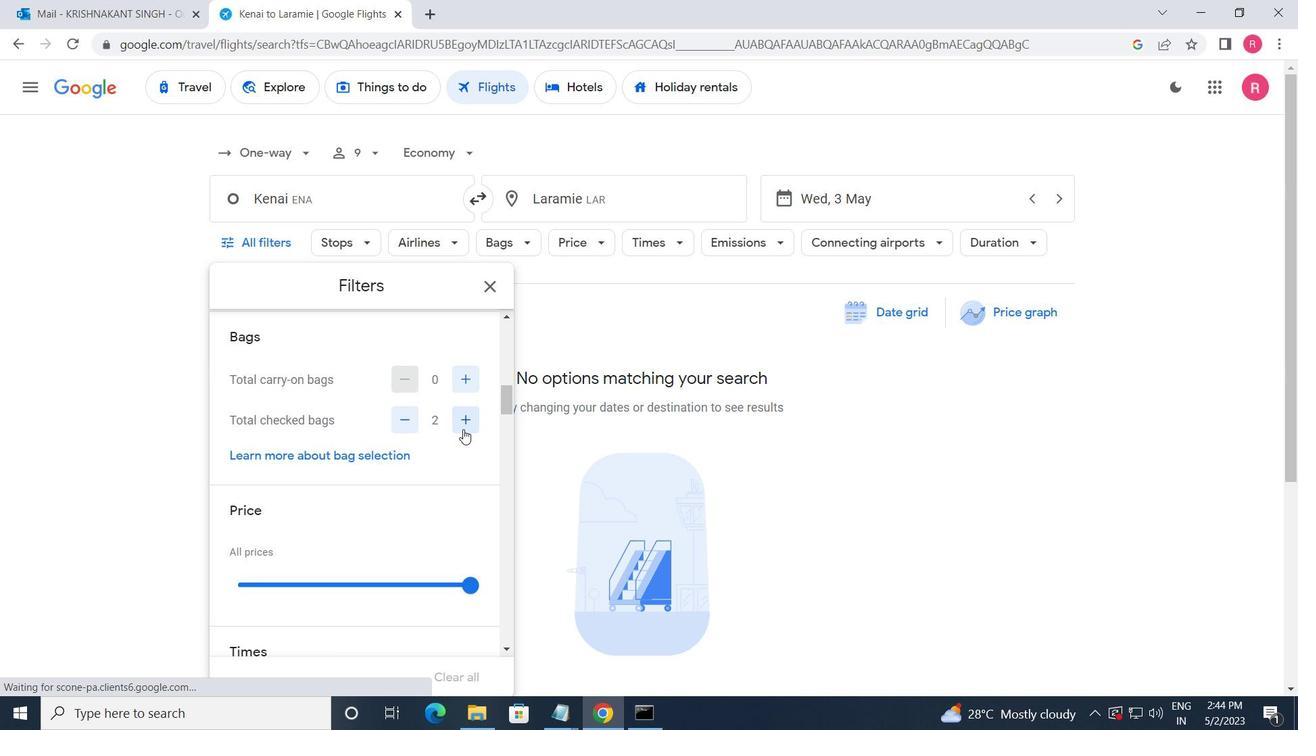 
Action: Mouse scrolled (459, 434) with delta (0, 0)
Screenshot: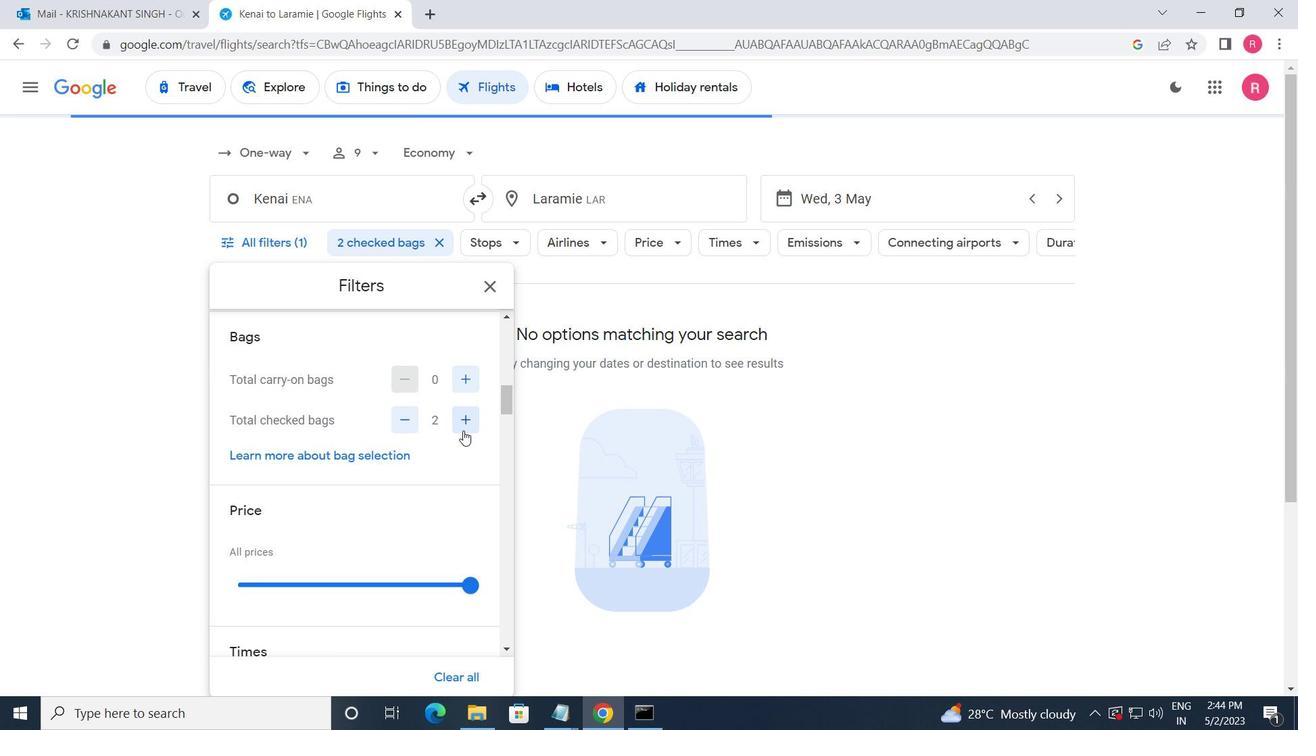 
Action: Mouse moved to (466, 496)
Screenshot: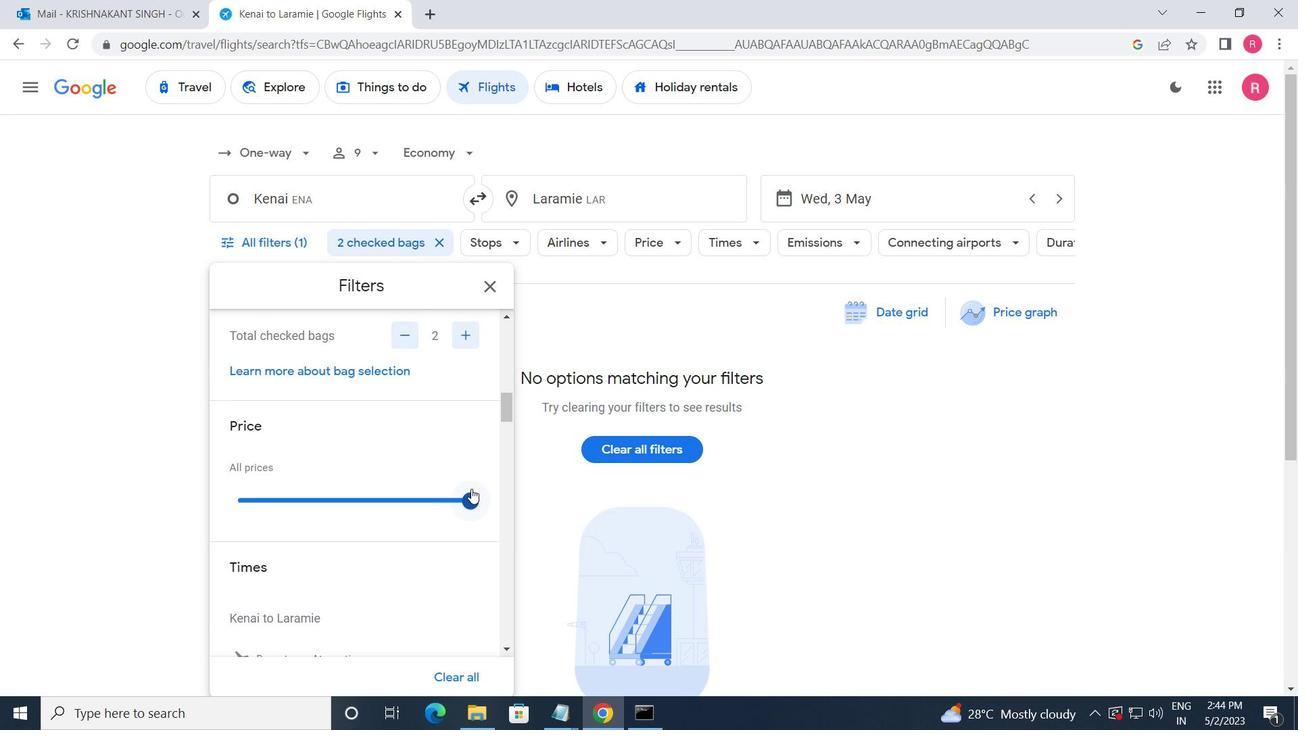 
Action: Mouse pressed left at (466, 496)
Screenshot: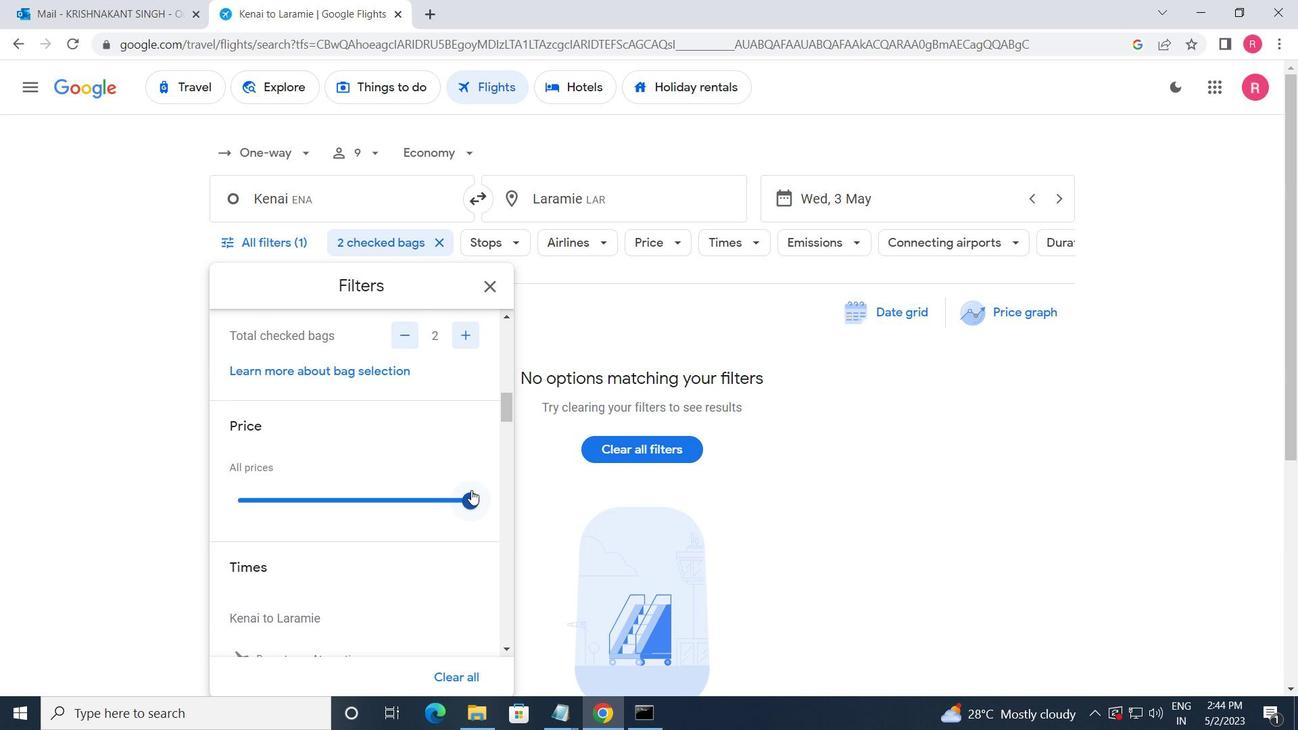 
Action: Mouse moved to (456, 485)
Screenshot: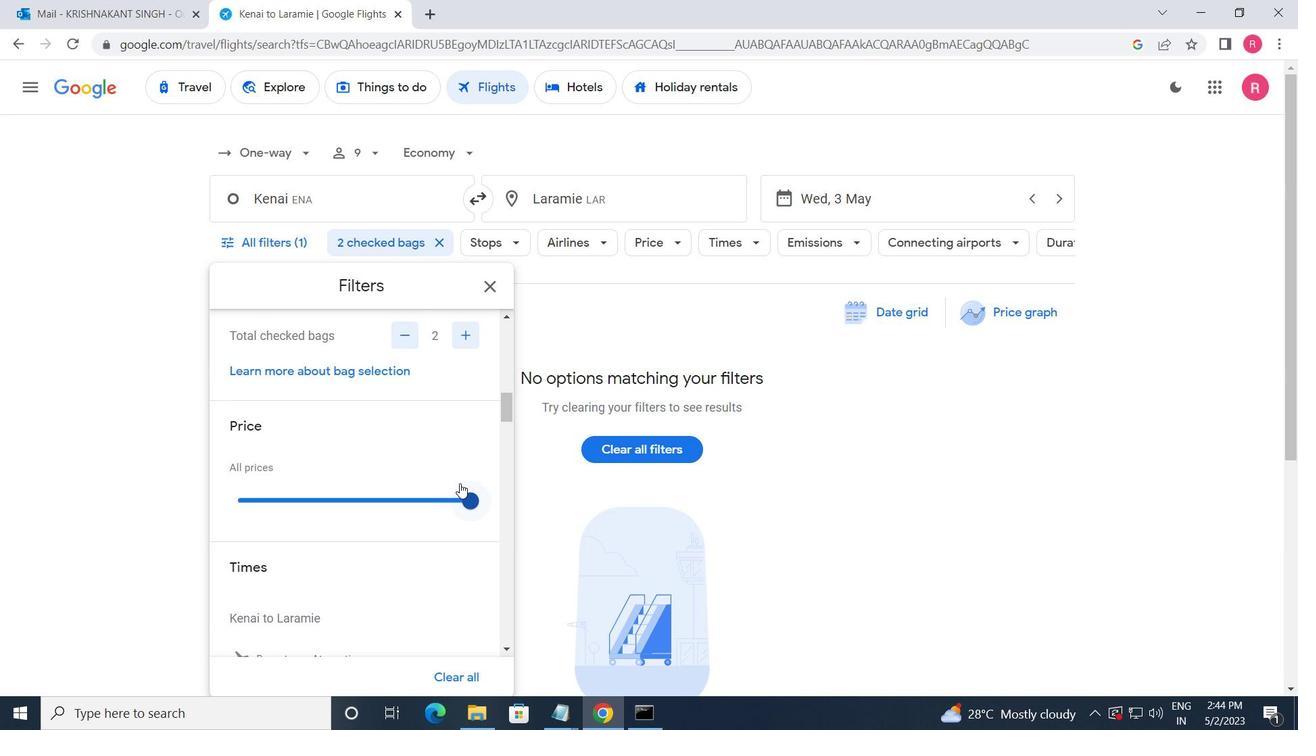 
Action: Mouse scrolled (456, 485) with delta (0, 0)
Screenshot: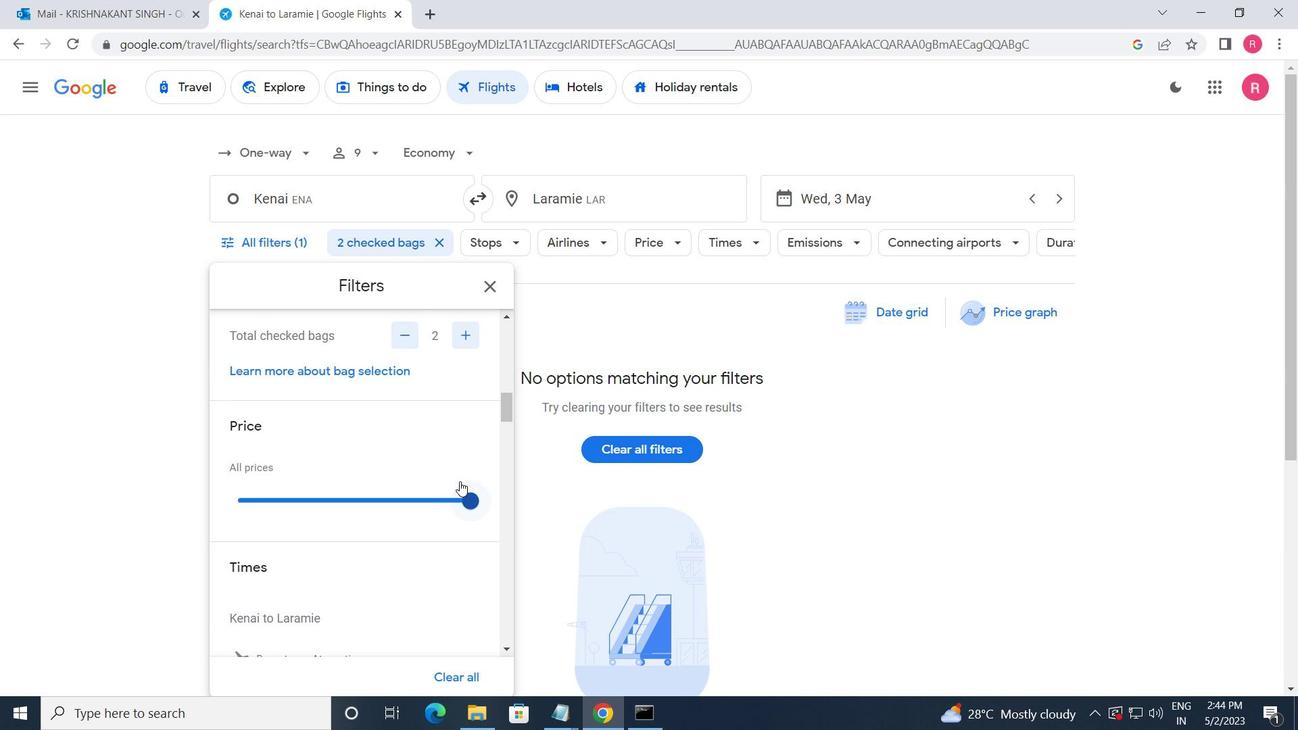 
Action: Mouse scrolled (456, 485) with delta (0, 0)
Screenshot: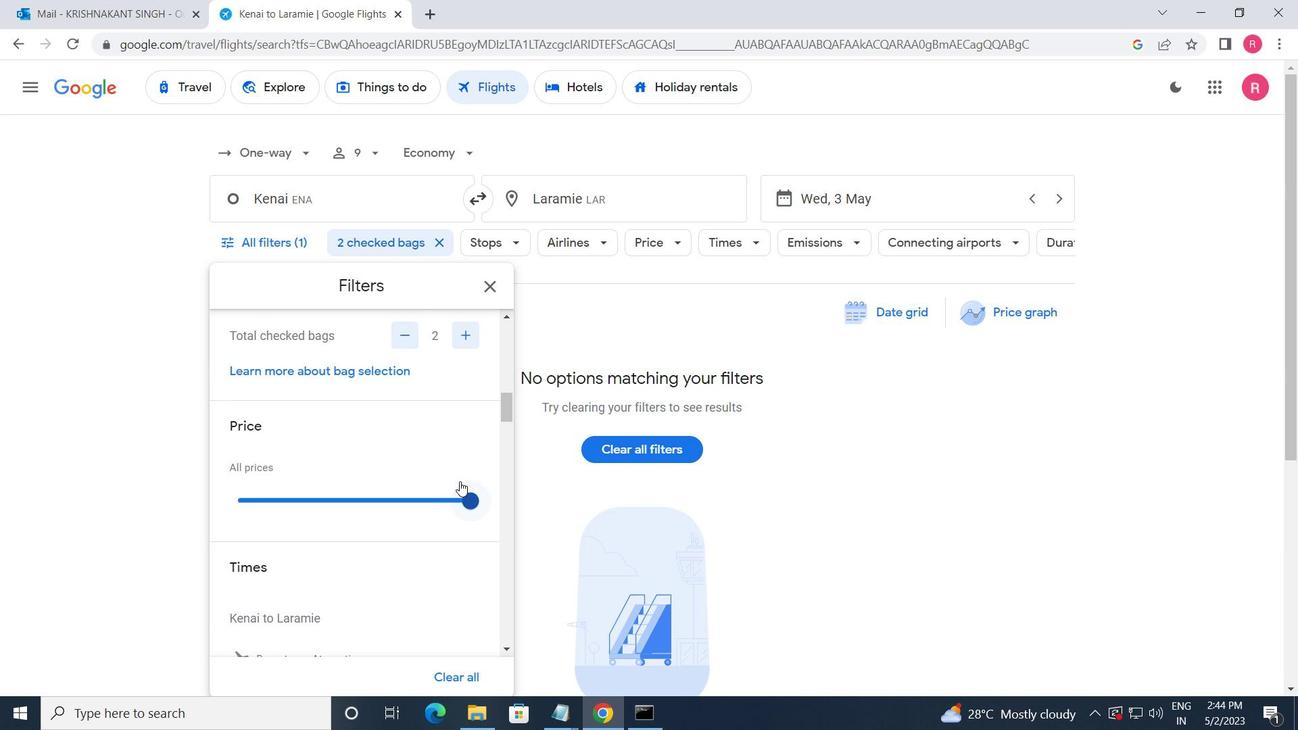 
Action: Mouse scrolled (456, 485) with delta (0, 0)
Screenshot: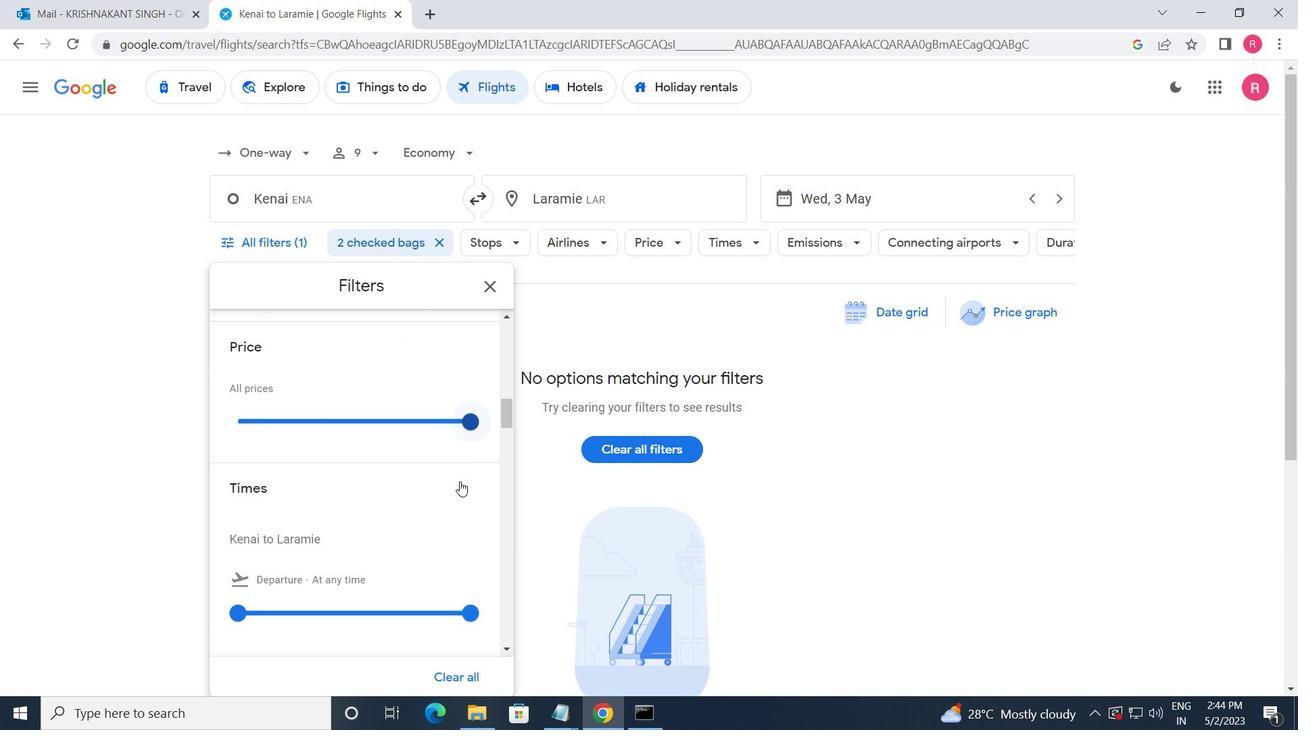 
Action: Mouse moved to (294, 446)
Screenshot: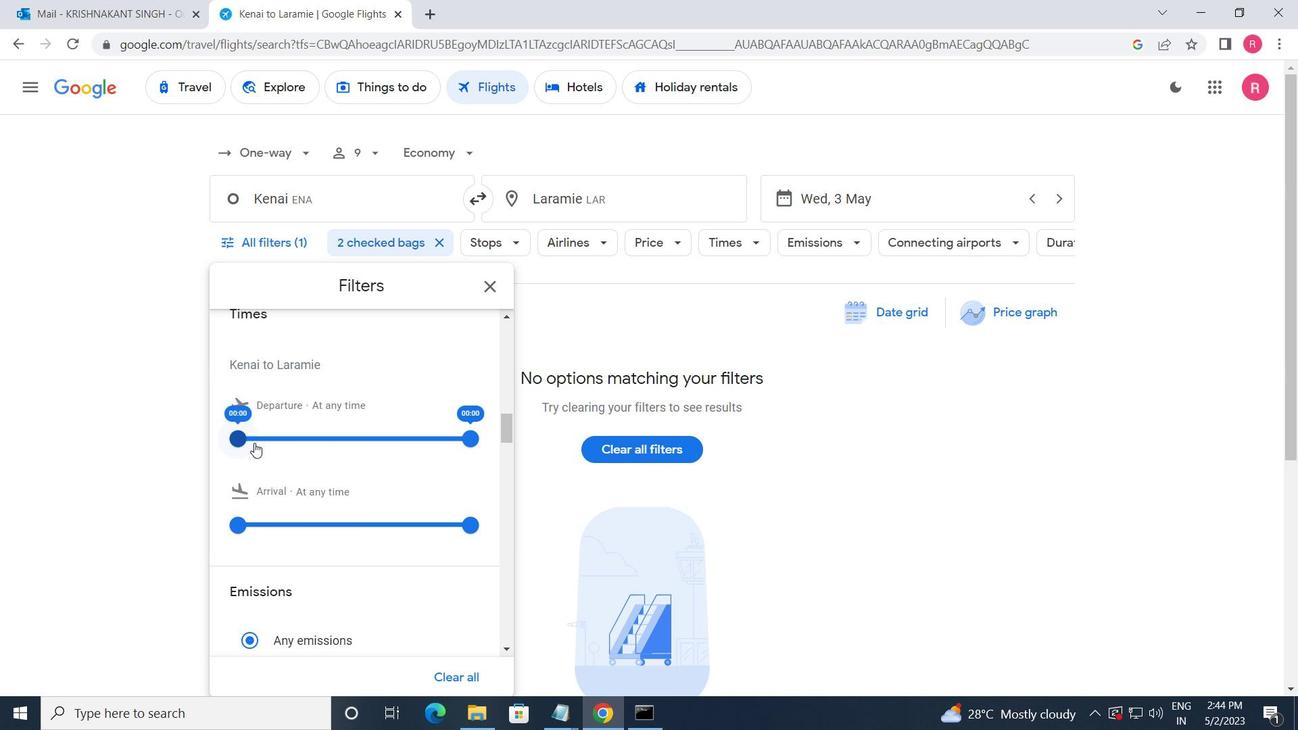 
Action: Mouse pressed left at (294, 446)
Screenshot: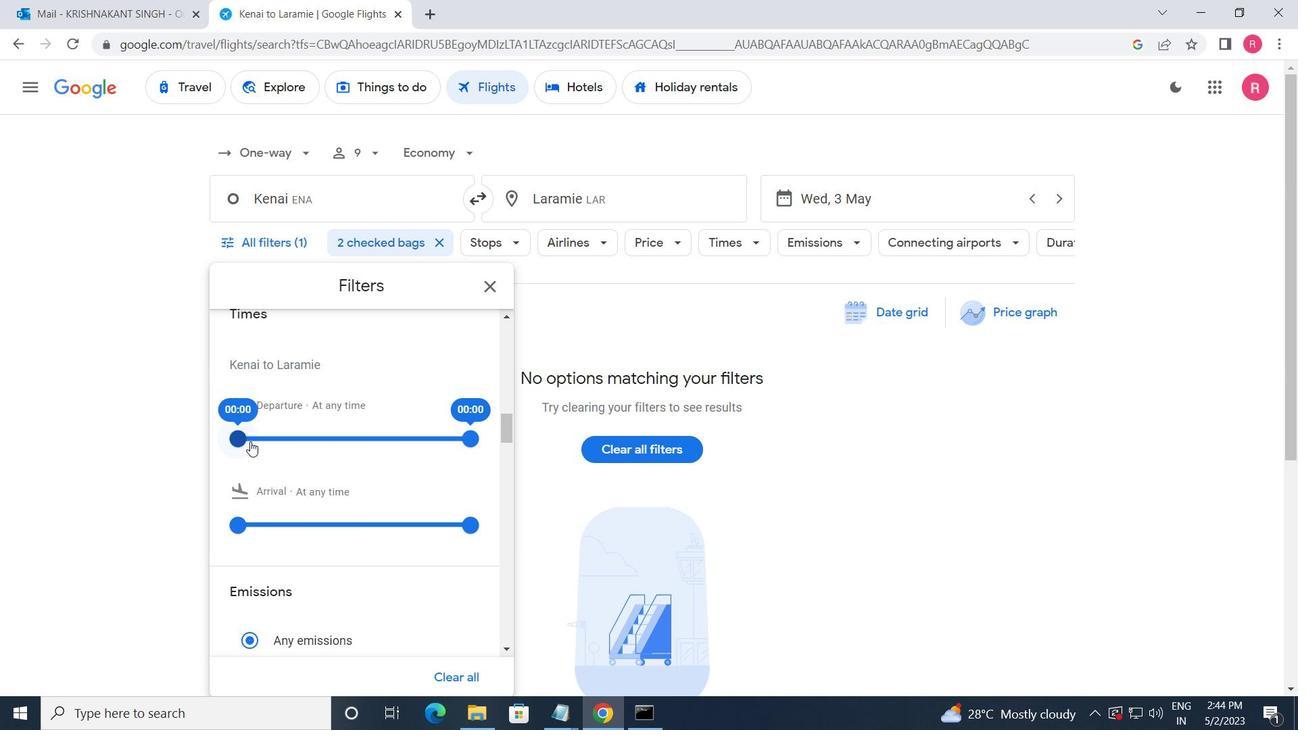 
Action: Mouse moved to (461, 449)
Screenshot: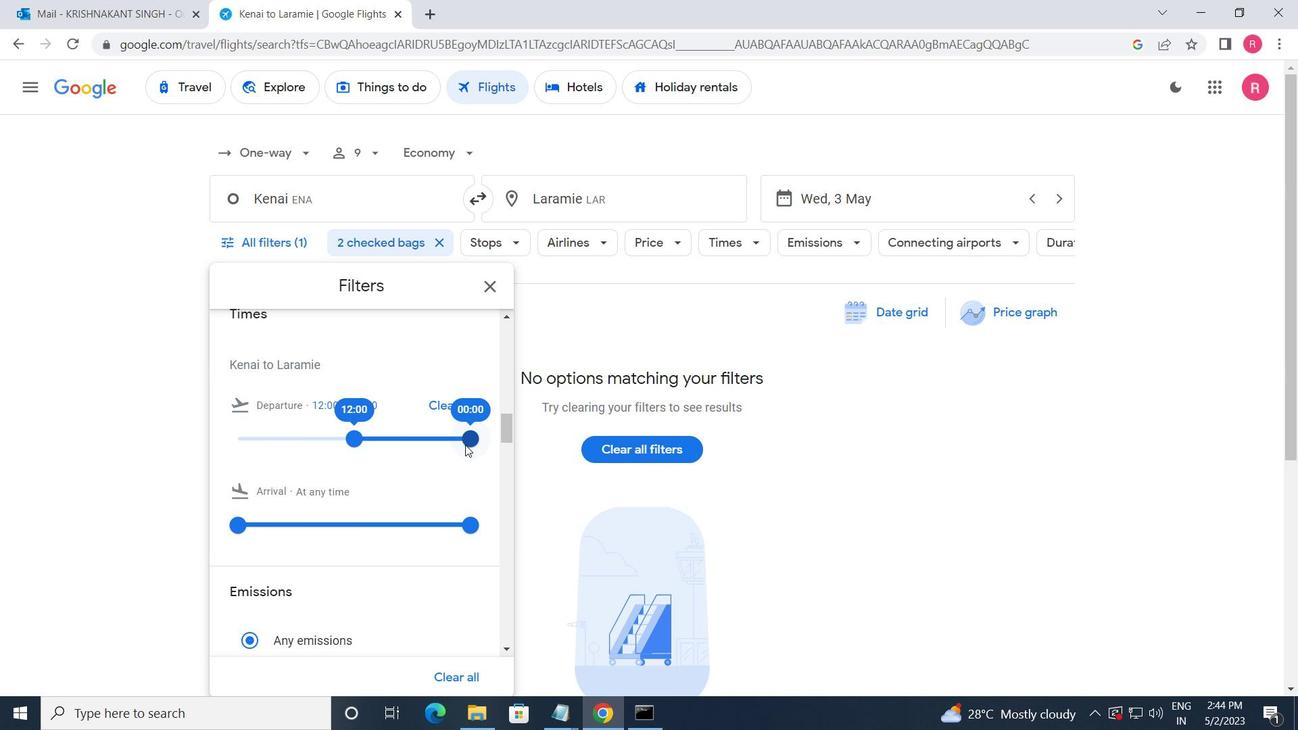 
Action: Mouse pressed left at (461, 449)
Screenshot: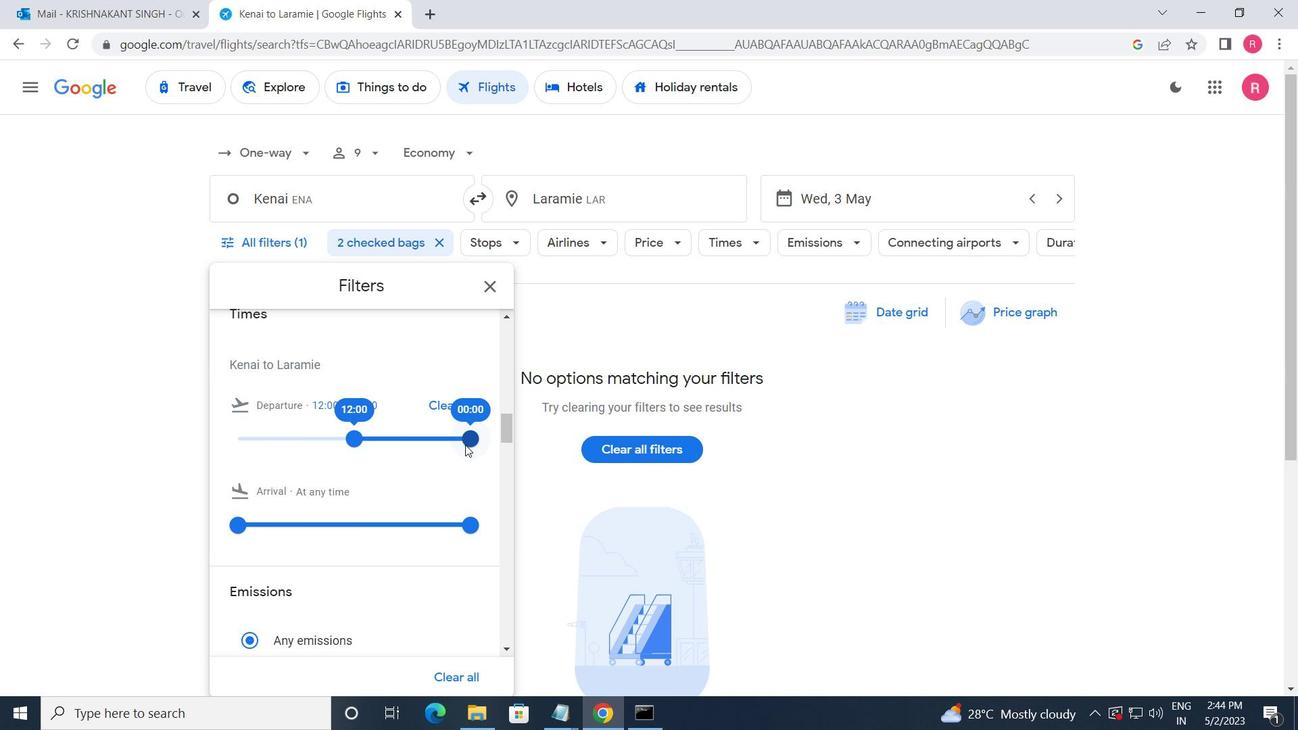 
Action: Mouse moved to (483, 292)
Screenshot: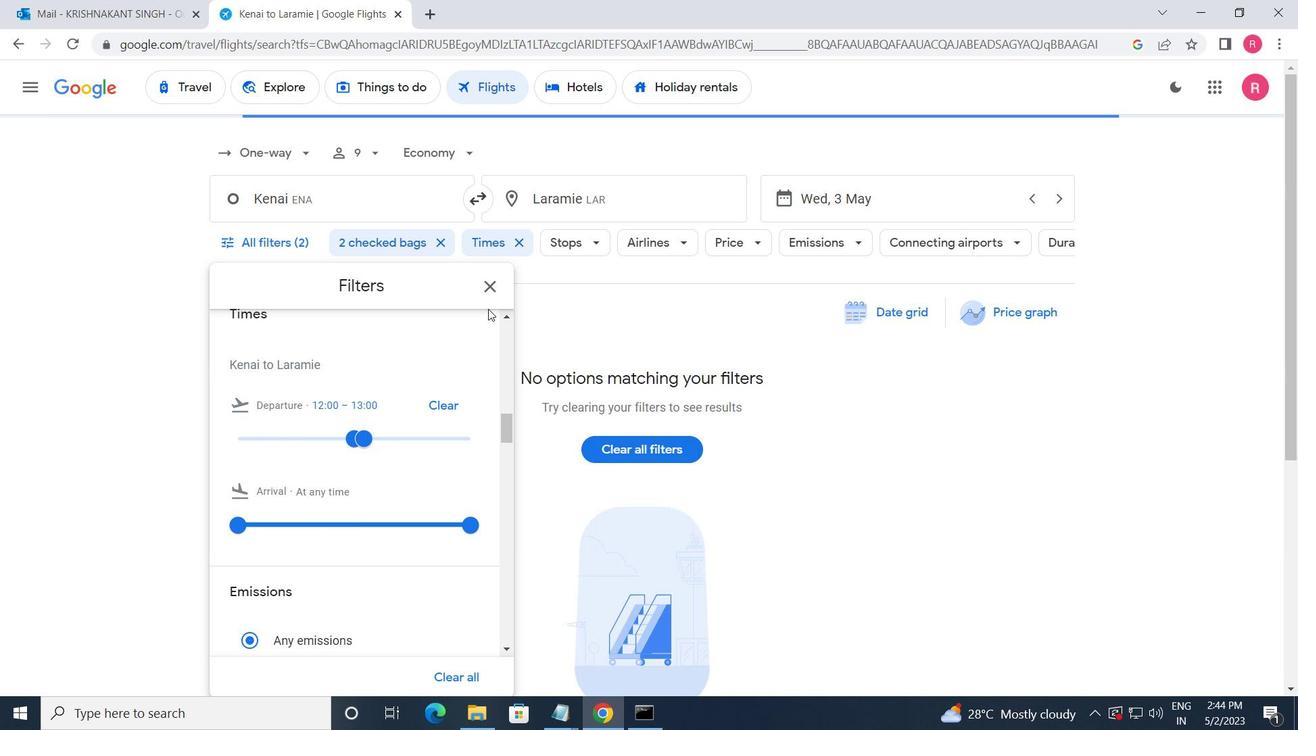 
Action: Mouse pressed left at (483, 292)
Screenshot: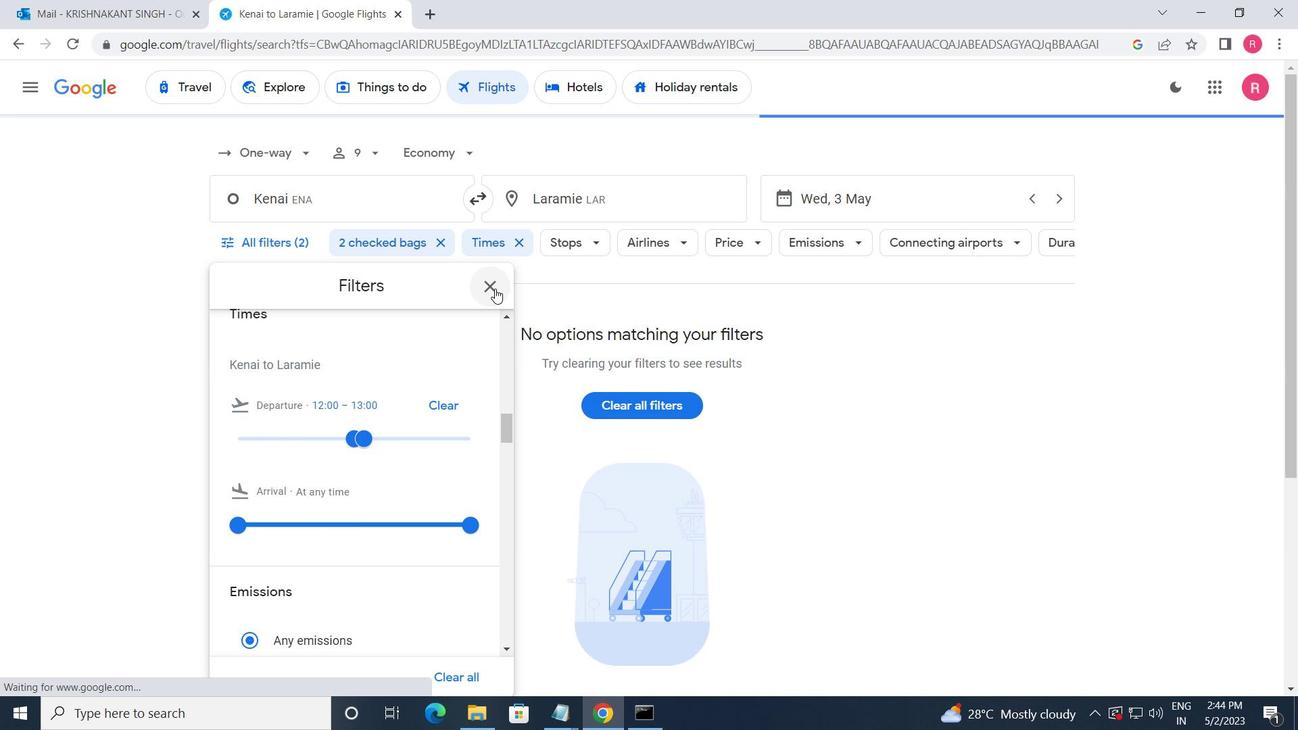 
Action: Mouse moved to (485, 290)
Screenshot: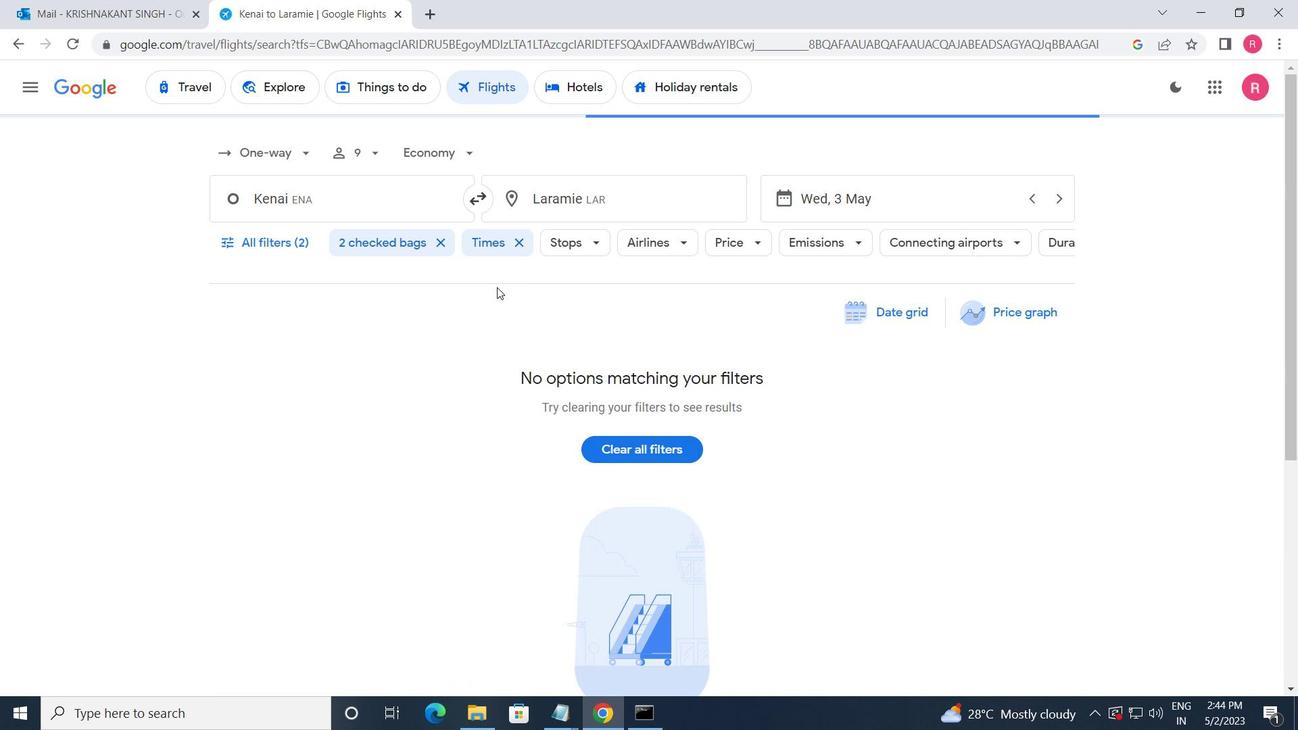 
